 Task: Forward email as attachment with the signature Erica Taylor with the subject Request for project resources from softage.1@softage.net to softage.4@softage.net with the message Please let me know if you require any assistance with the upcoming presentation.
Action: Mouse moved to (1186, 100)
Screenshot: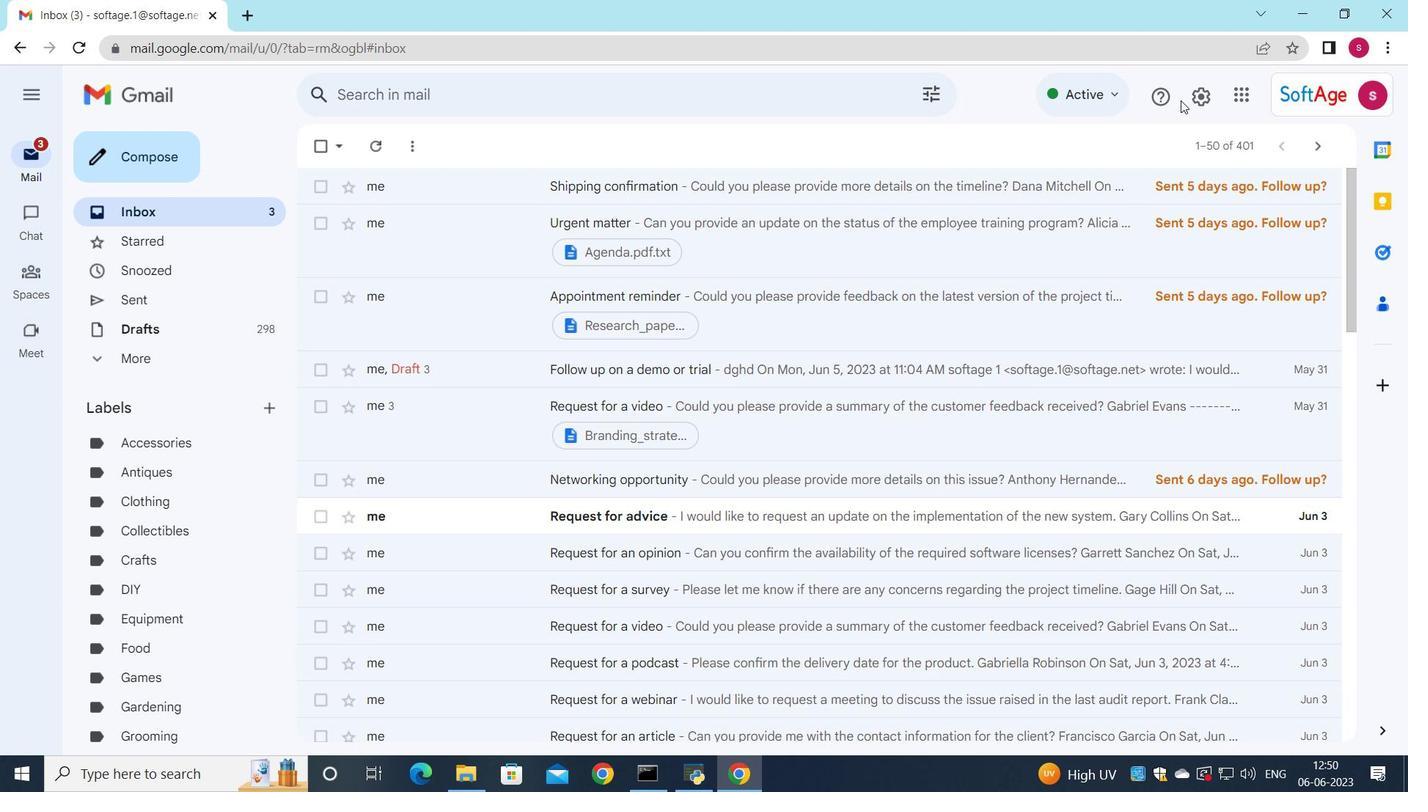 
Action: Mouse pressed left at (1186, 100)
Screenshot: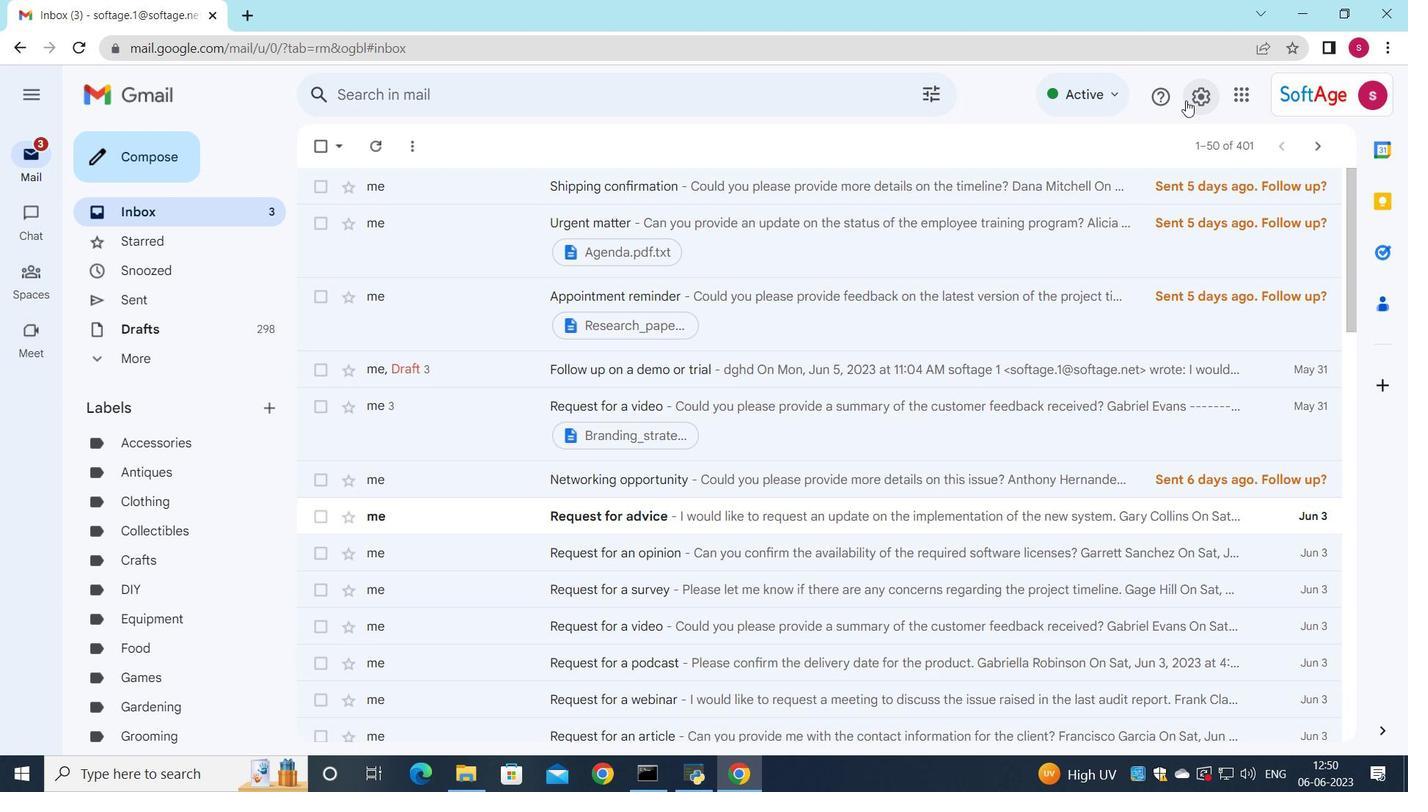 
Action: Mouse moved to (1188, 177)
Screenshot: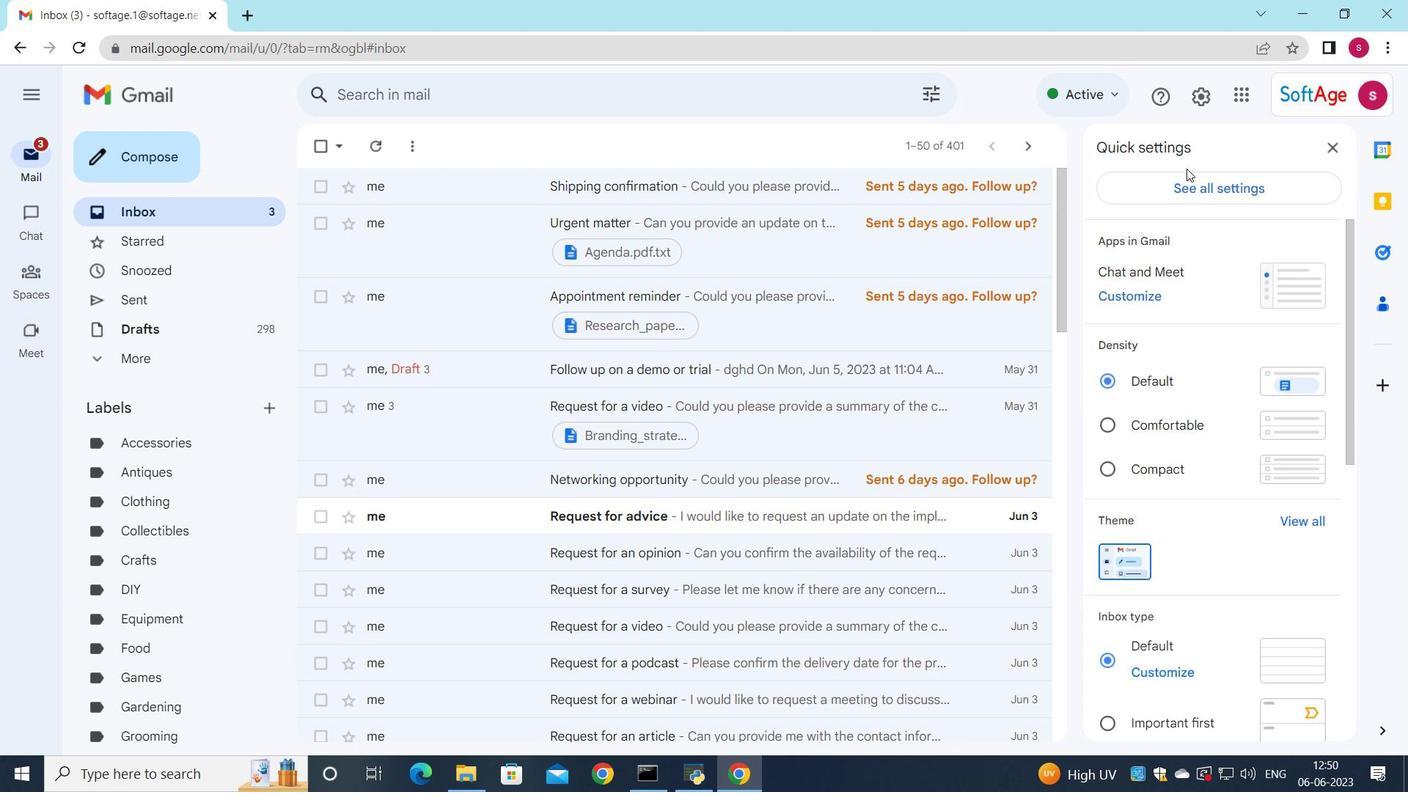 
Action: Mouse pressed left at (1188, 177)
Screenshot: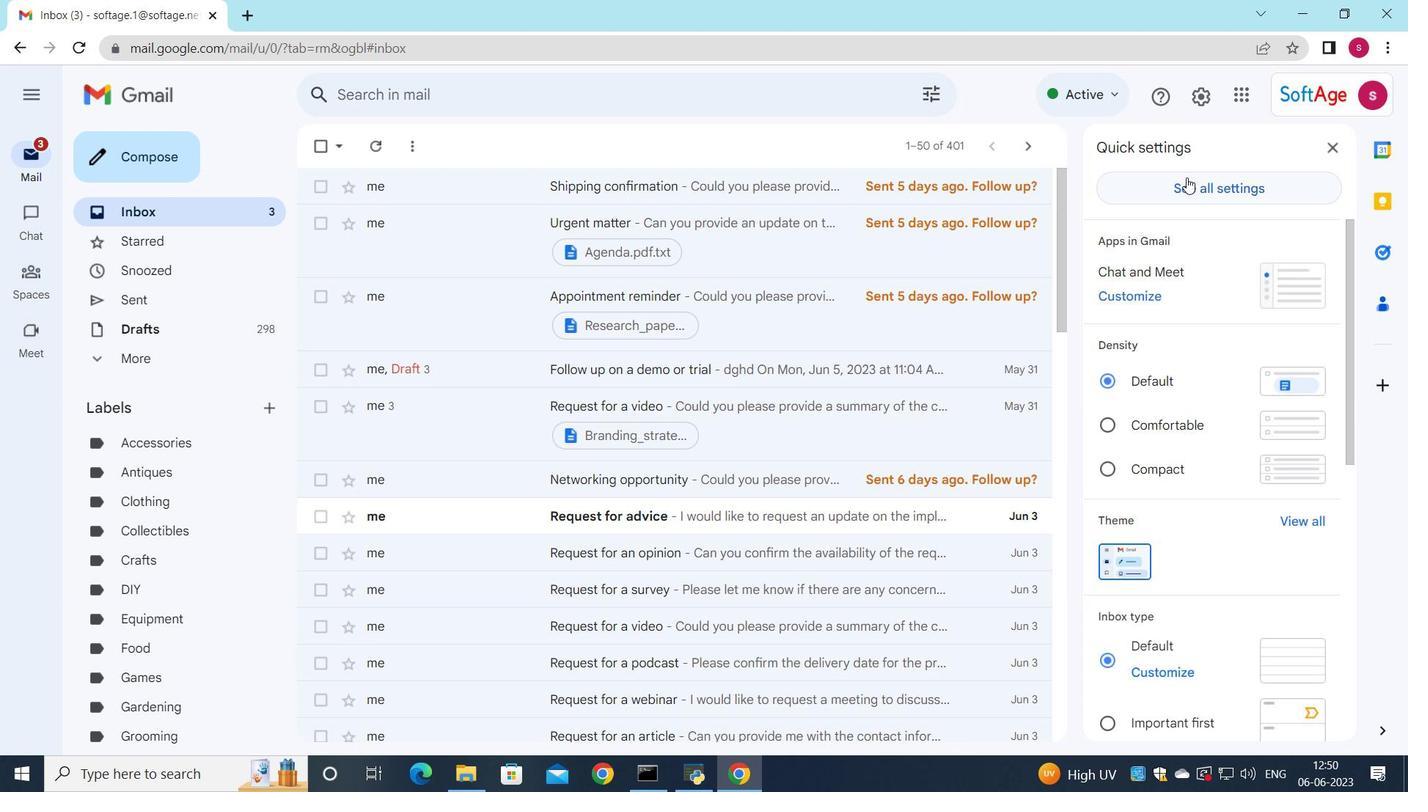 
Action: Mouse moved to (780, 395)
Screenshot: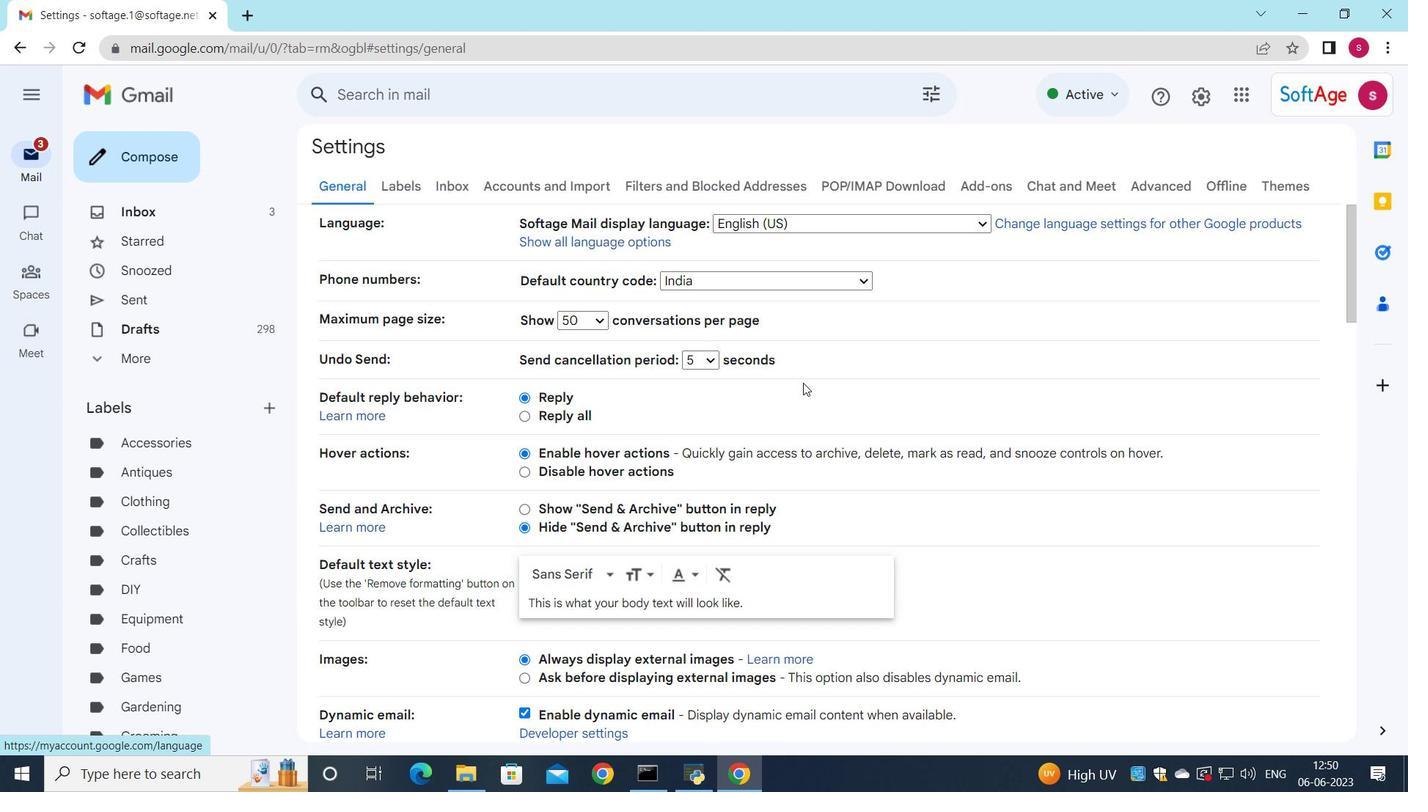 
Action: Mouse scrolled (780, 394) with delta (0, 0)
Screenshot: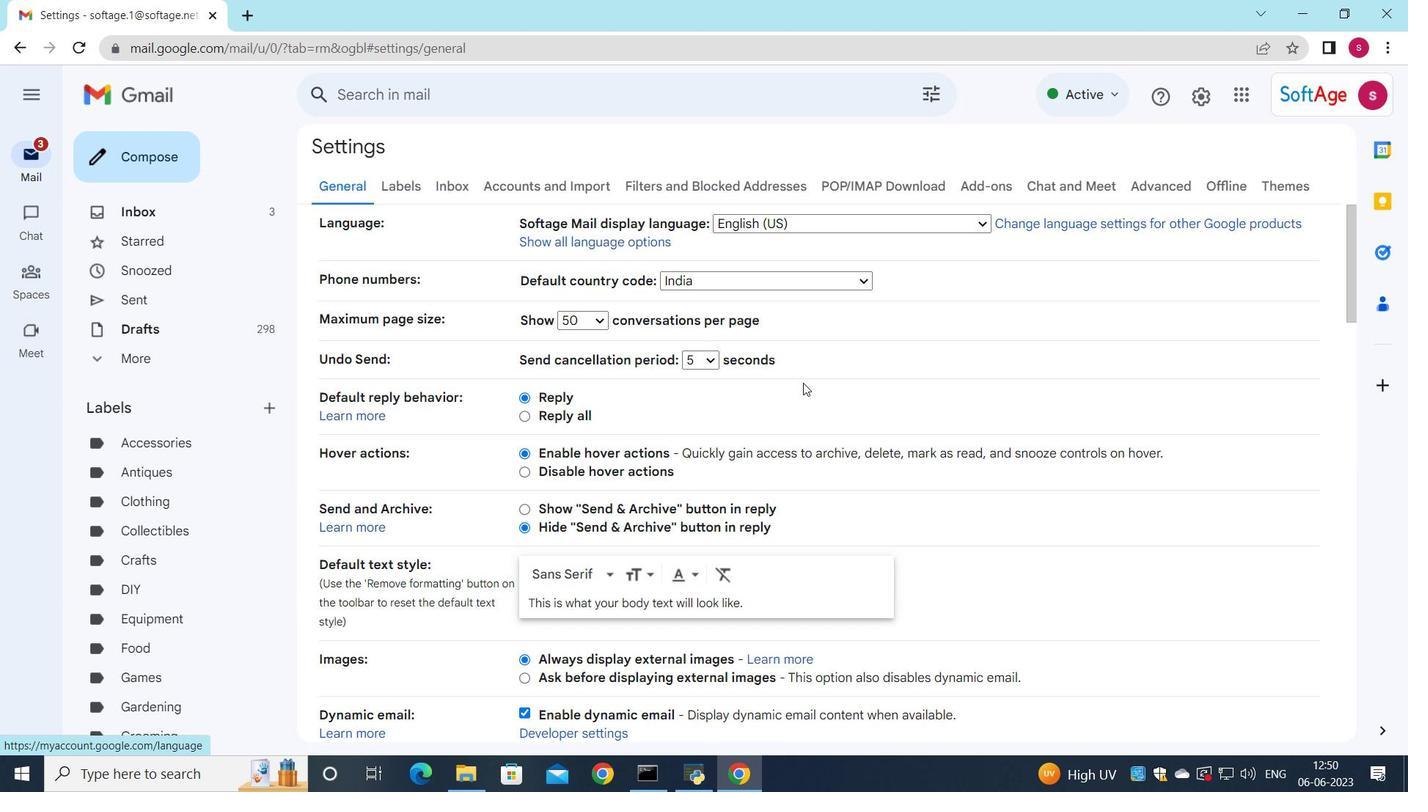 
Action: Mouse scrolled (780, 394) with delta (0, 0)
Screenshot: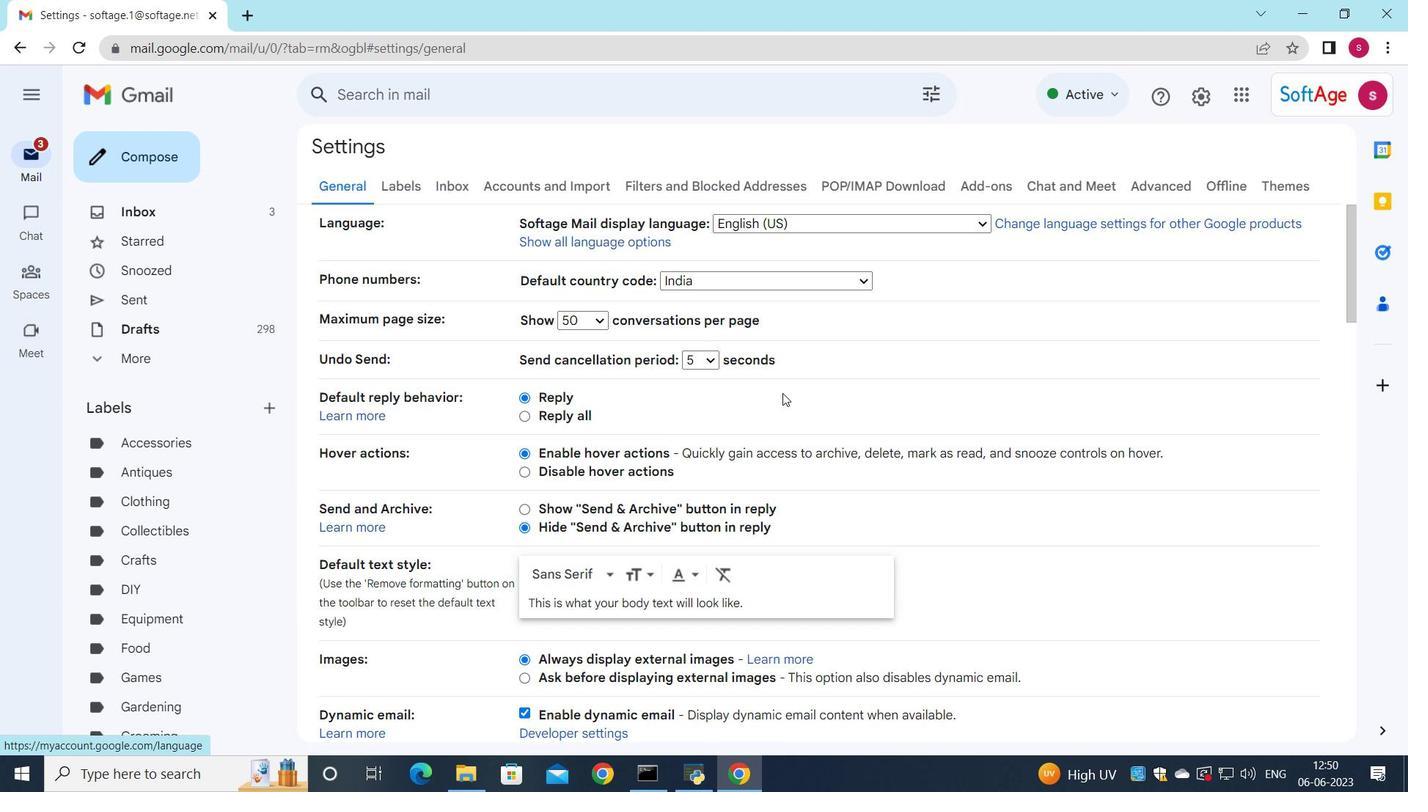 
Action: Mouse moved to (780, 396)
Screenshot: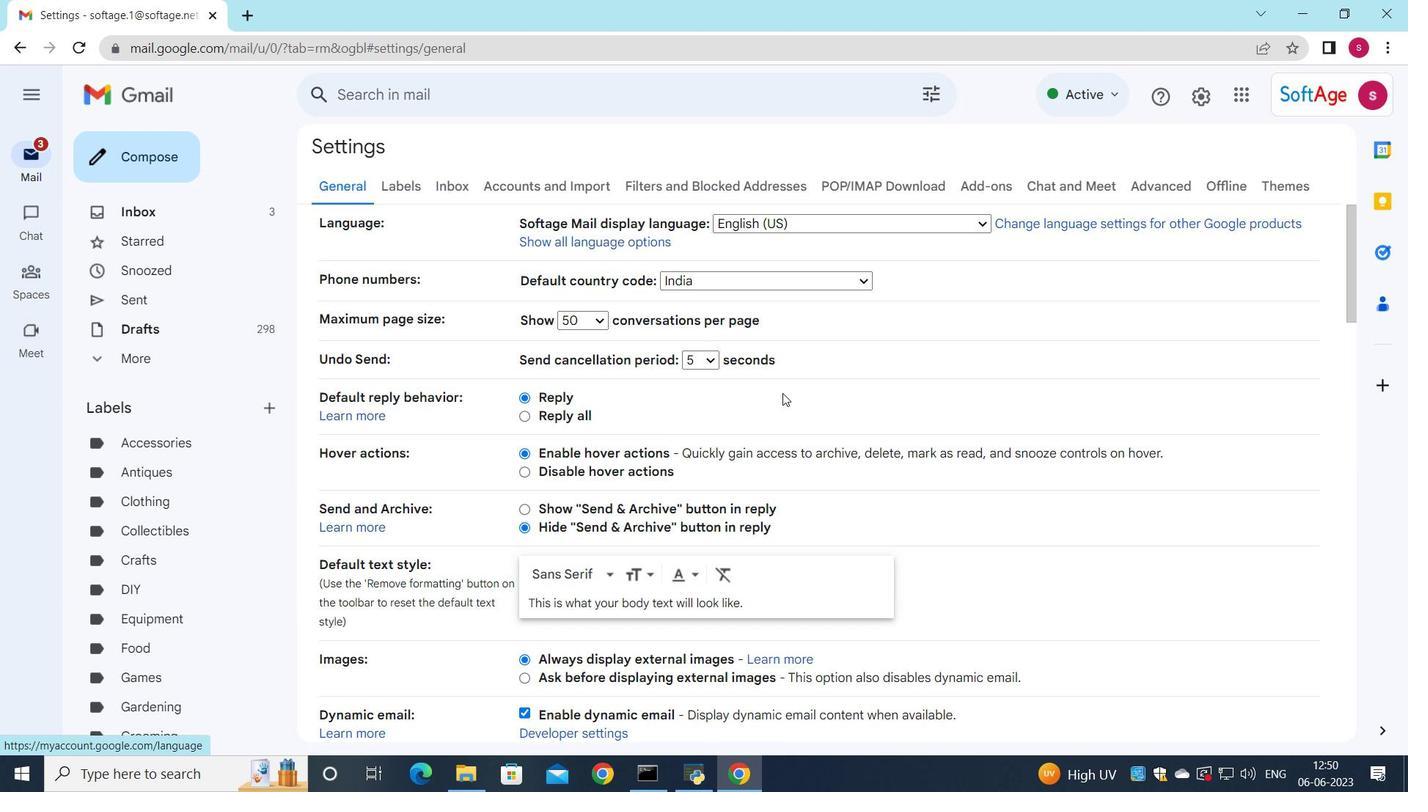 
Action: Mouse scrolled (780, 395) with delta (0, 0)
Screenshot: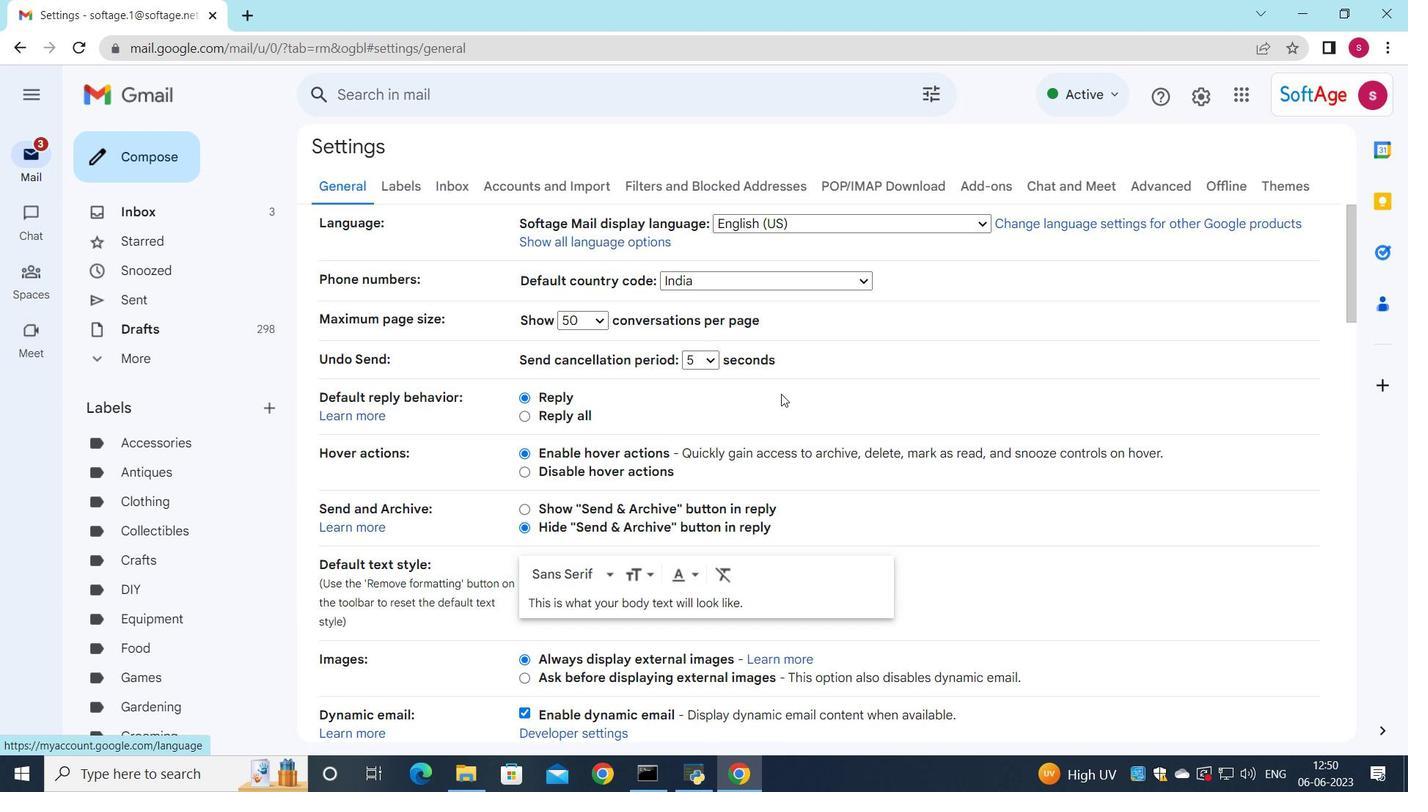 
Action: Mouse scrolled (780, 395) with delta (0, 0)
Screenshot: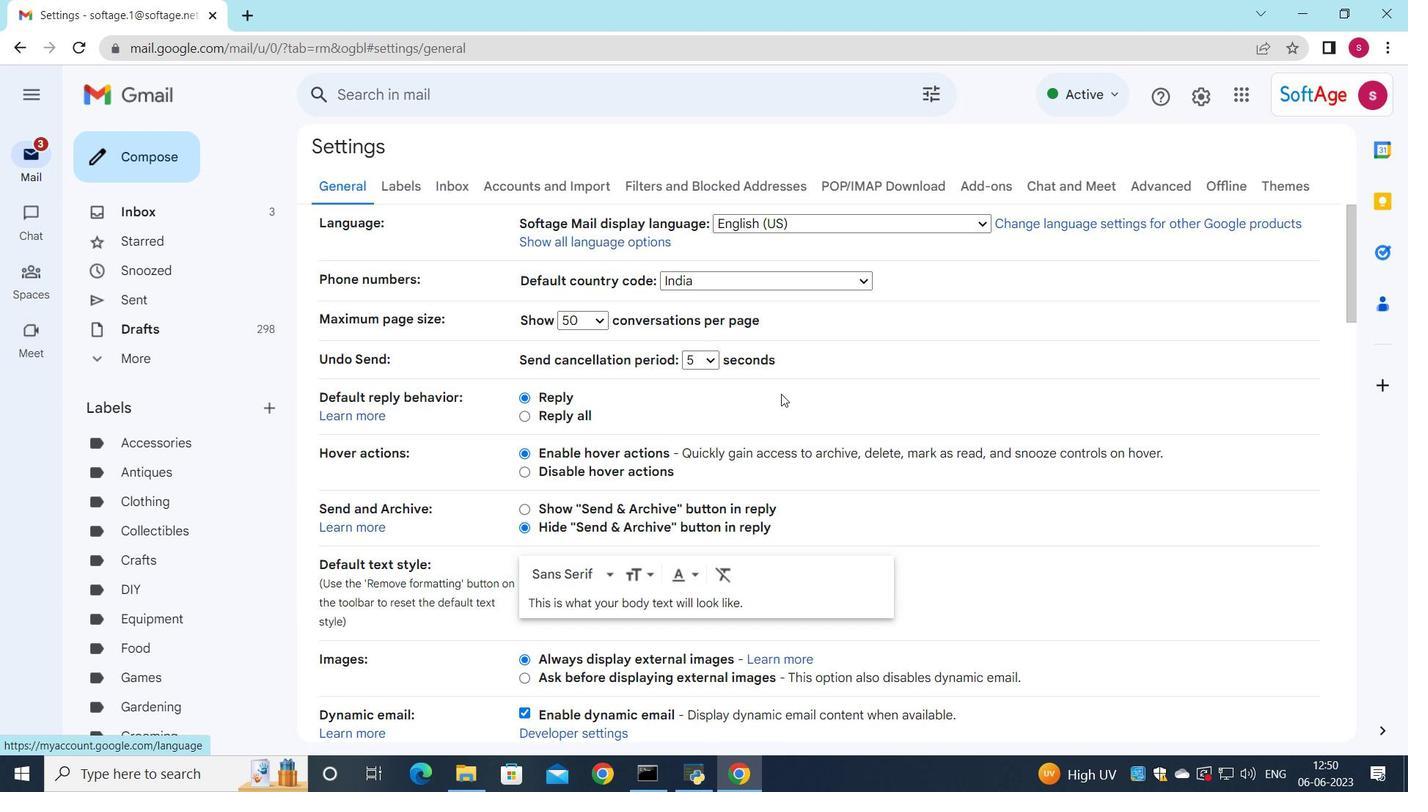 
Action: Mouse moved to (780, 394)
Screenshot: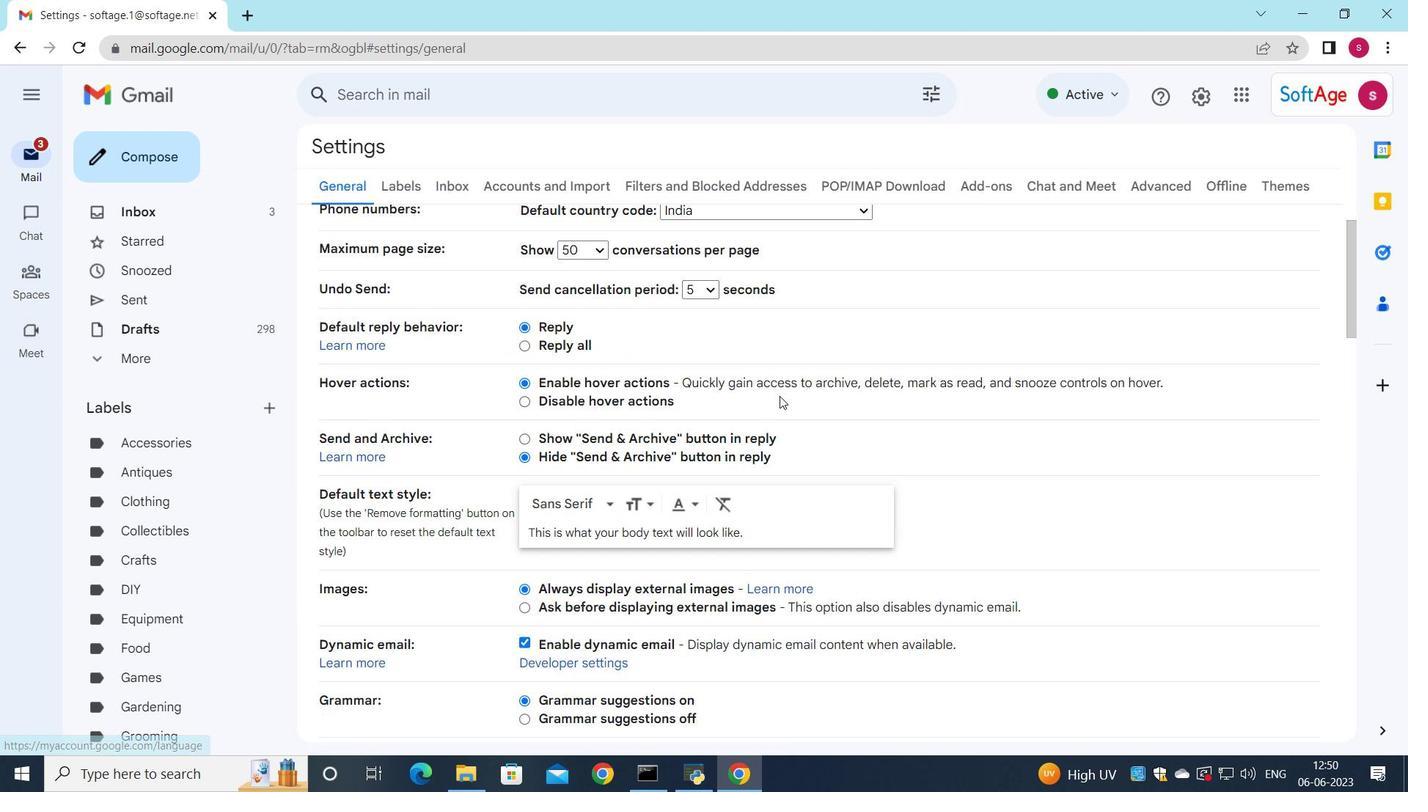 
Action: Mouse scrolled (780, 394) with delta (0, 0)
Screenshot: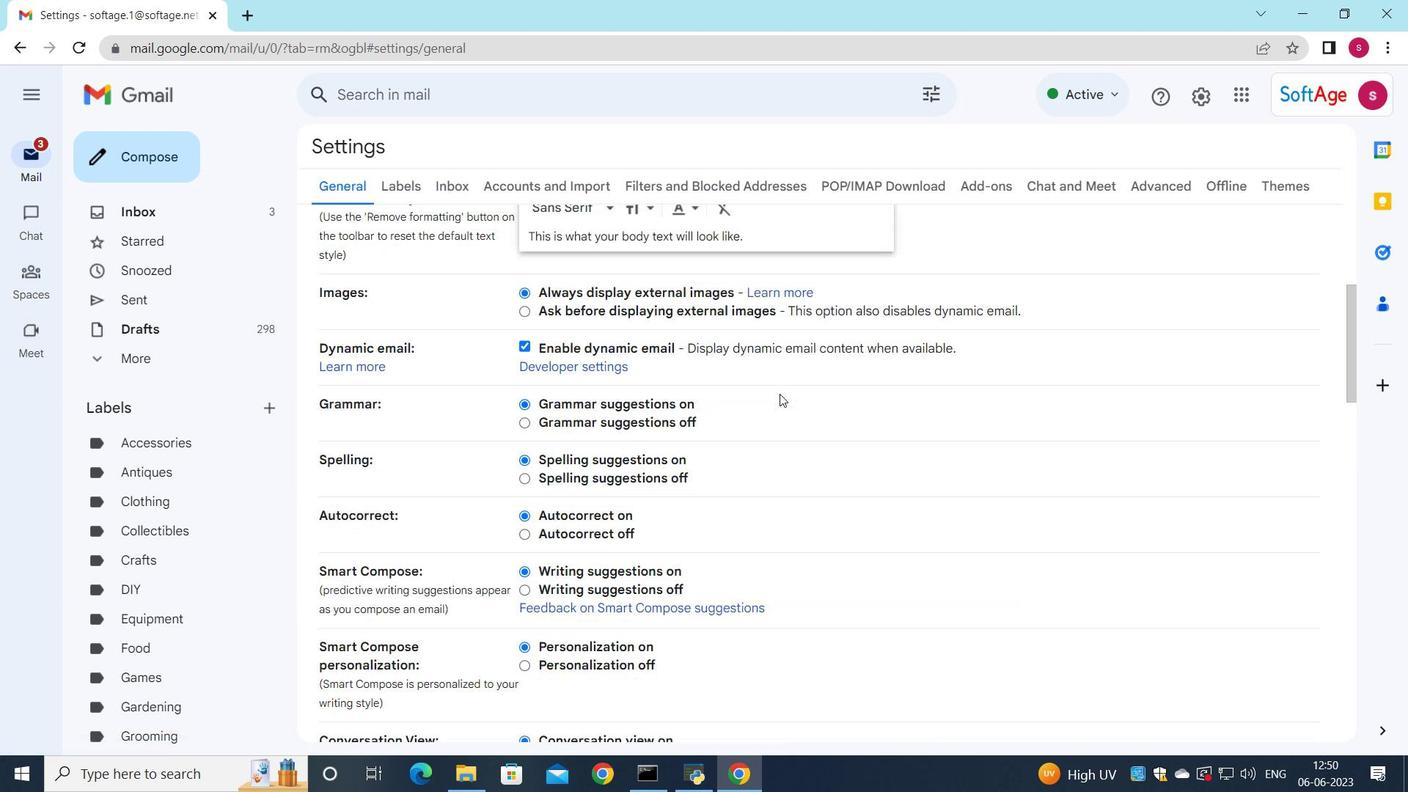 
Action: Mouse scrolled (780, 394) with delta (0, 0)
Screenshot: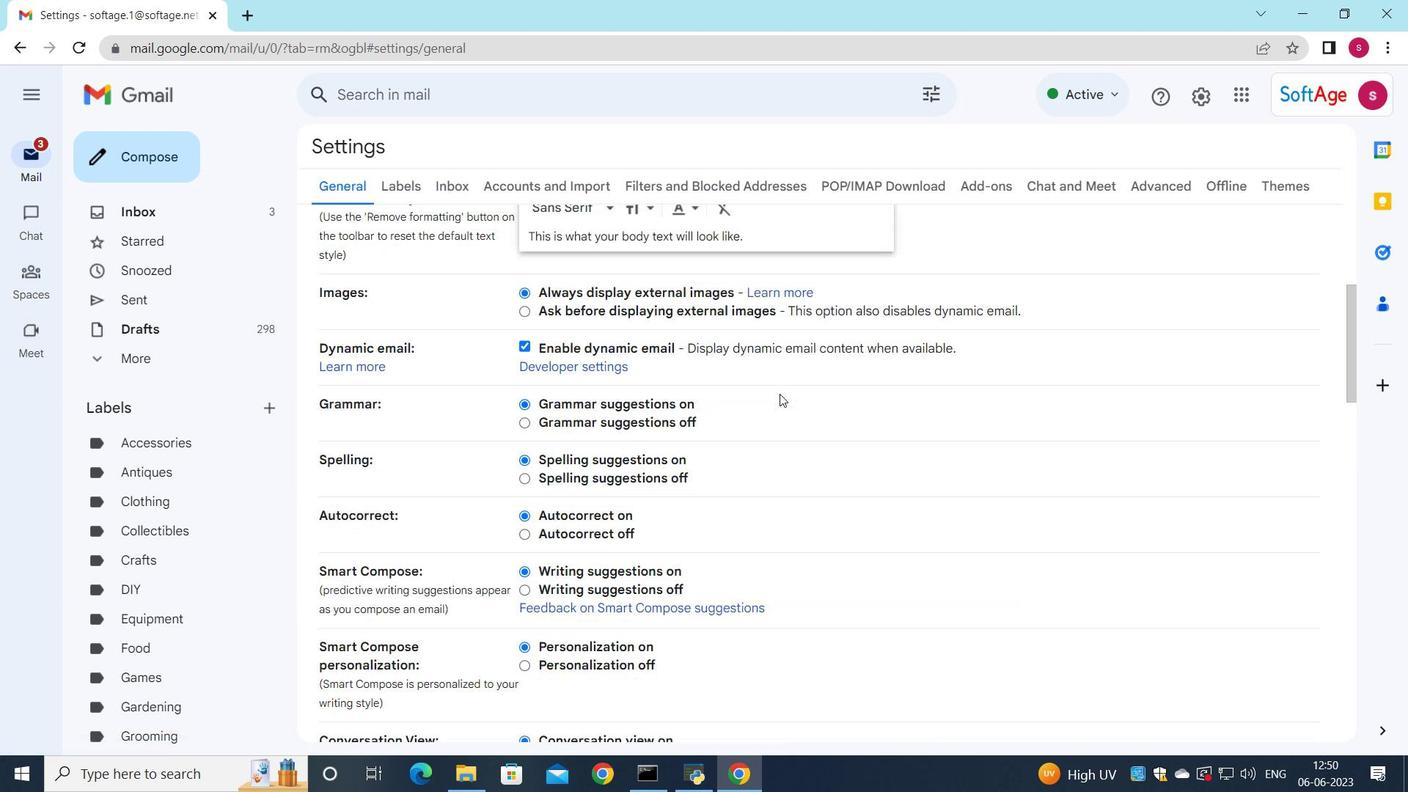 
Action: Mouse scrolled (780, 394) with delta (0, 0)
Screenshot: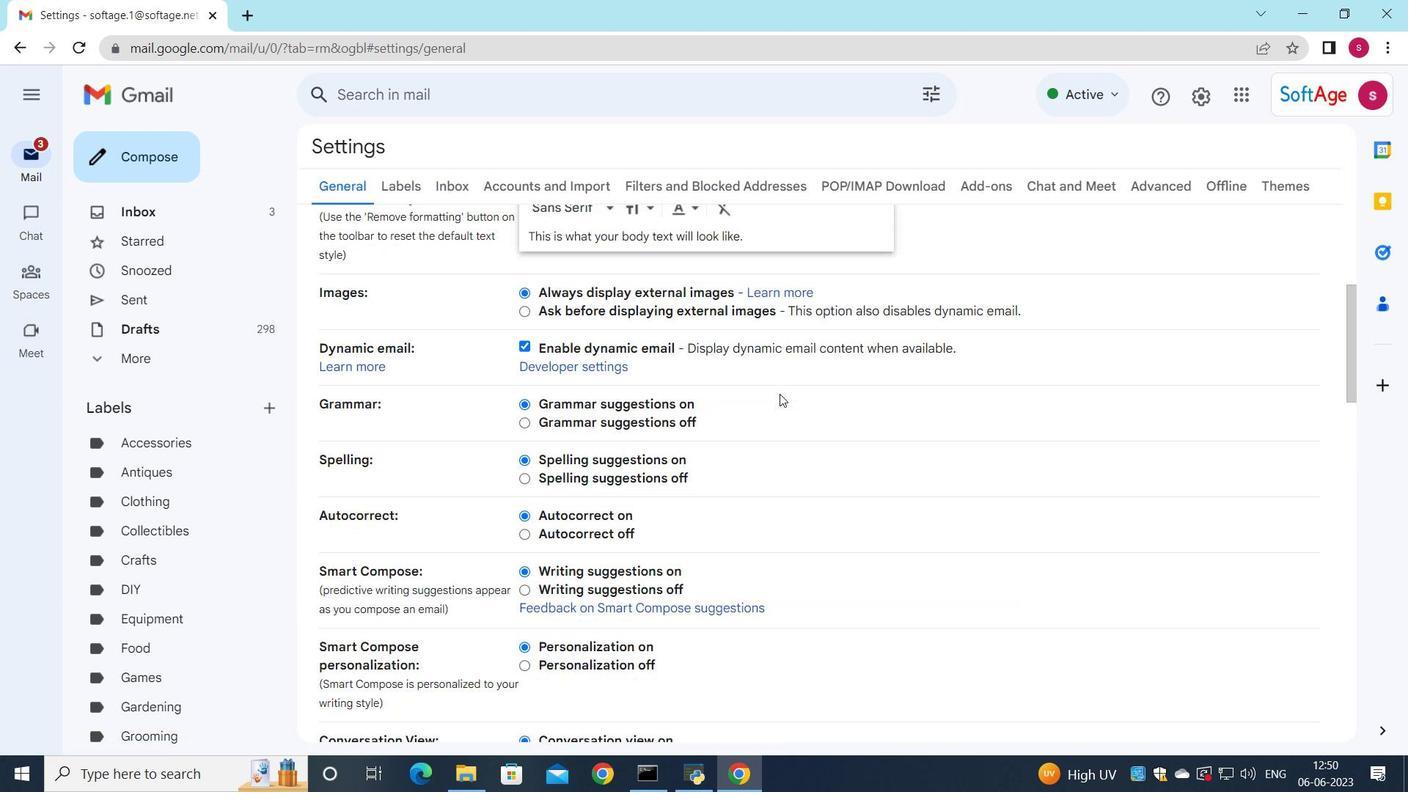 
Action: Mouse scrolled (780, 394) with delta (0, 0)
Screenshot: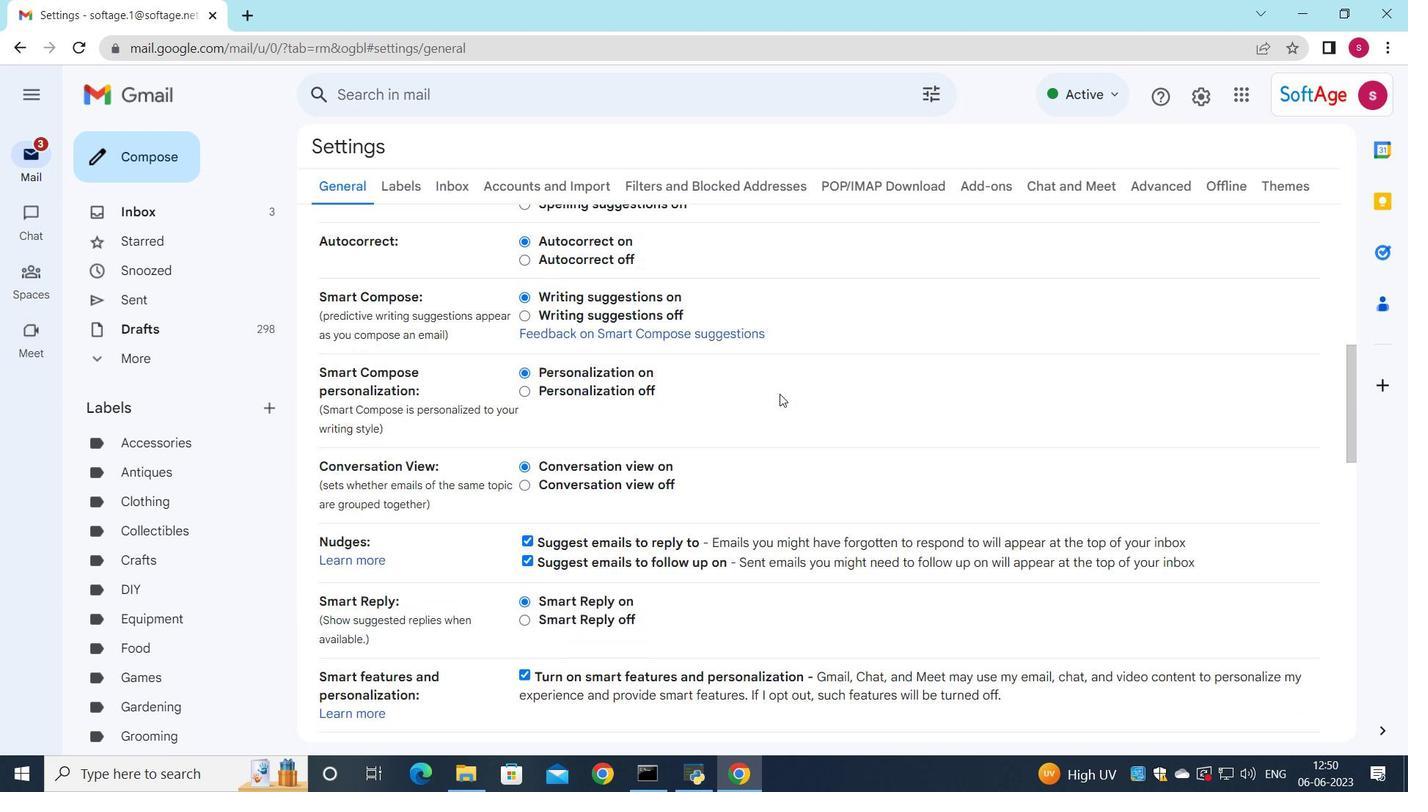 
Action: Mouse scrolled (780, 394) with delta (0, 0)
Screenshot: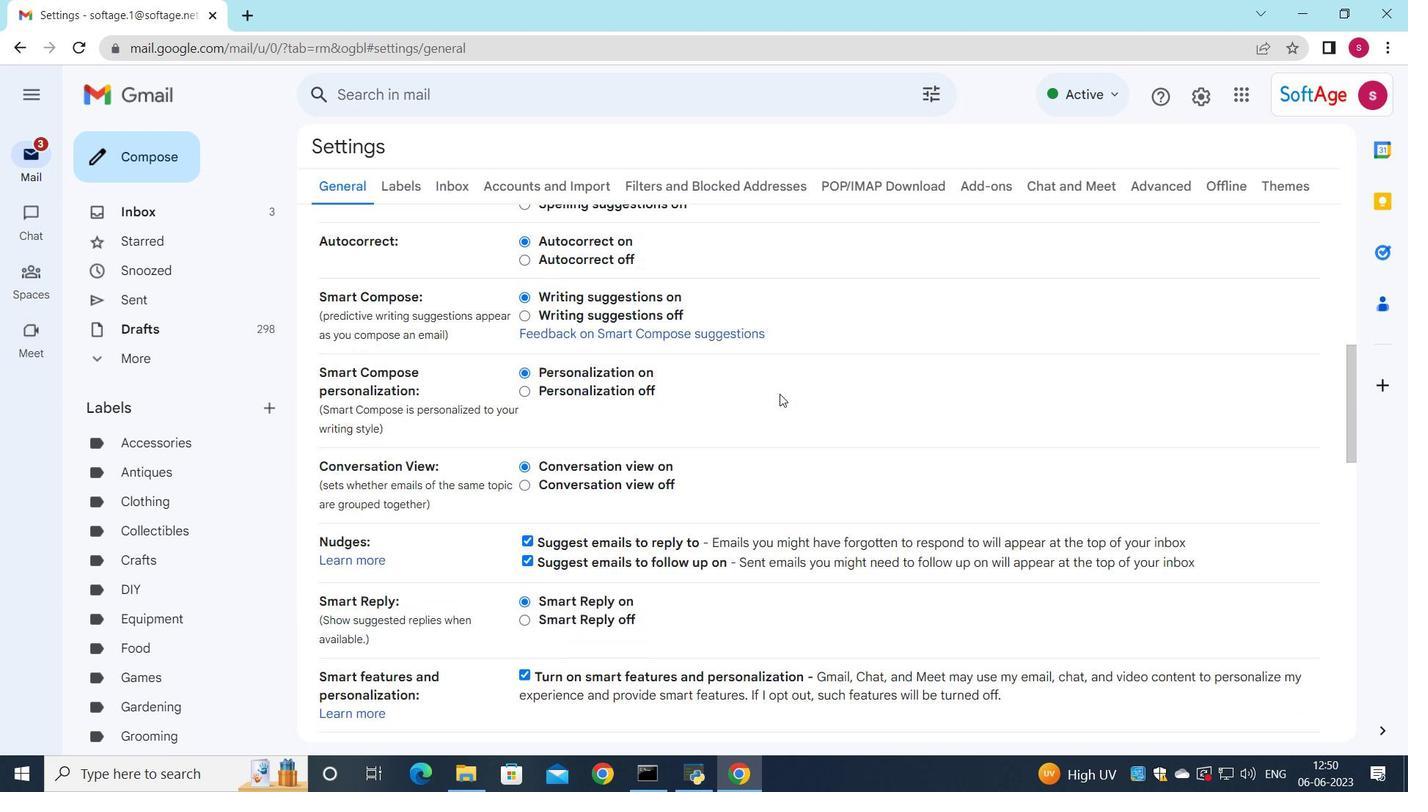 
Action: Mouse moved to (780, 394)
Screenshot: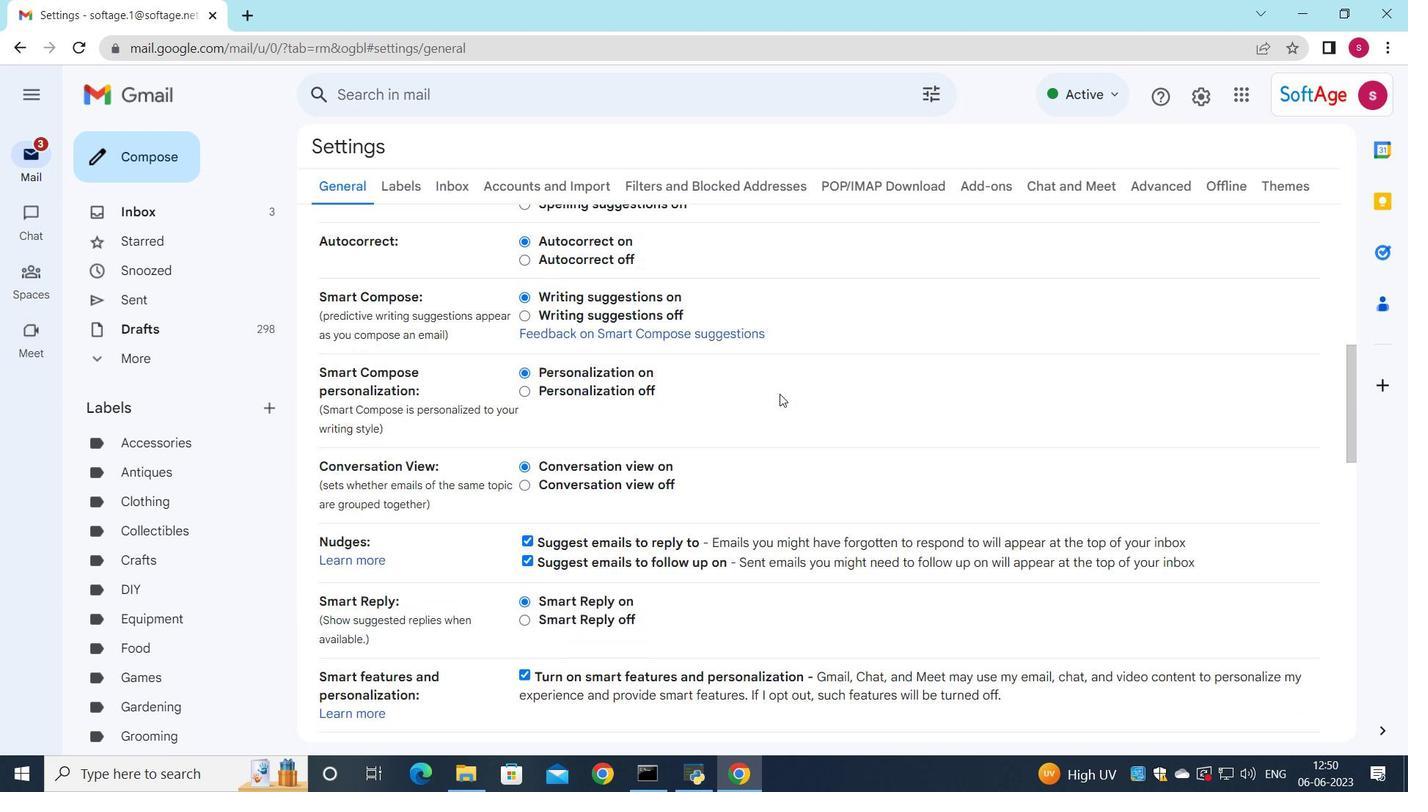 
Action: Mouse scrolled (780, 394) with delta (0, 0)
Screenshot: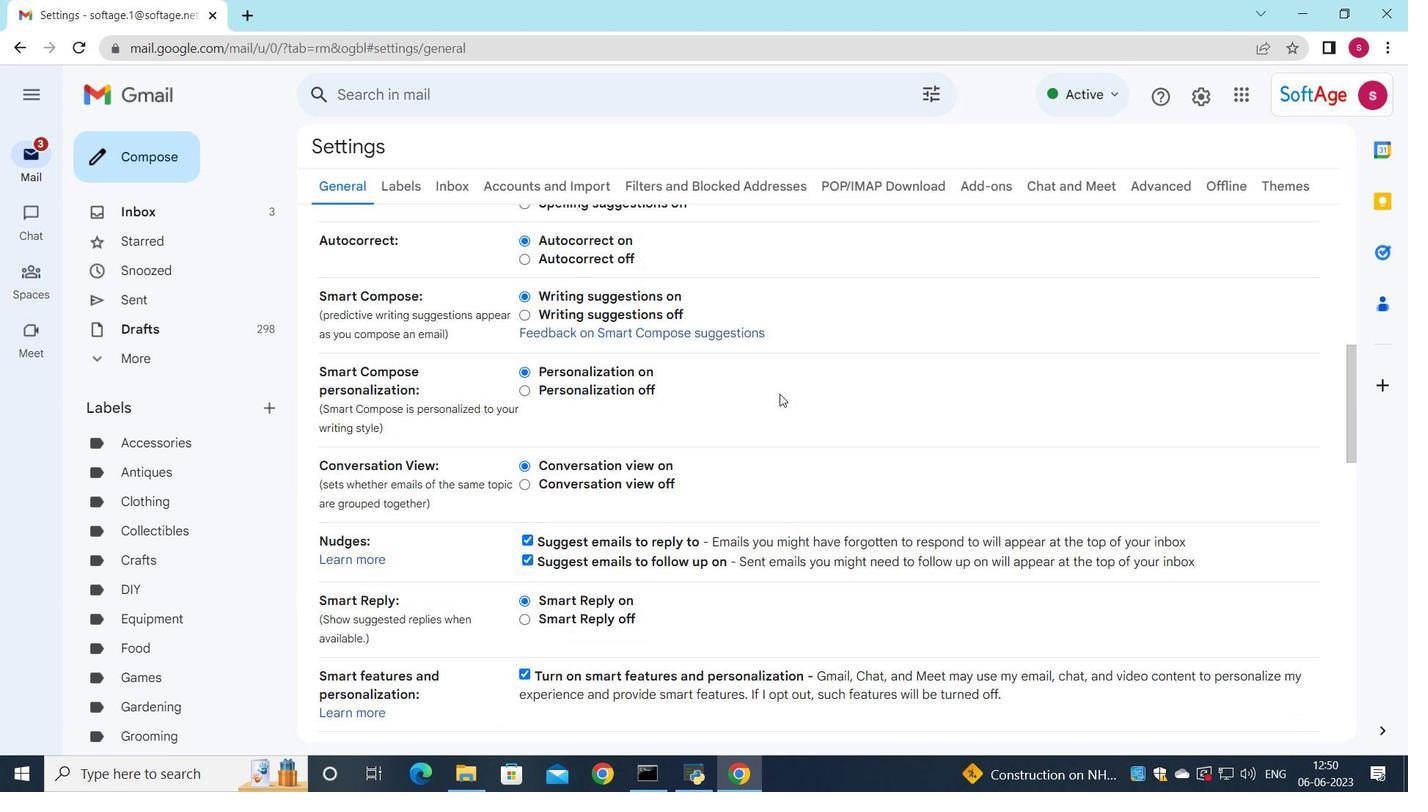 
Action: Mouse moved to (782, 397)
Screenshot: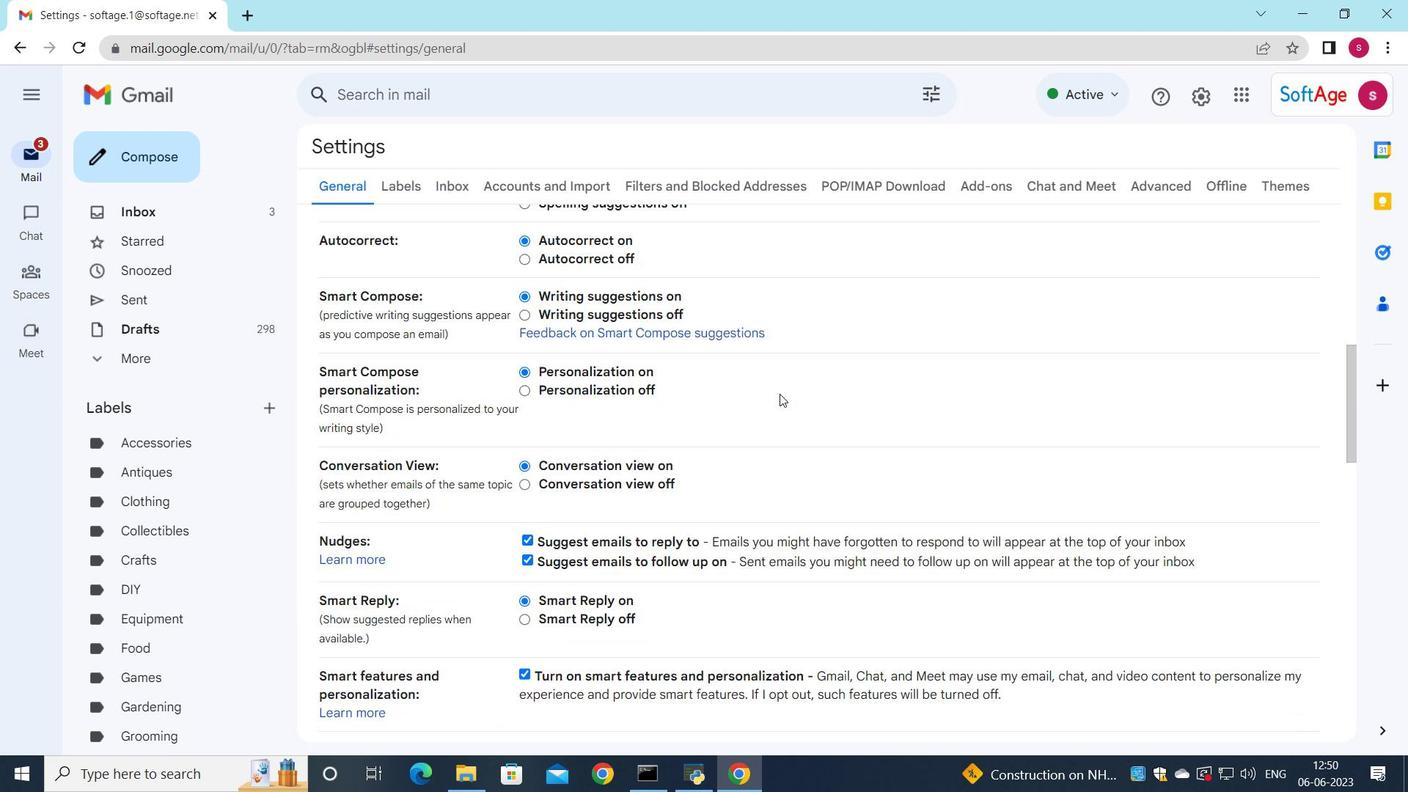 
Action: Mouse scrolled (782, 396) with delta (0, 0)
Screenshot: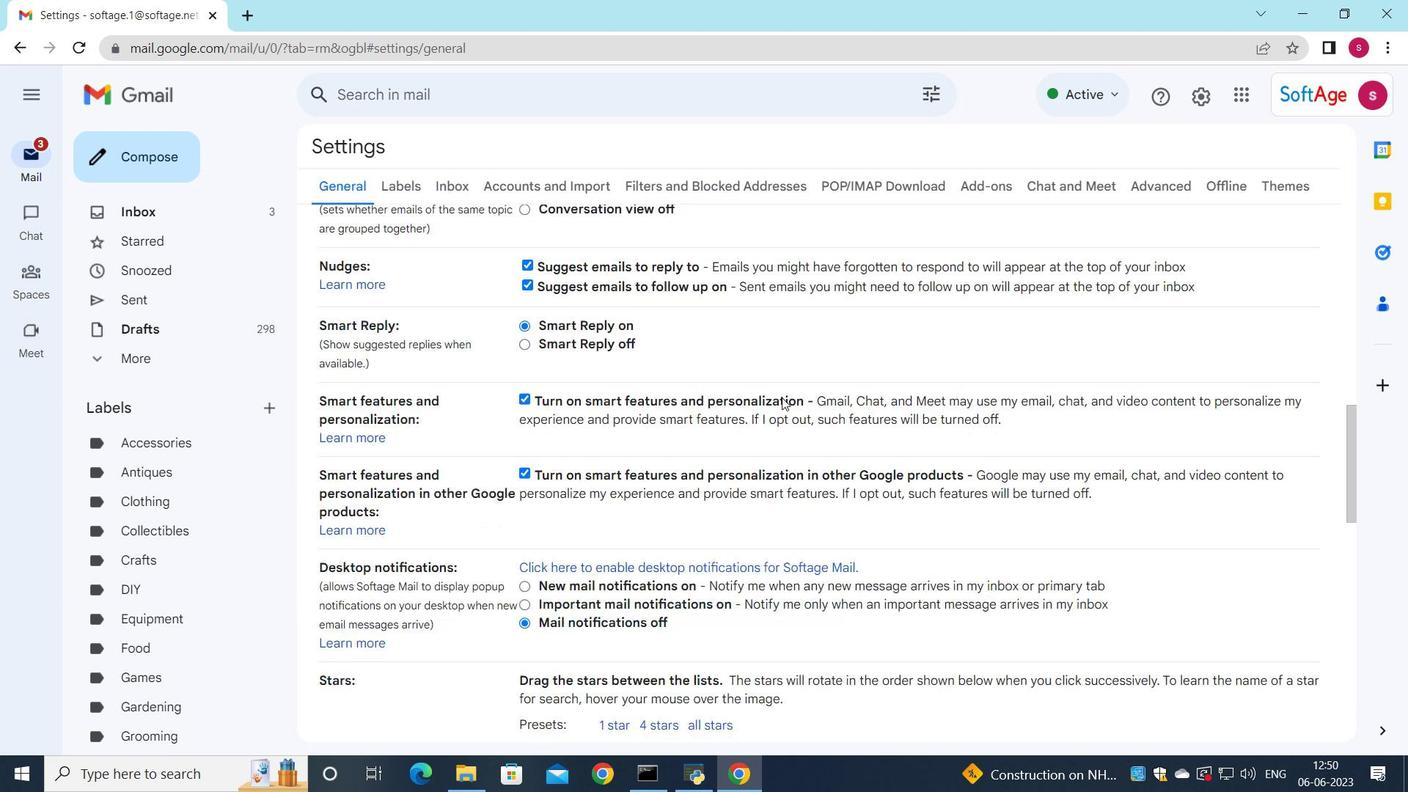 
Action: Mouse scrolled (782, 396) with delta (0, 0)
Screenshot: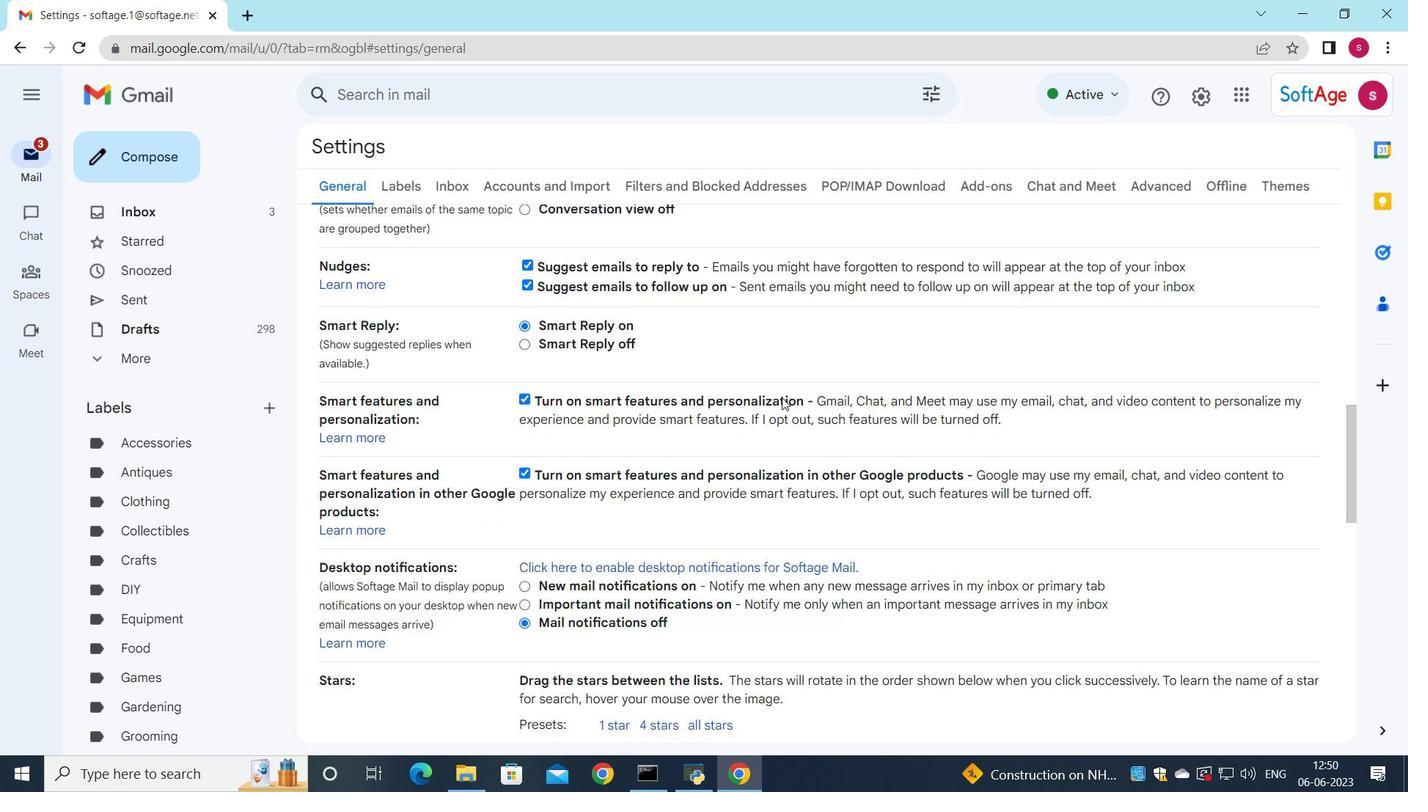 
Action: Mouse scrolled (782, 396) with delta (0, 0)
Screenshot: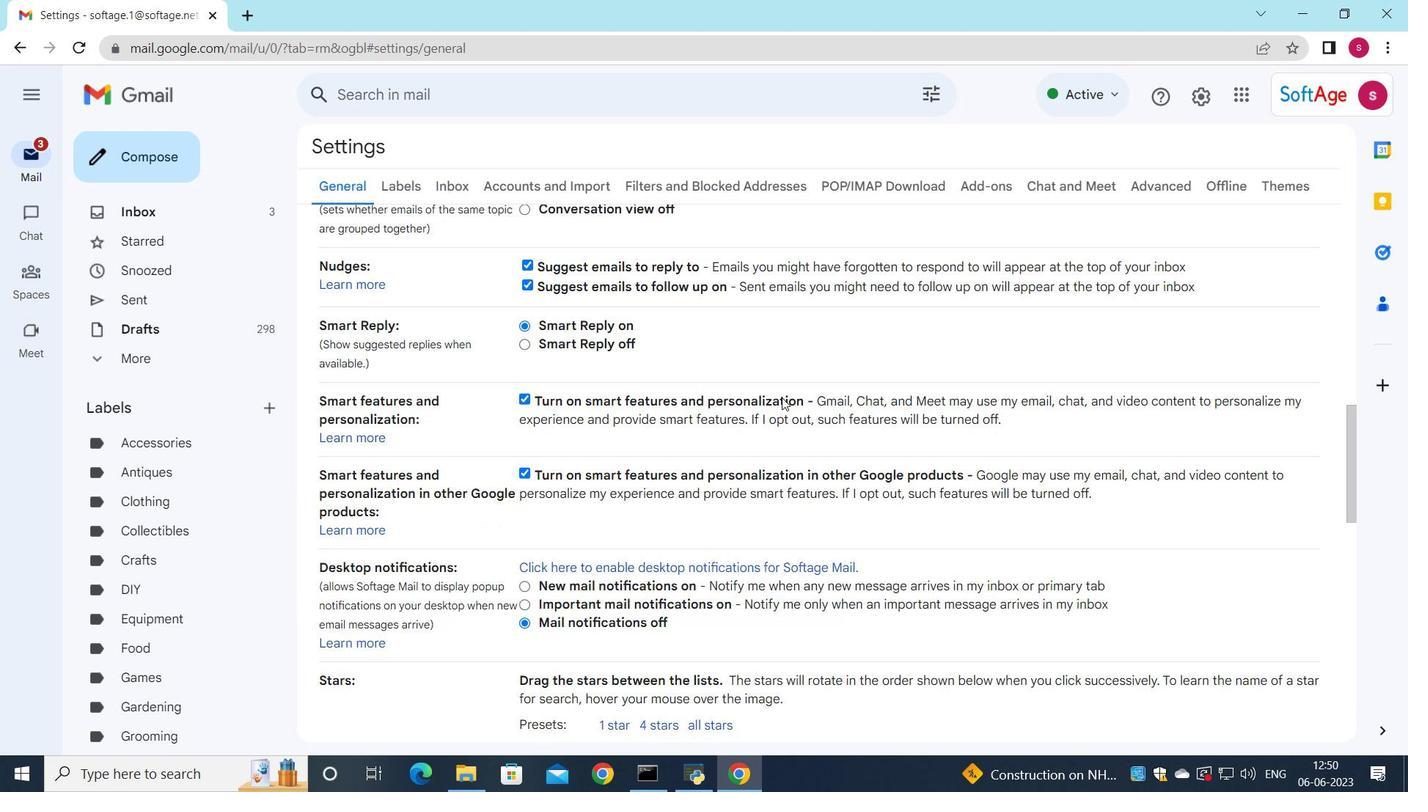 
Action: Mouse scrolled (782, 396) with delta (0, 0)
Screenshot: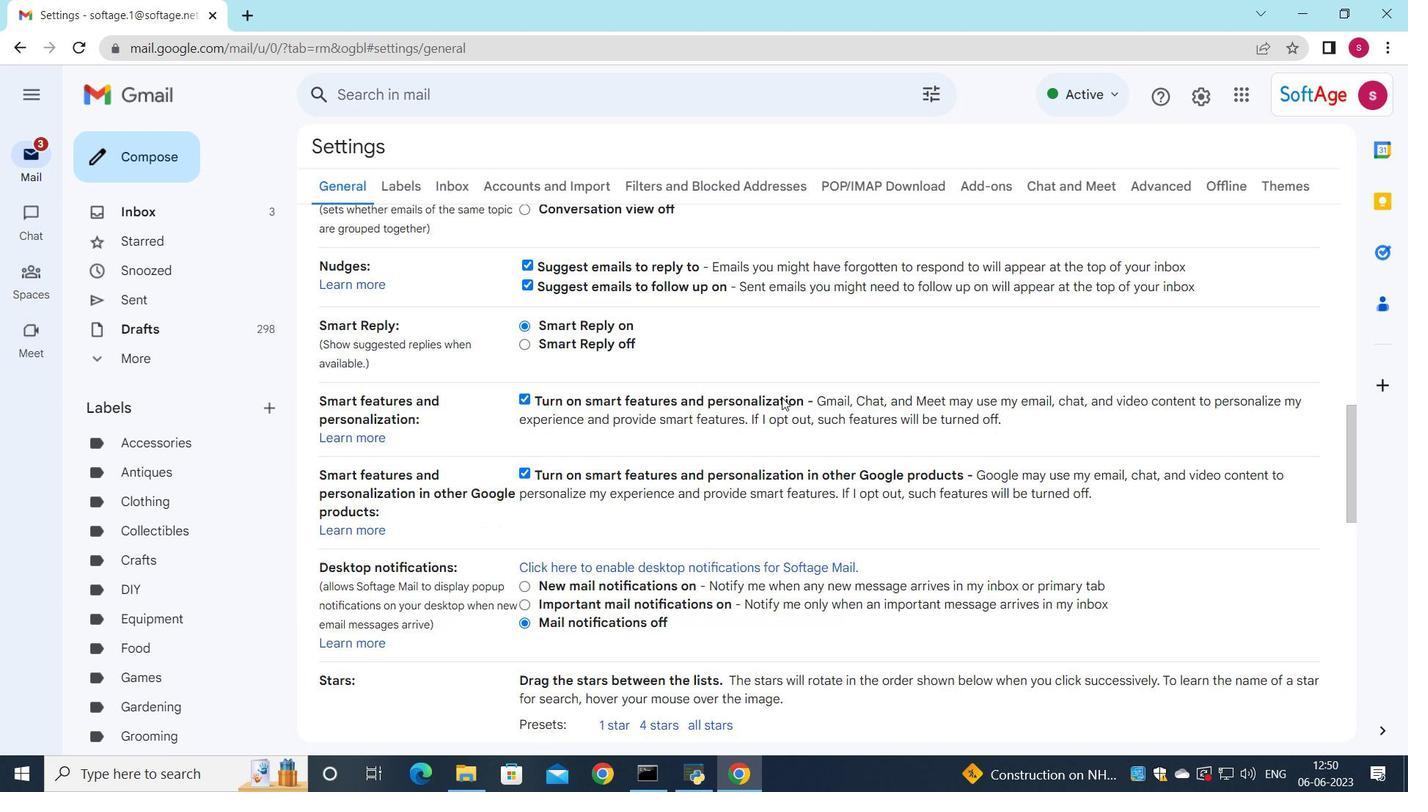 
Action: Mouse moved to (783, 396)
Screenshot: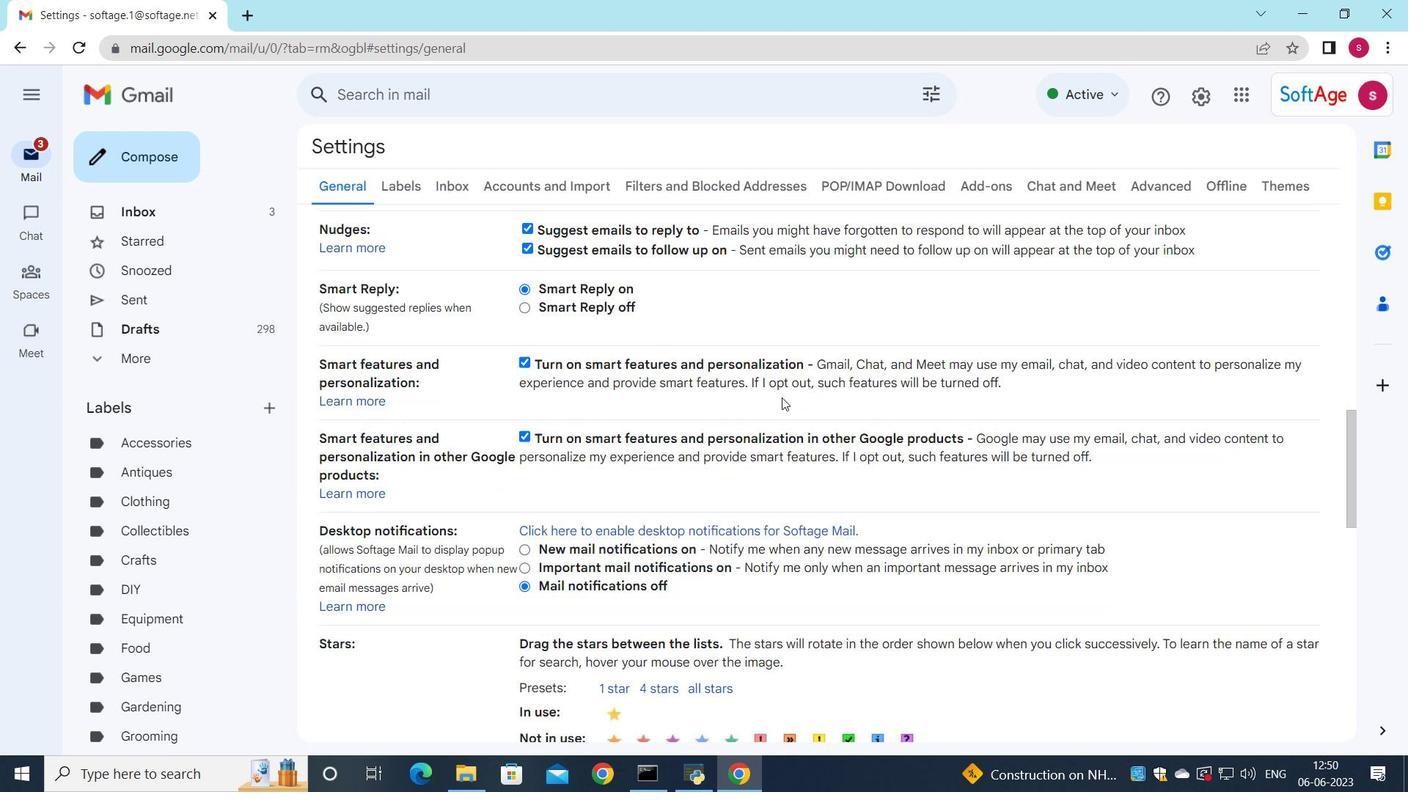 
Action: Mouse scrolled (783, 396) with delta (0, 0)
Screenshot: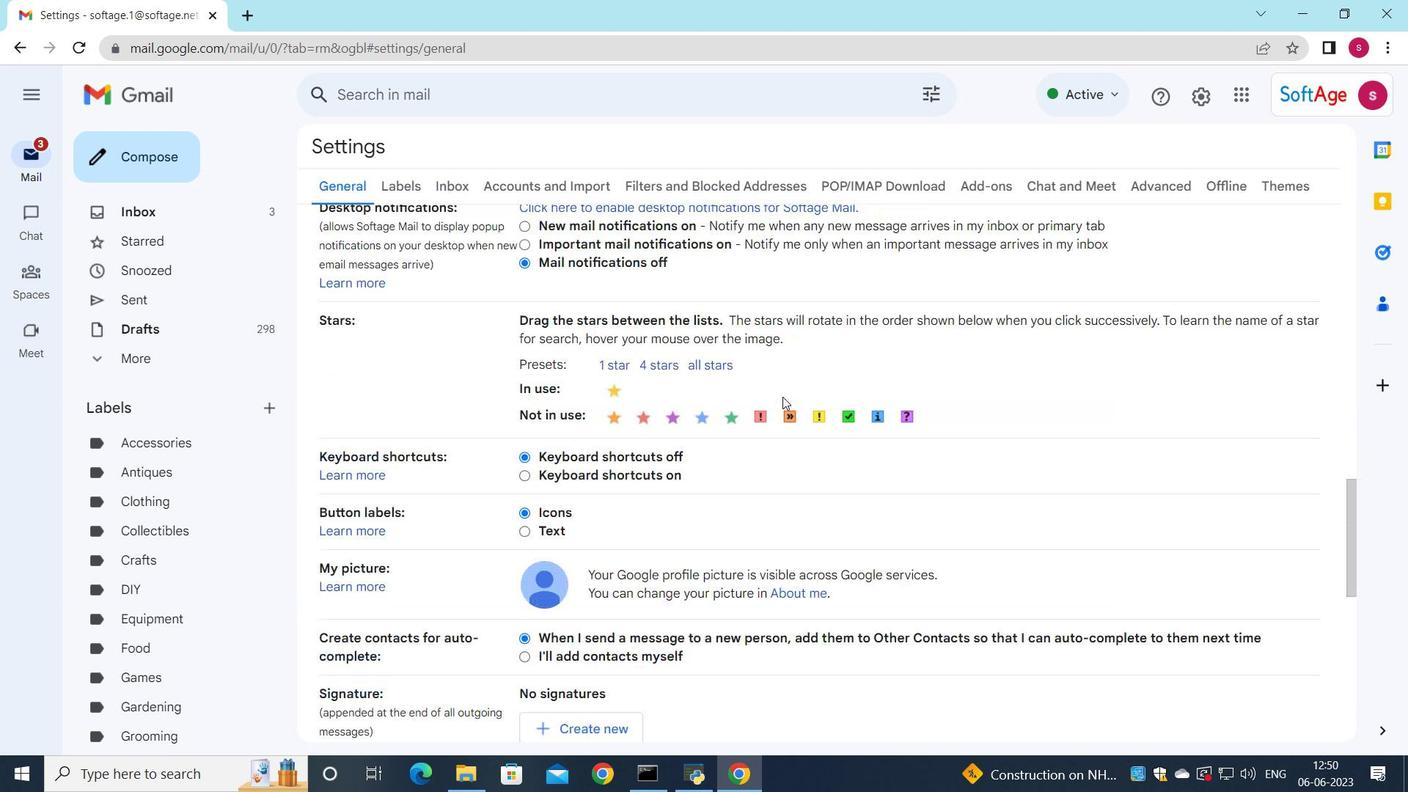 
Action: Mouse scrolled (783, 396) with delta (0, 0)
Screenshot: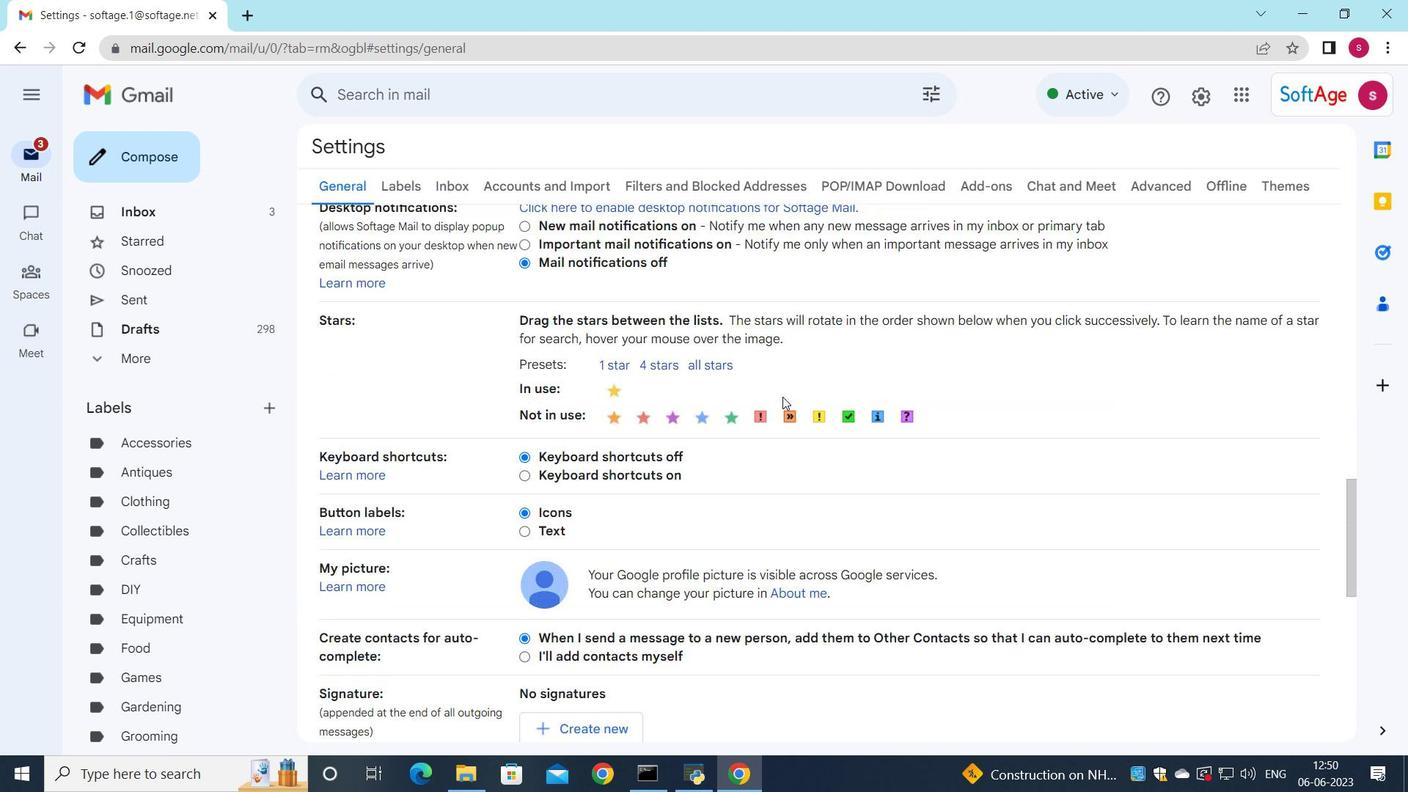 
Action: Mouse scrolled (783, 396) with delta (0, 0)
Screenshot: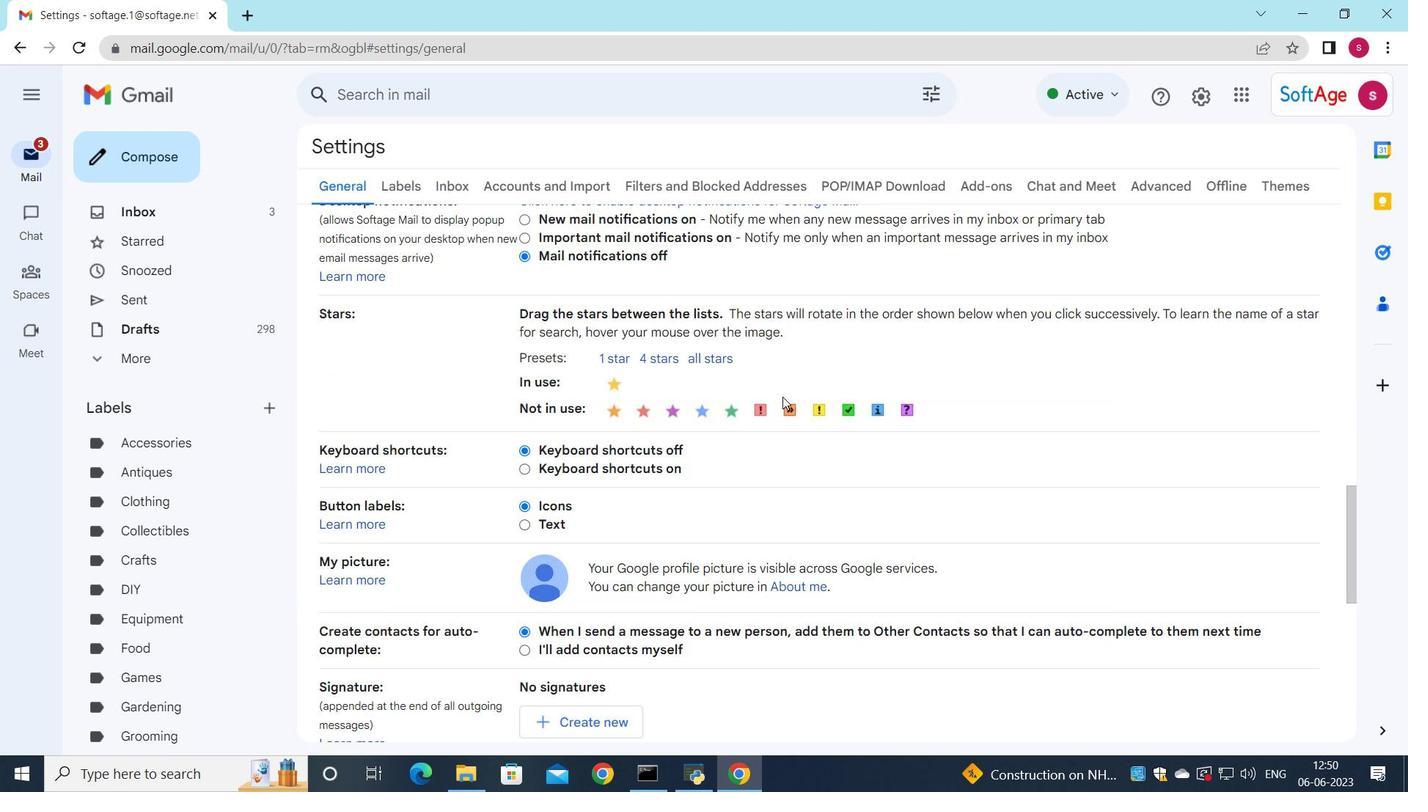 
Action: Mouse moved to (554, 440)
Screenshot: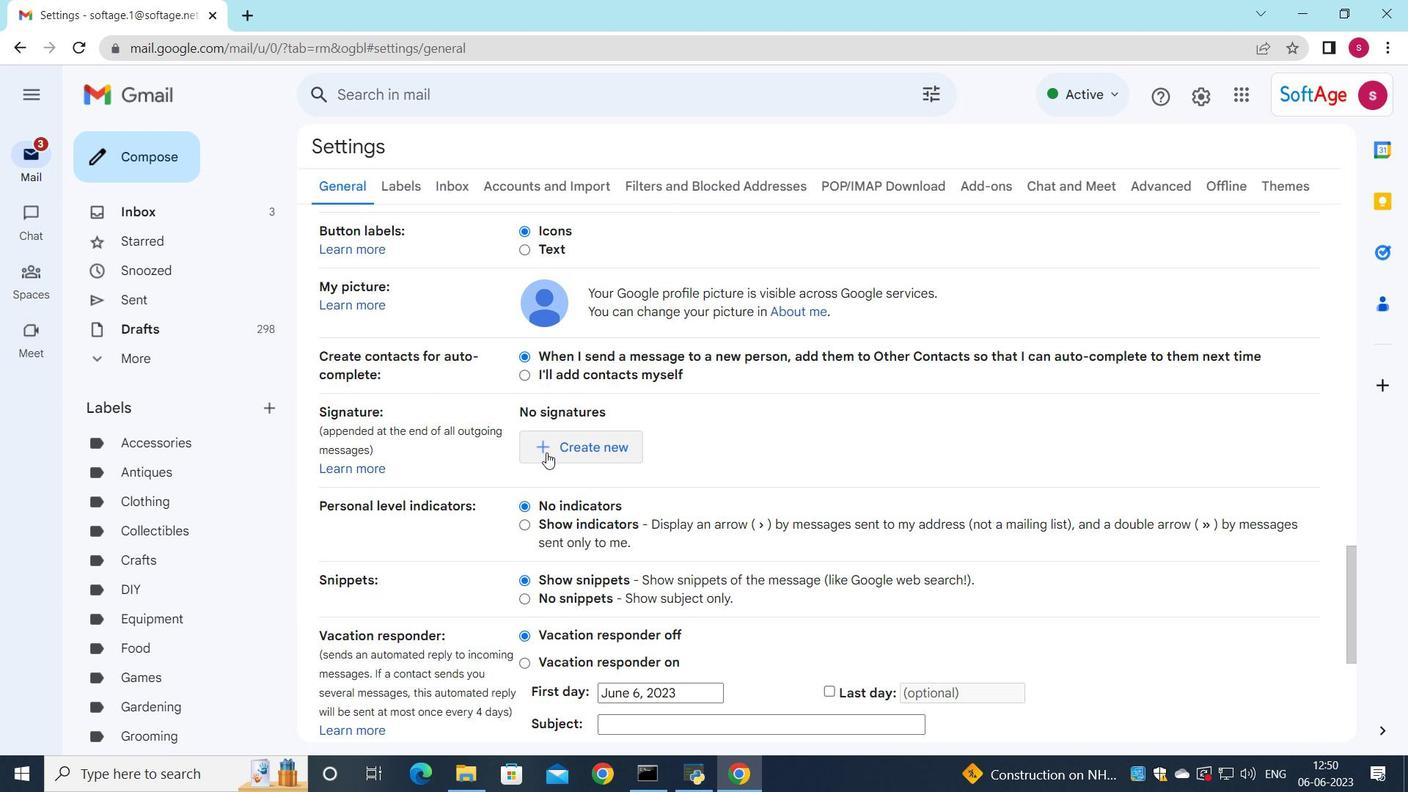 
Action: Mouse pressed left at (554, 440)
Screenshot: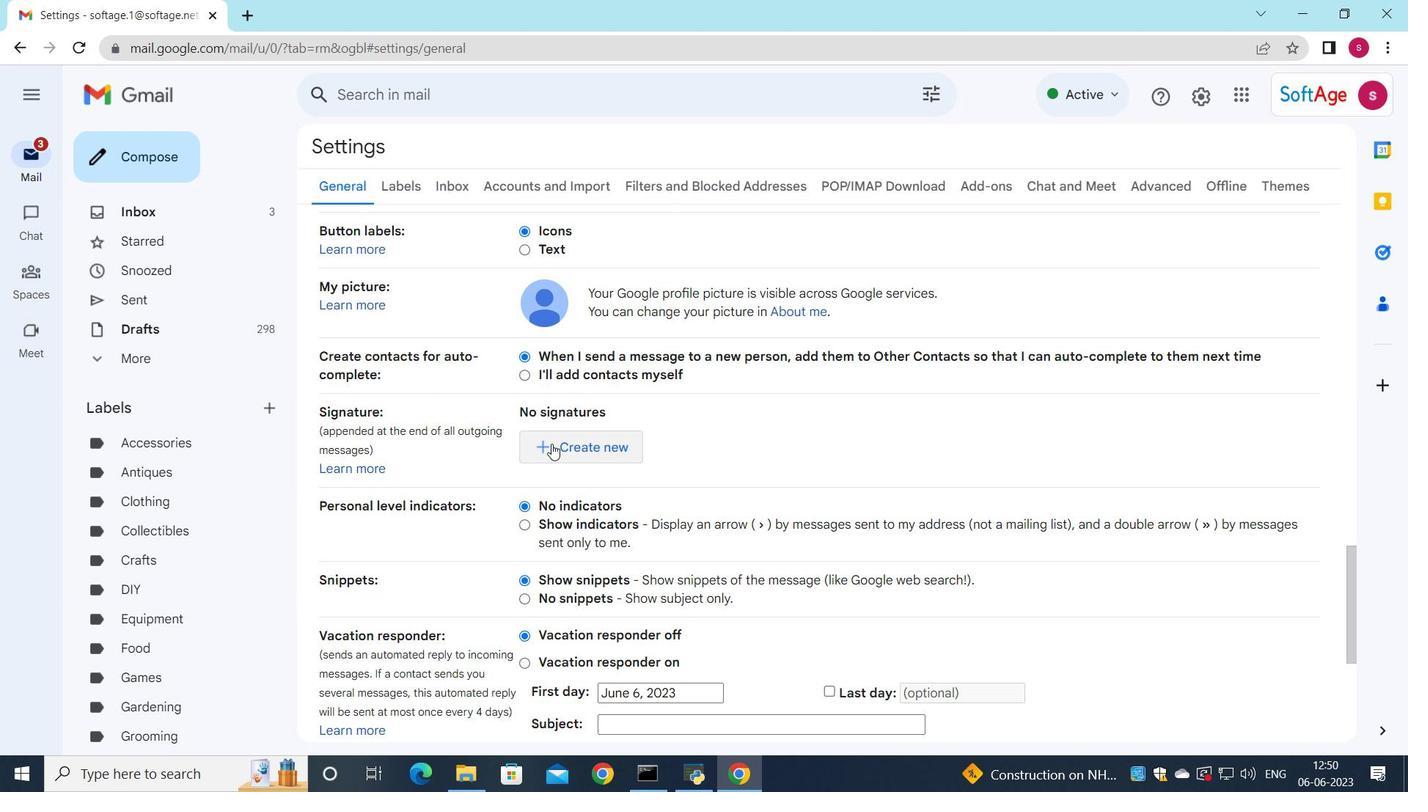 
Action: Mouse moved to (645, 403)
Screenshot: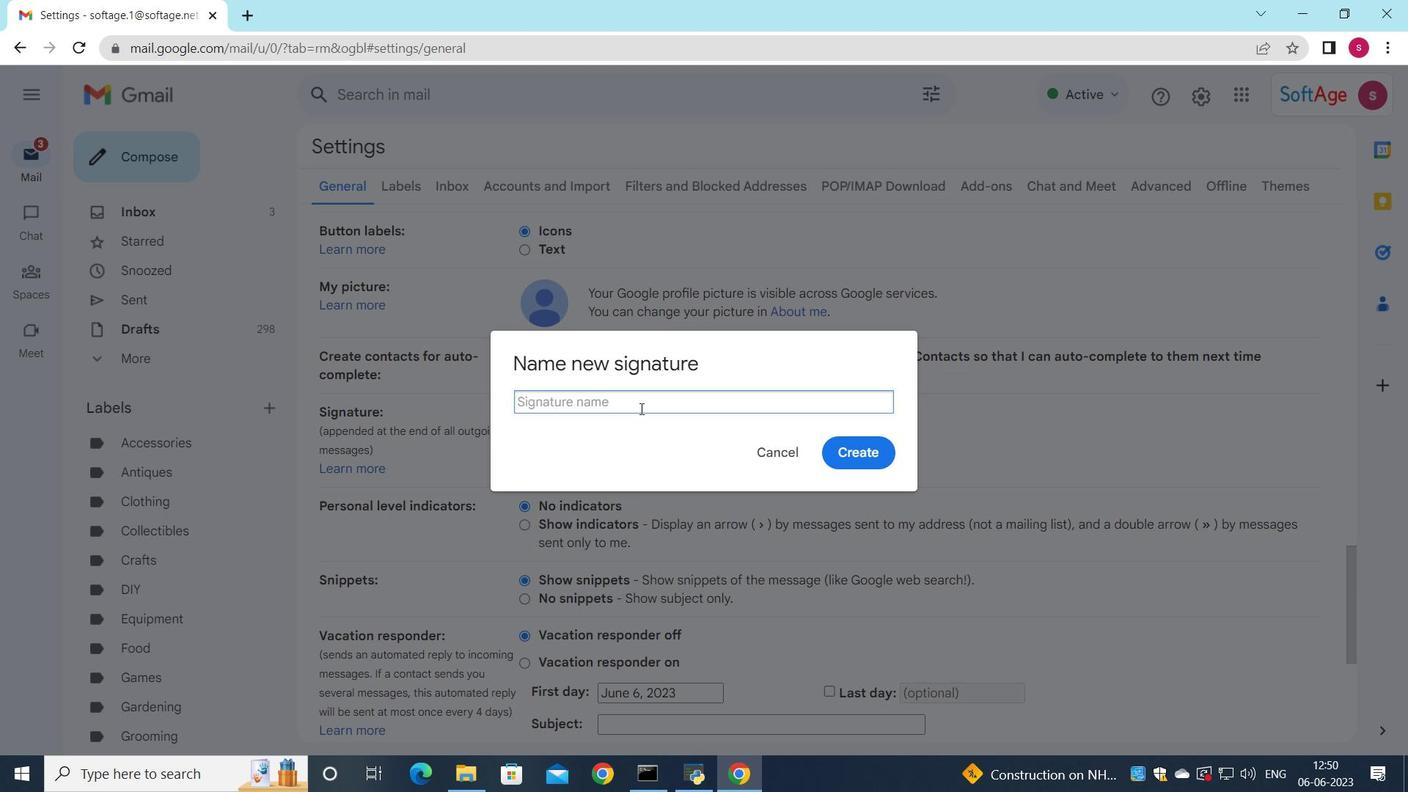 
Action: Key pressed <Key.shift><Key.shift><Key.shift><Key.shift><Key.shift><Key.shift><Key.shift>Erica<Key.space><Key.shift><Key.shift><Key.shift><Key.shift><Key.shift><Key.shift><Key.shift><Key.shift><Key.shift><Key.shift>Taylor
Screenshot: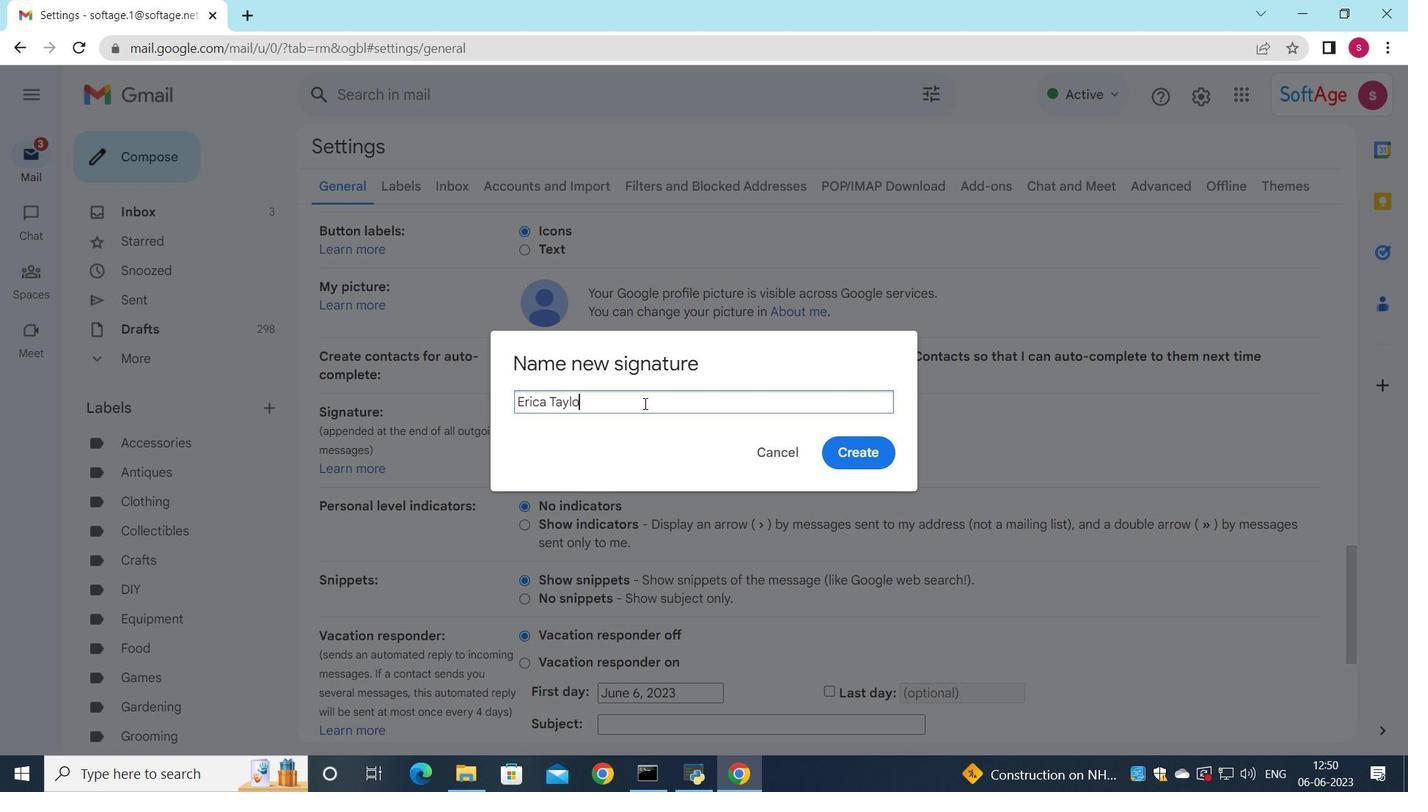 
Action: Mouse moved to (845, 446)
Screenshot: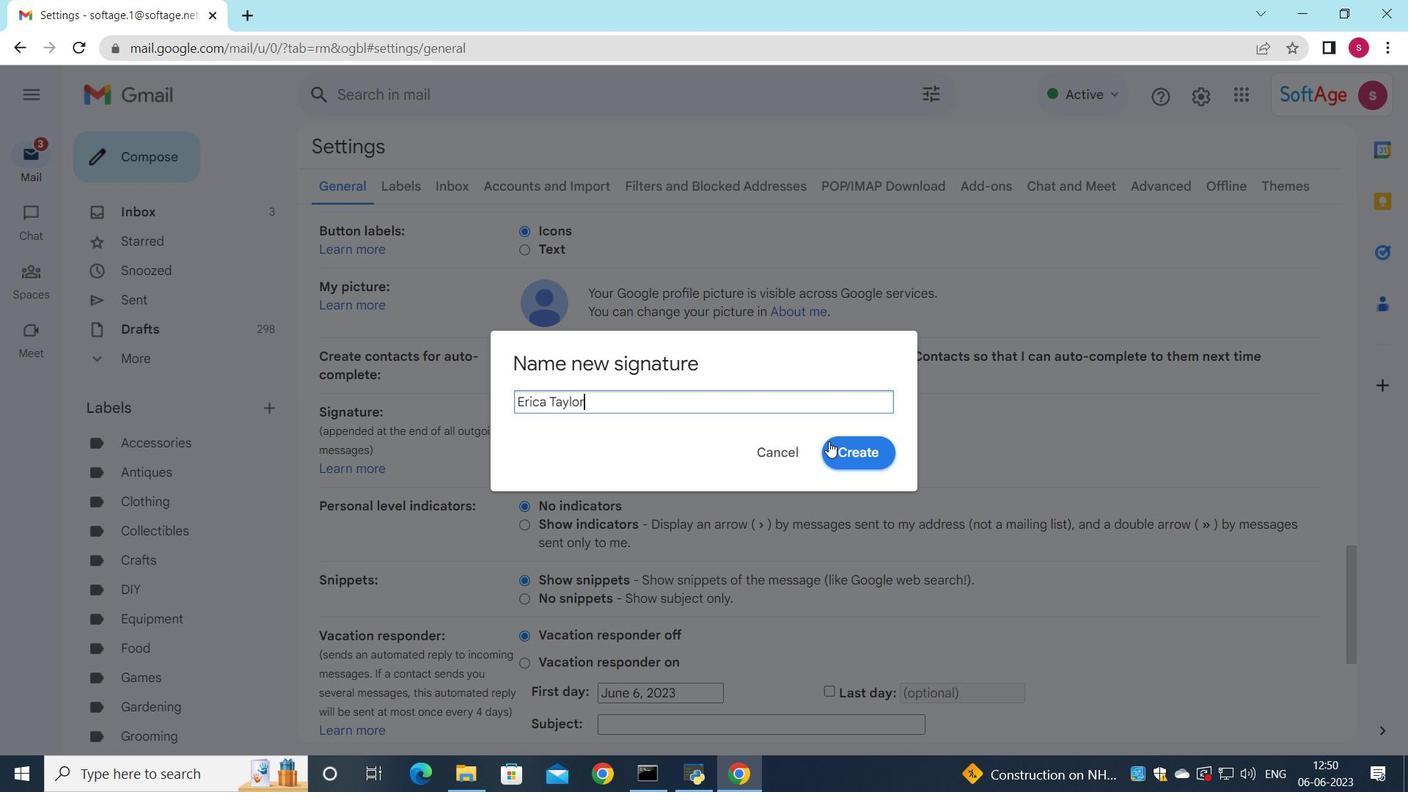 
Action: Mouse pressed left at (845, 446)
Screenshot: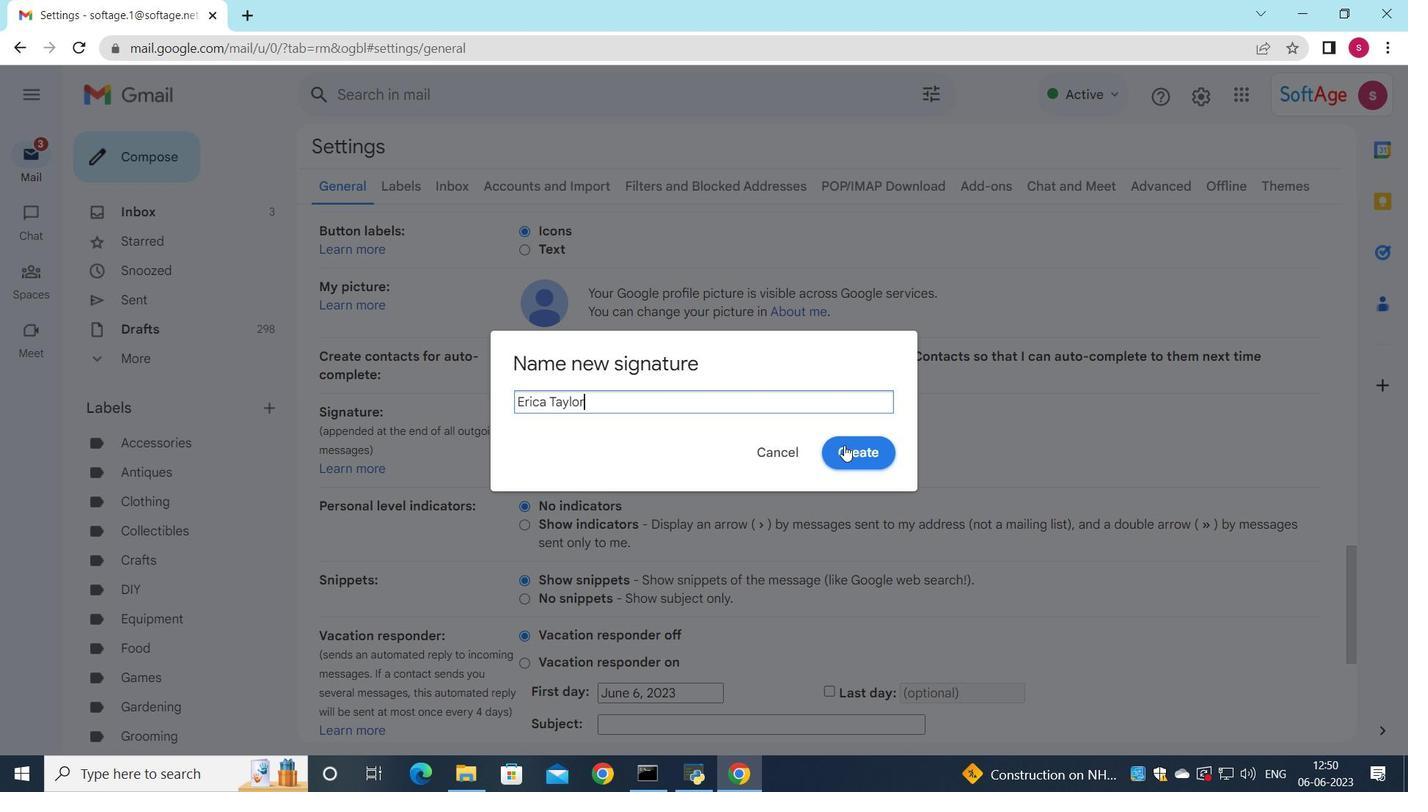 
Action: Mouse moved to (832, 457)
Screenshot: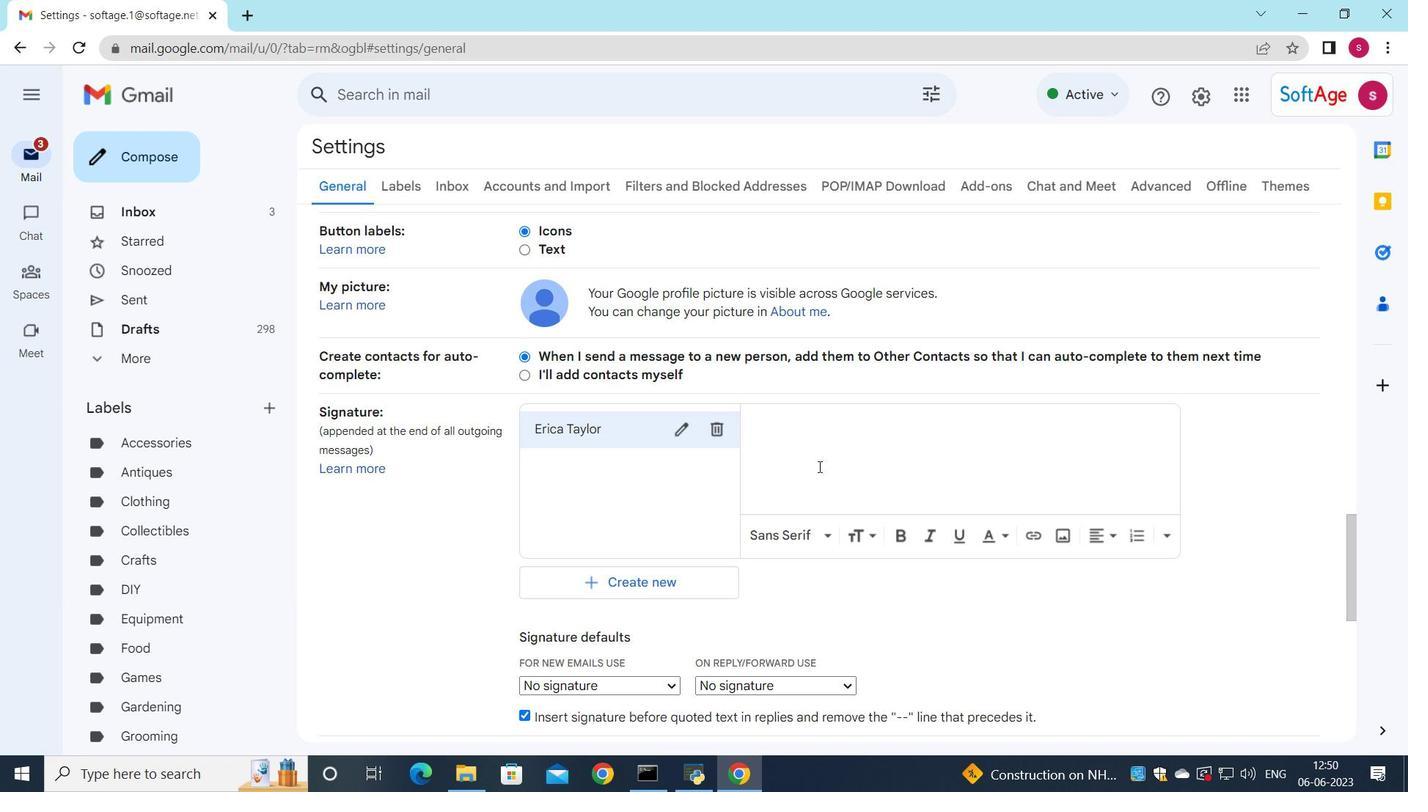 
Action: Mouse pressed left at (832, 457)
Screenshot: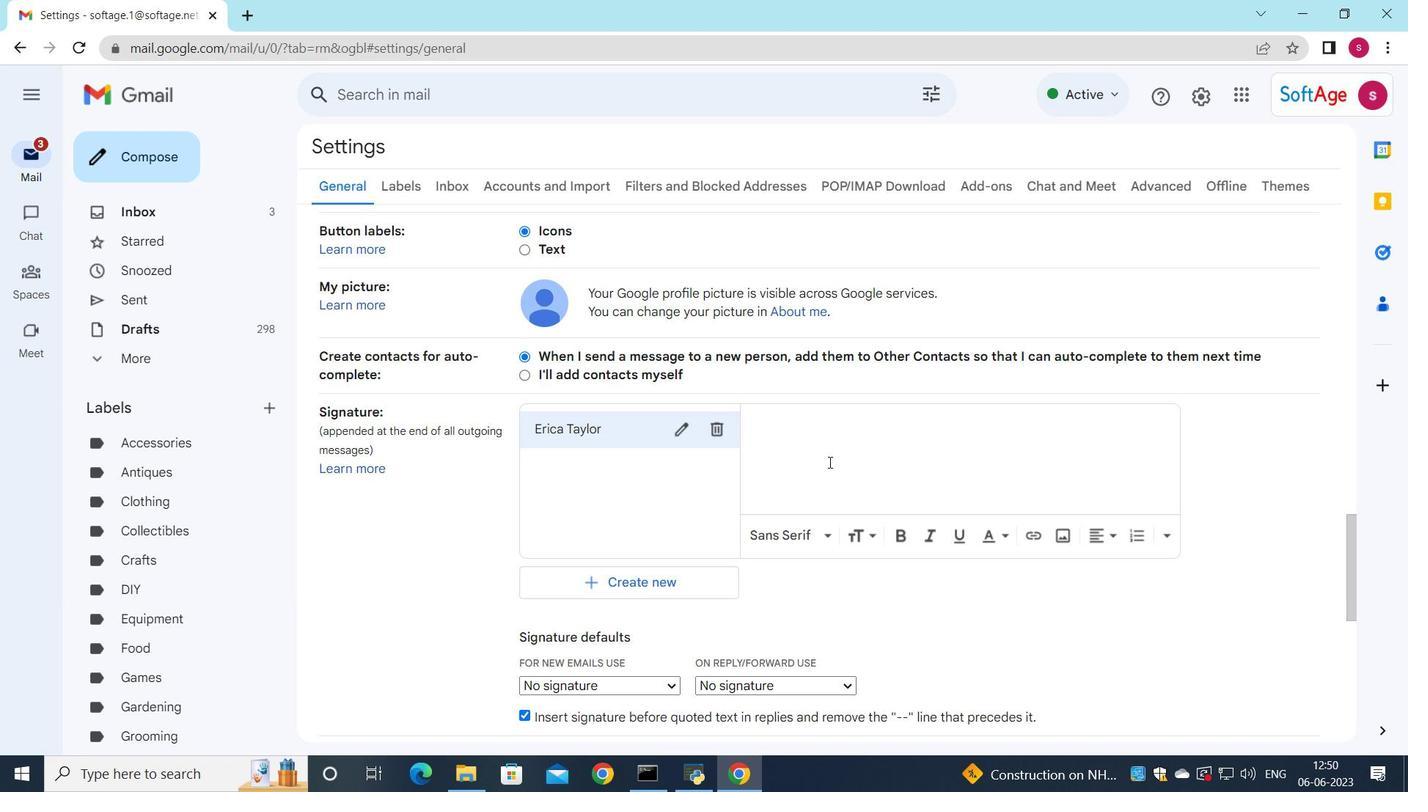 
Action: Key pressed <Key.shift>Erica<Key.space><Key.shift><Key.shift><Key.shift><Key.shift><Key.shift><Key.shift><Key.shift><Key.shift>Taylor
Screenshot: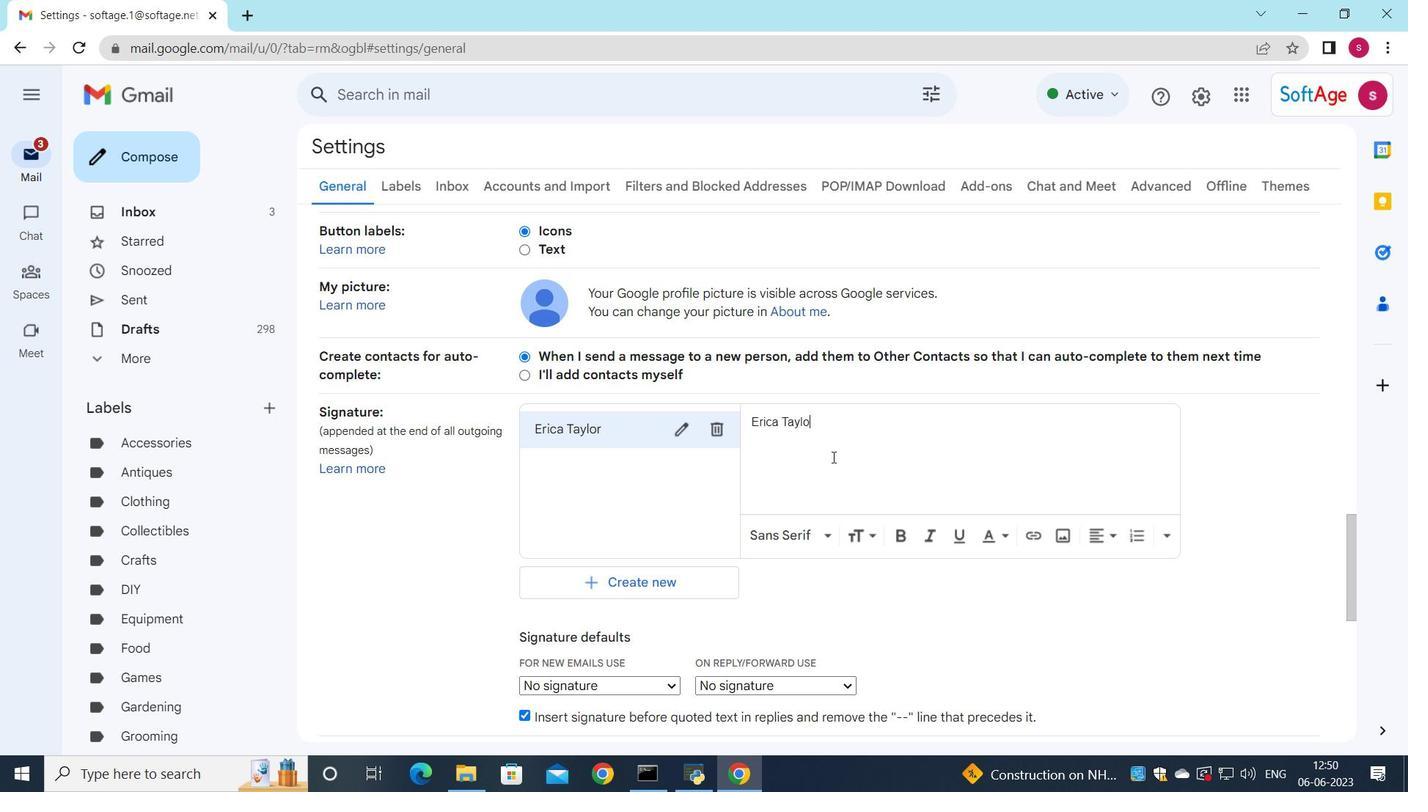 
Action: Mouse scrolled (832, 457) with delta (0, 0)
Screenshot: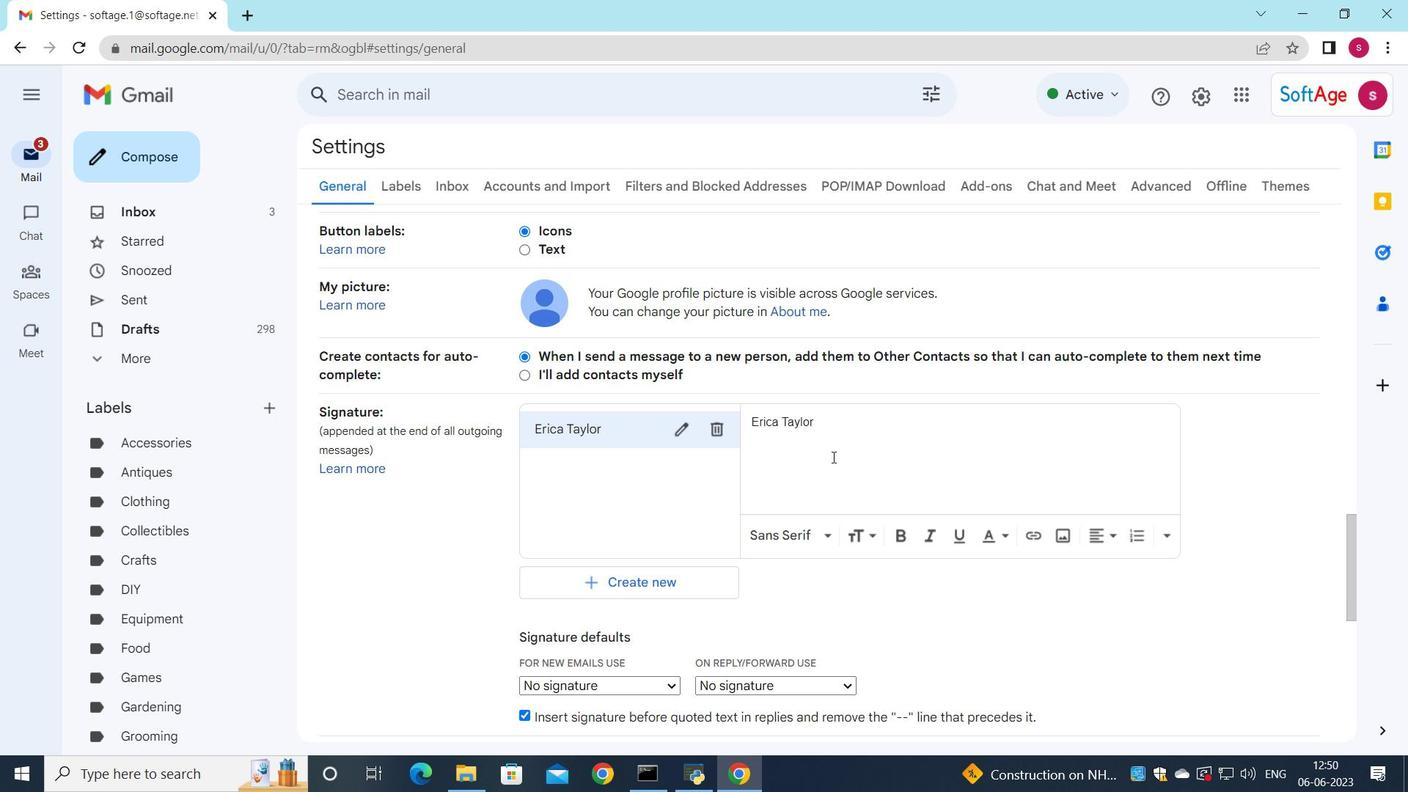 
Action: Mouse scrolled (832, 457) with delta (0, 0)
Screenshot: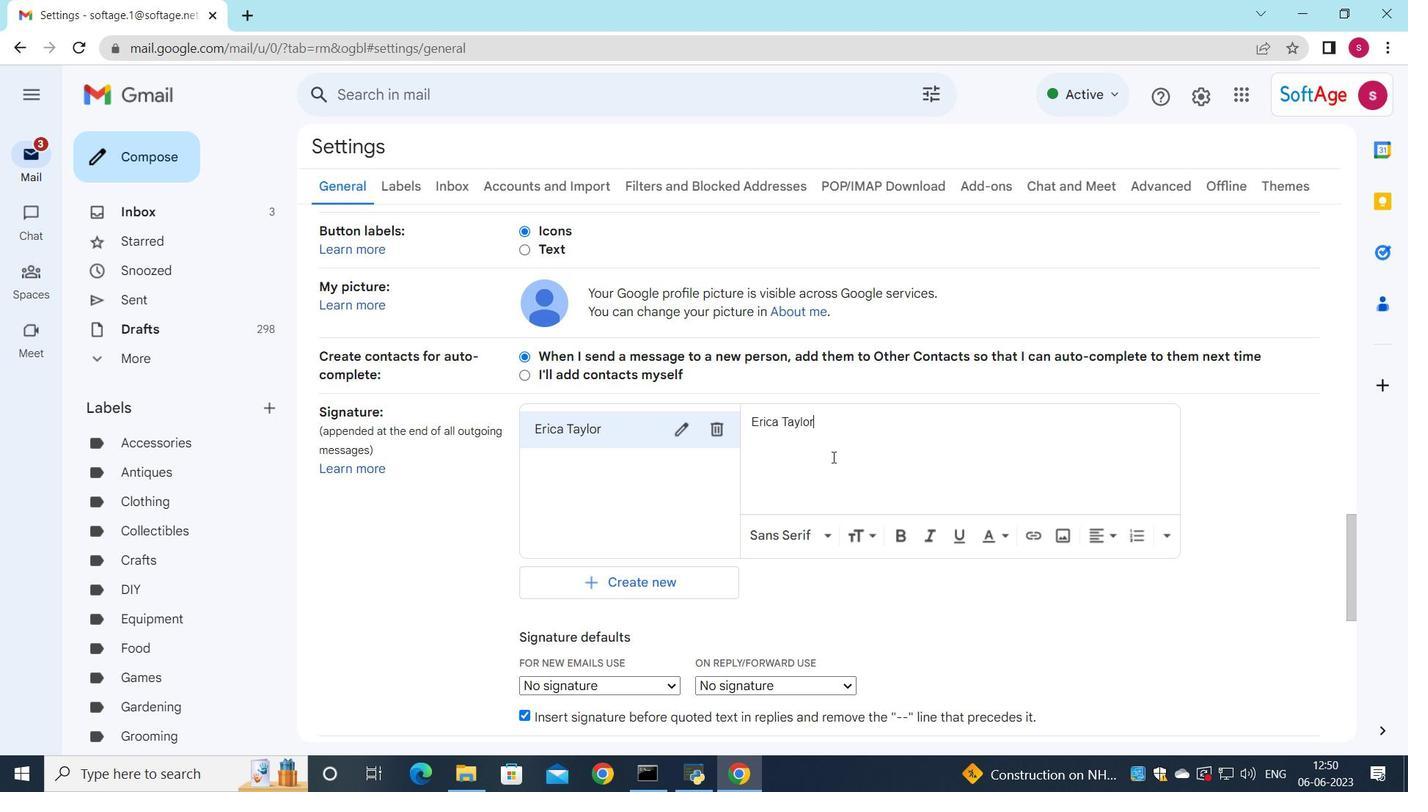 
Action: Mouse moved to (669, 501)
Screenshot: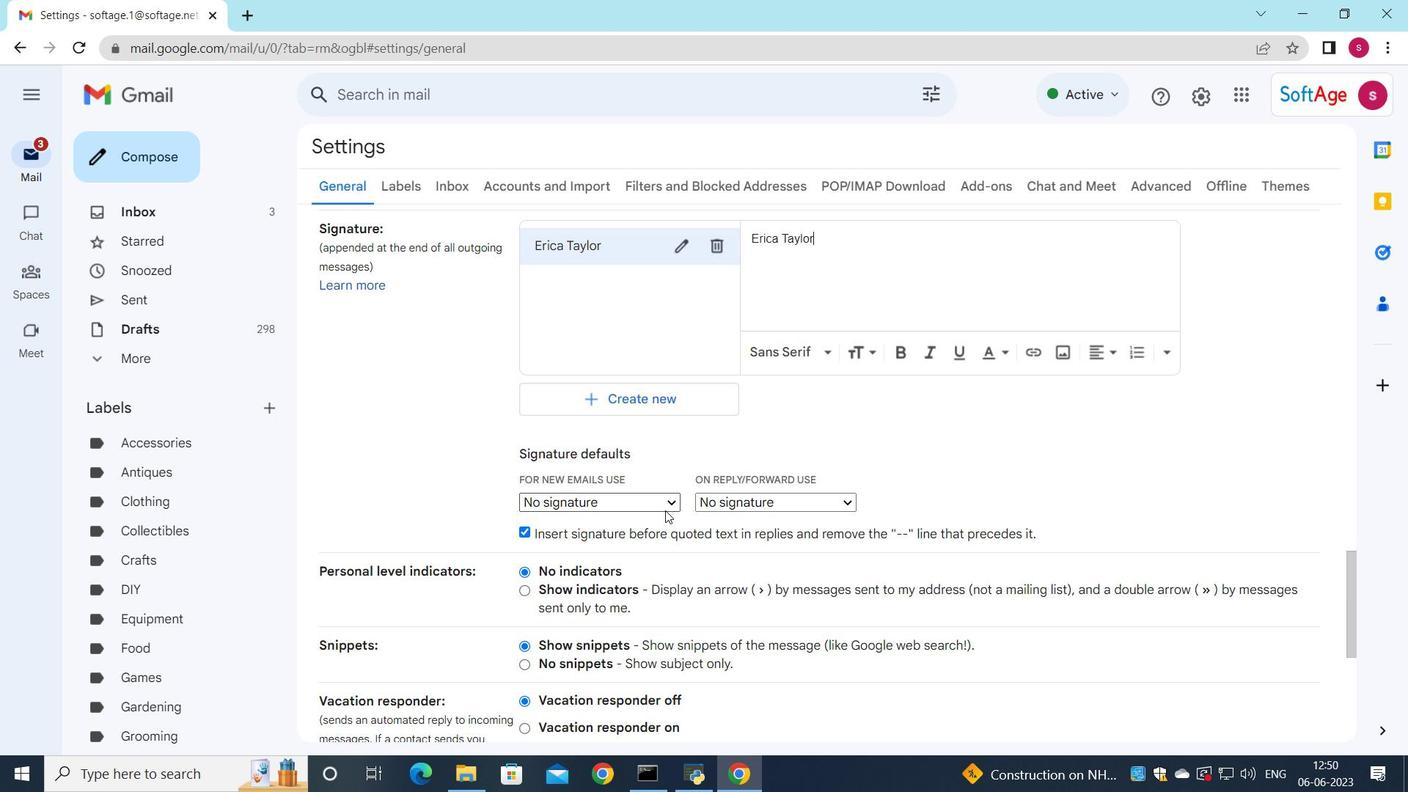 
Action: Mouse pressed left at (669, 501)
Screenshot: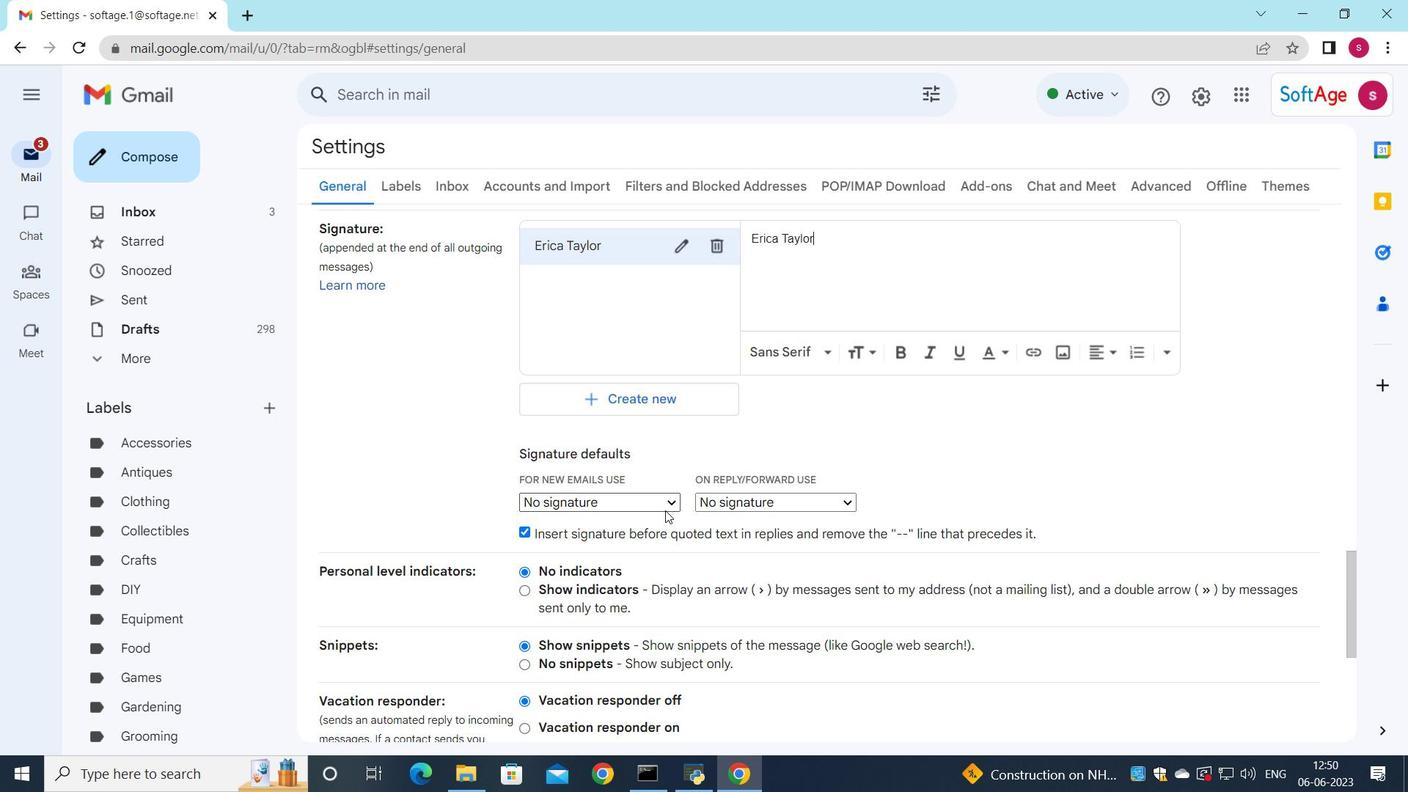 
Action: Mouse moved to (656, 540)
Screenshot: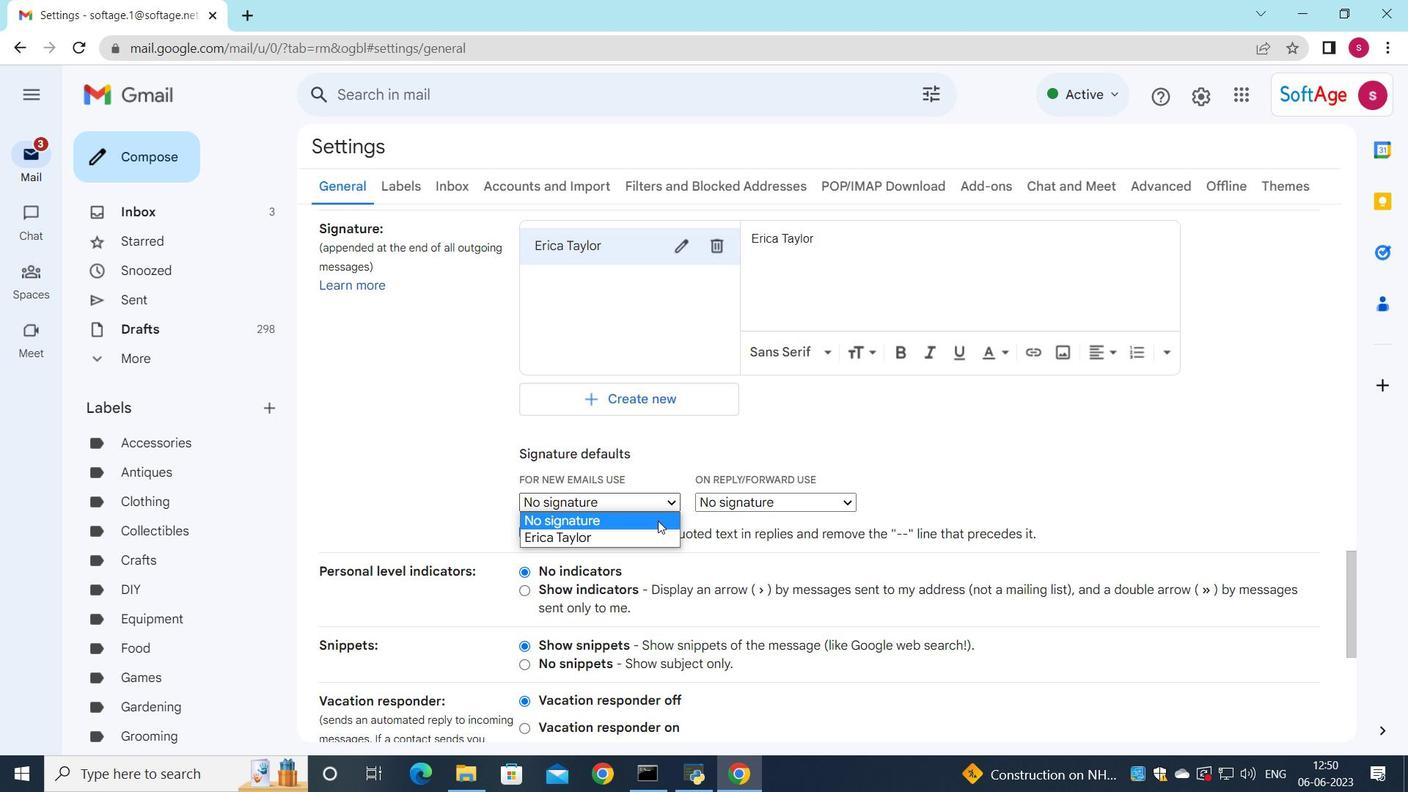 
Action: Mouse pressed left at (656, 540)
Screenshot: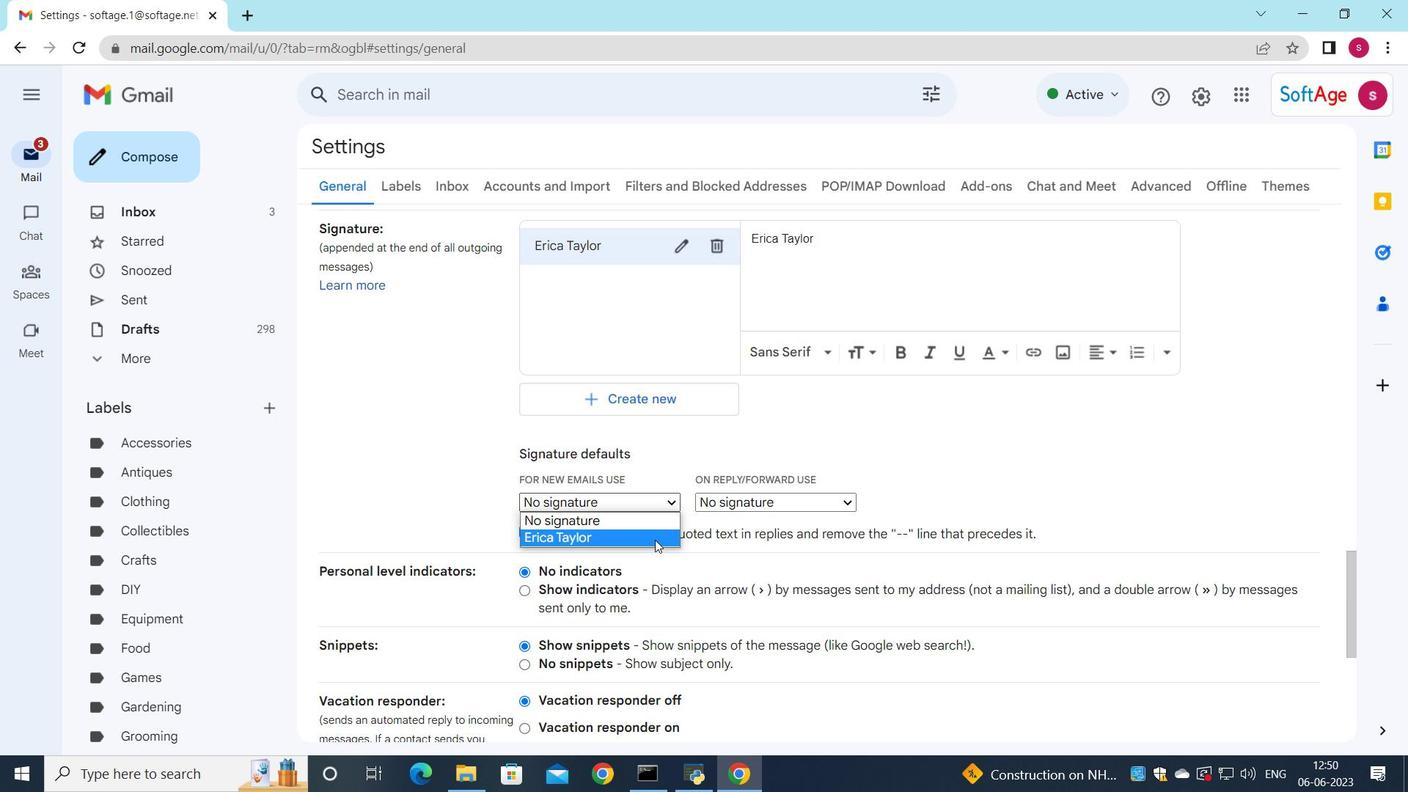 
Action: Mouse moved to (755, 504)
Screenshot: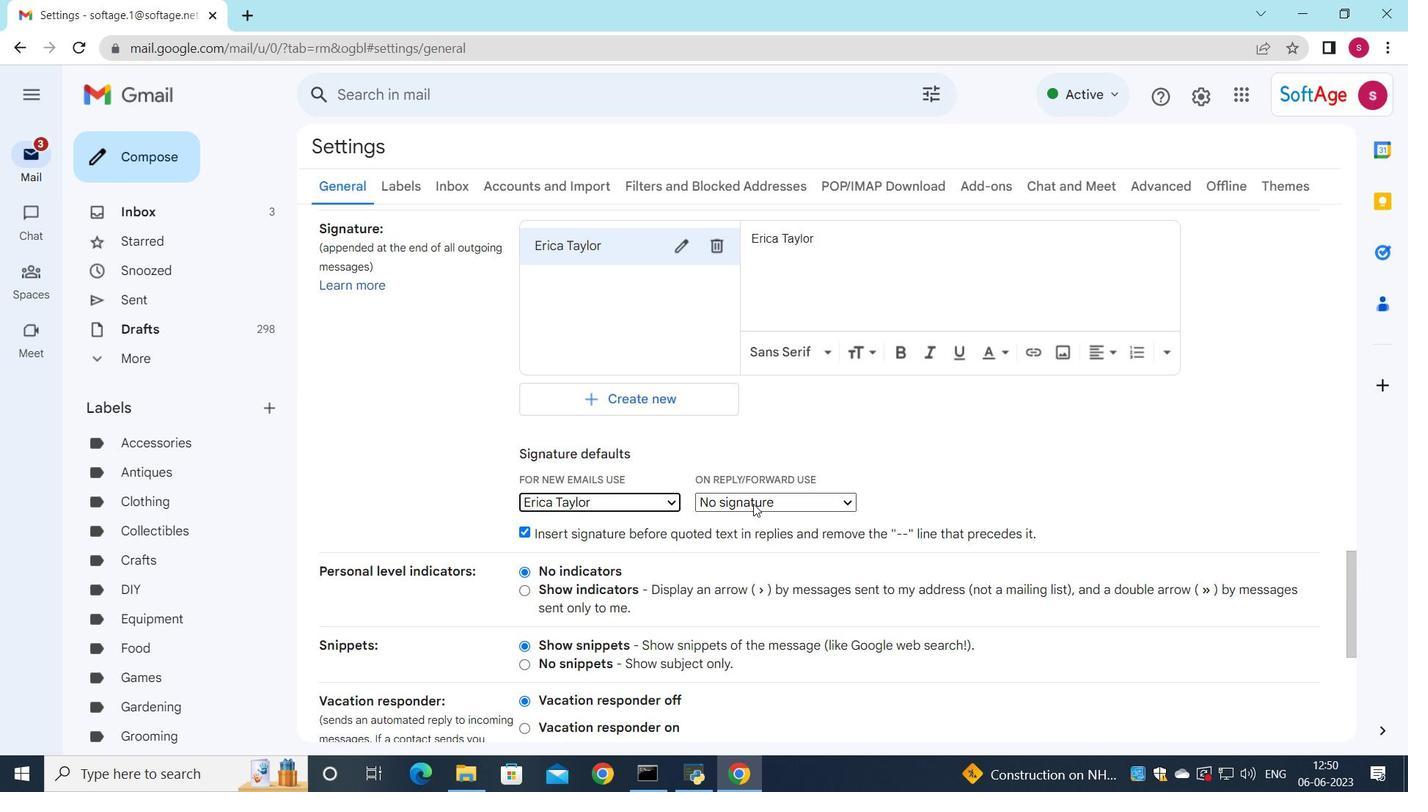 
Action: Mouse pressed left at (755, 504)
Screenshot: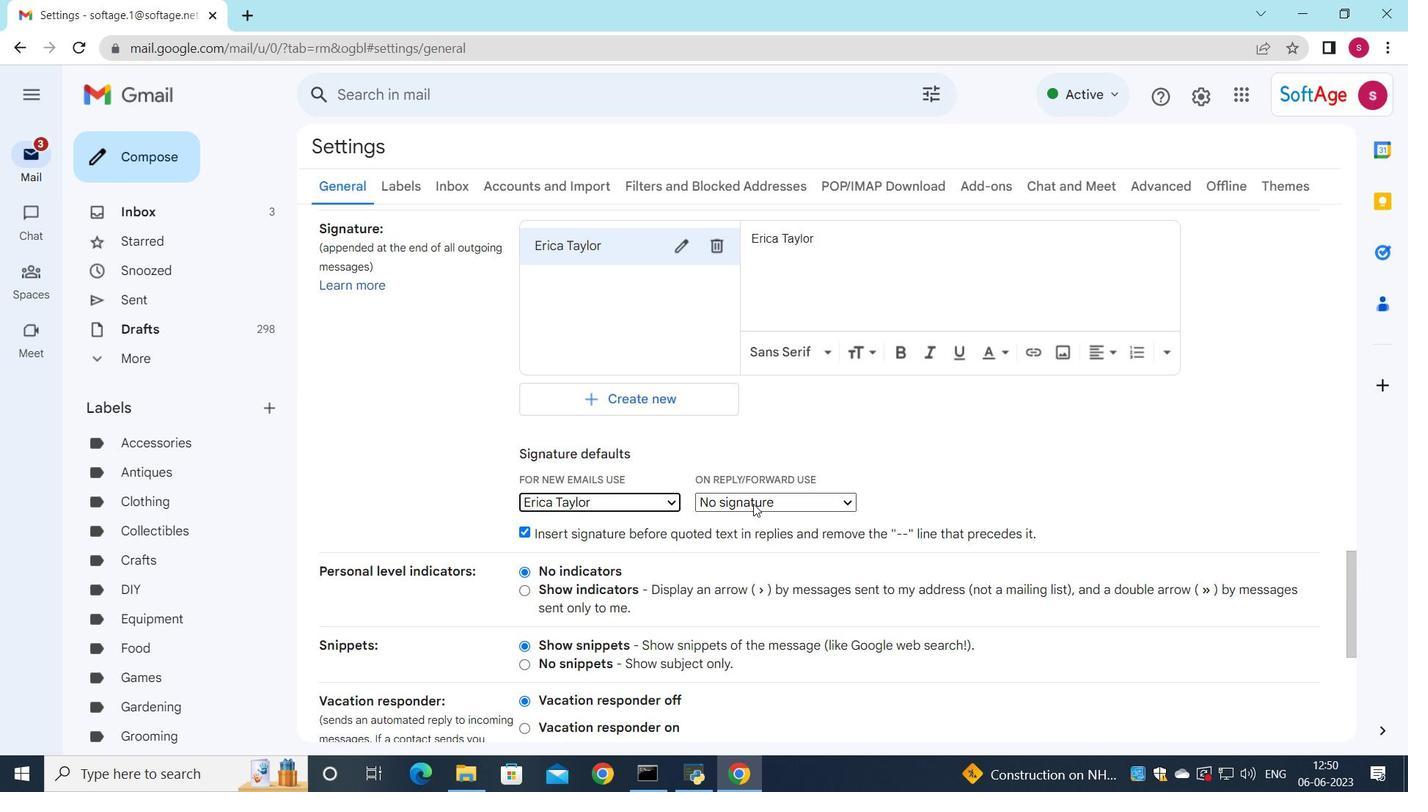 
Action: Mouse moved to (768, 543)
Screenshot: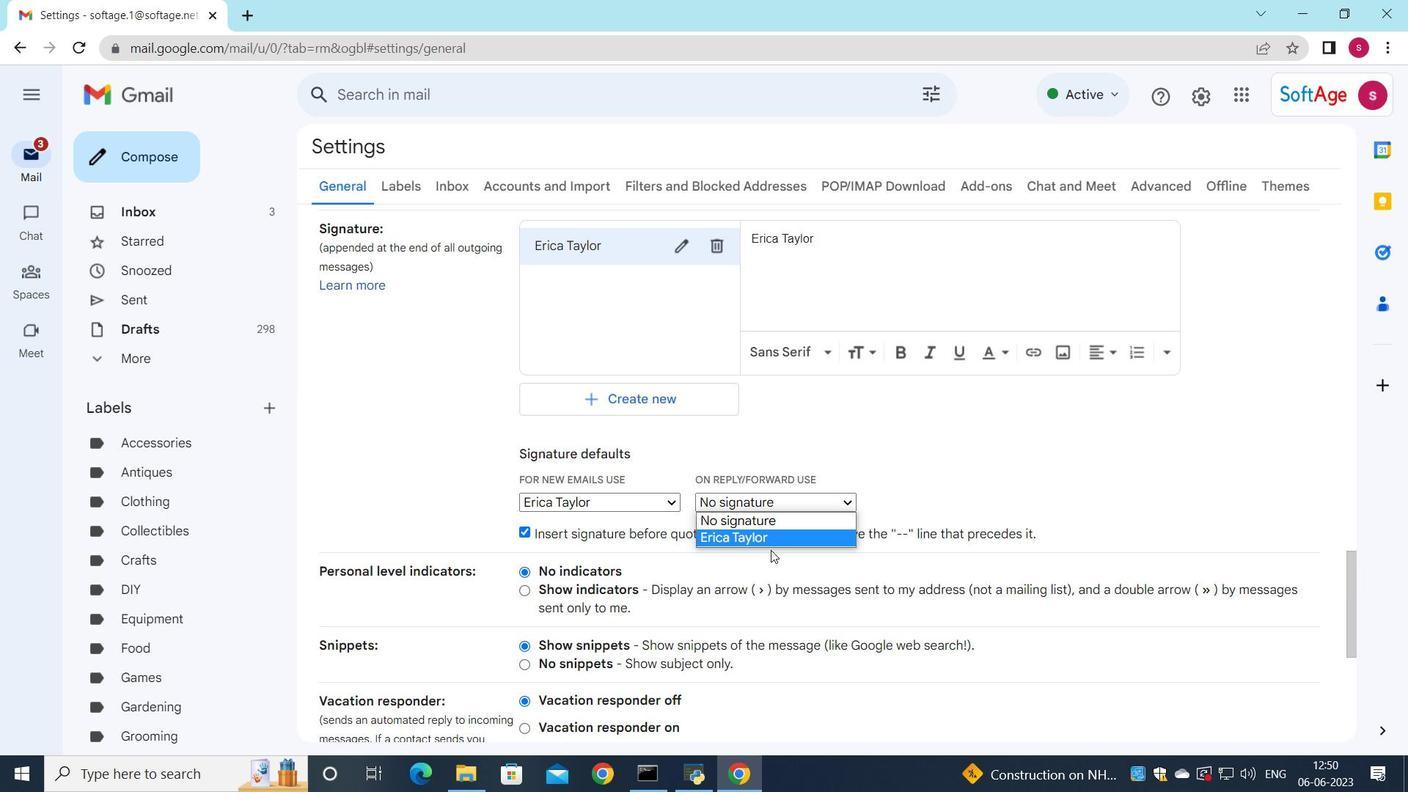 
Action: Mouse pressed left at (768, 543)
Screenshot: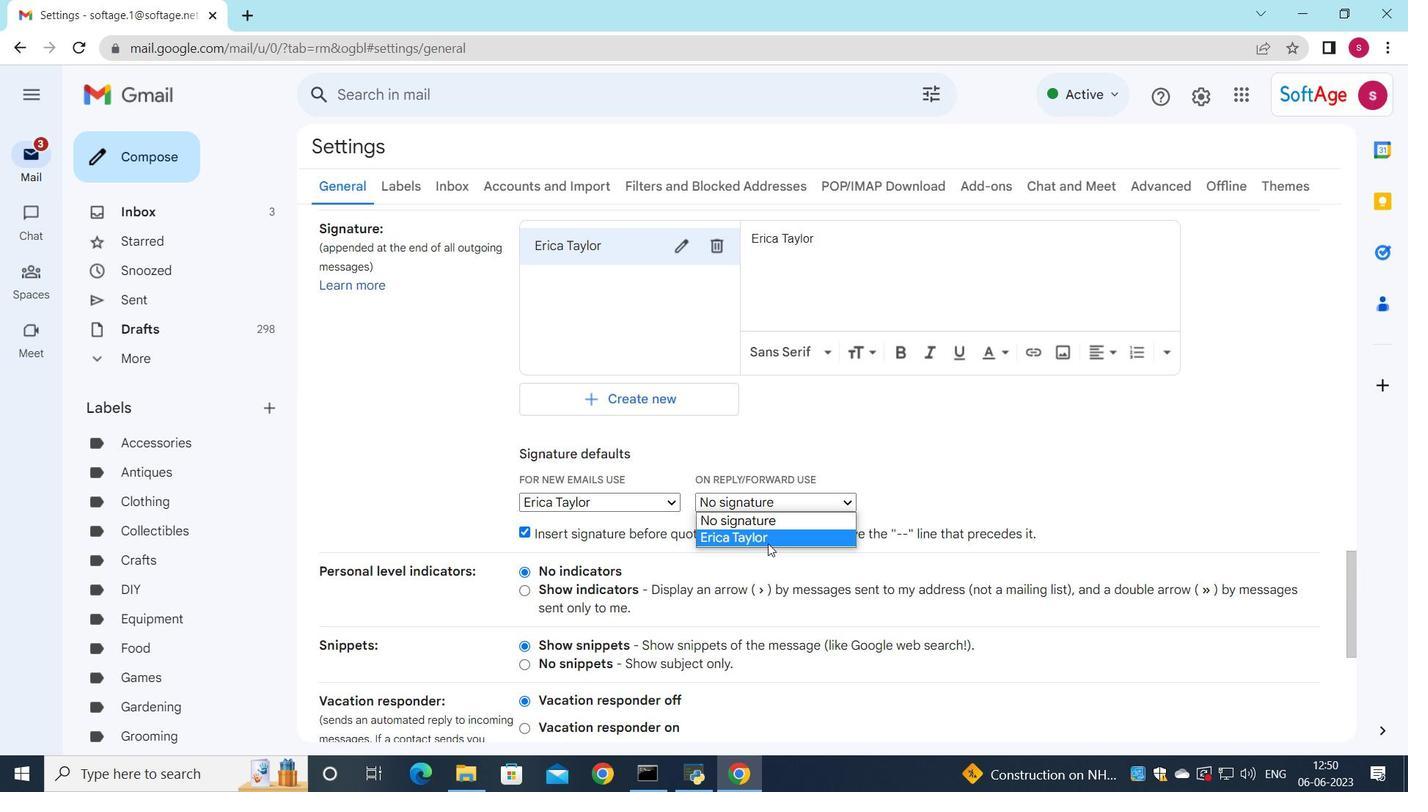 
Action: Mouse moved to (769, 526)
Screenshot: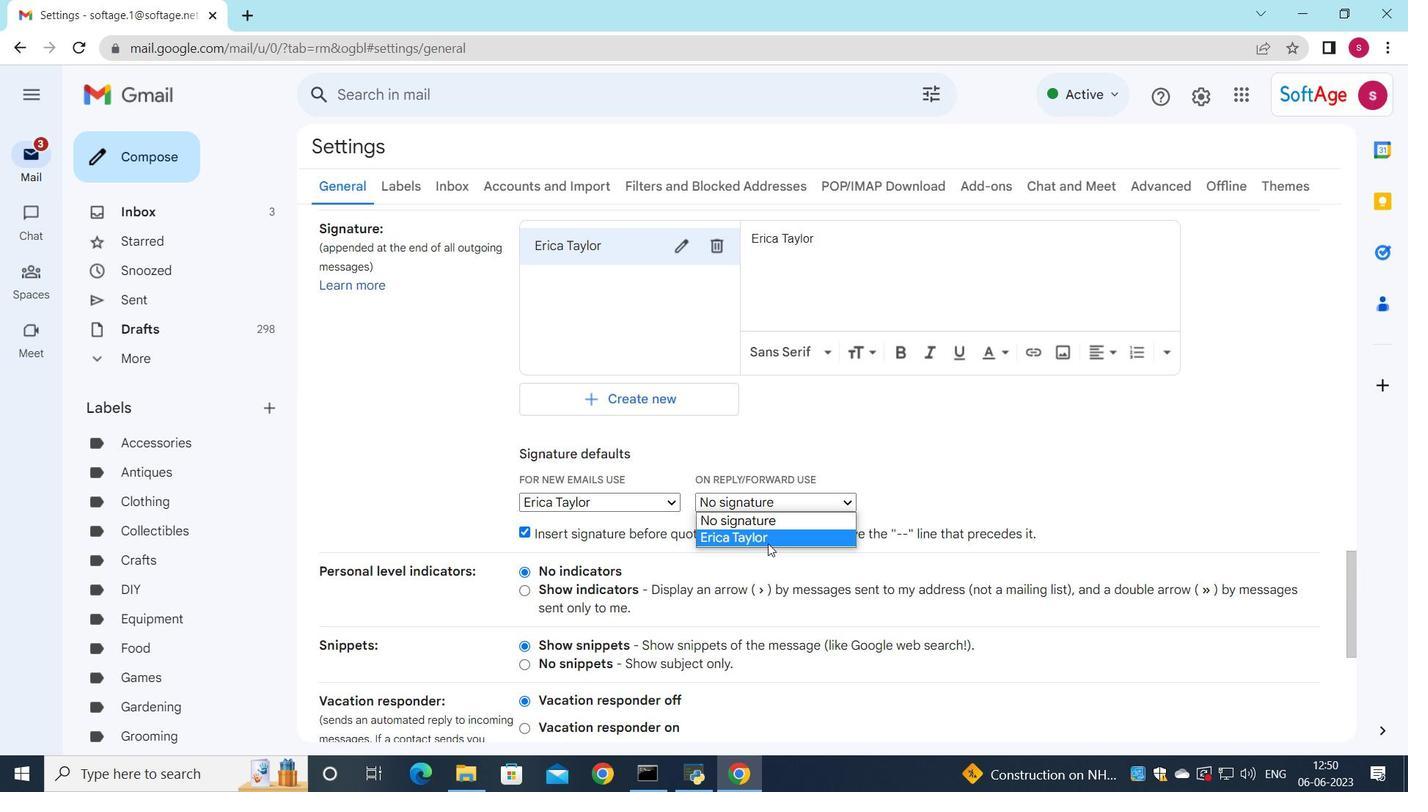 
Action: Mouse scrolled (769, 525) with delta (0, 0)
Screenshot: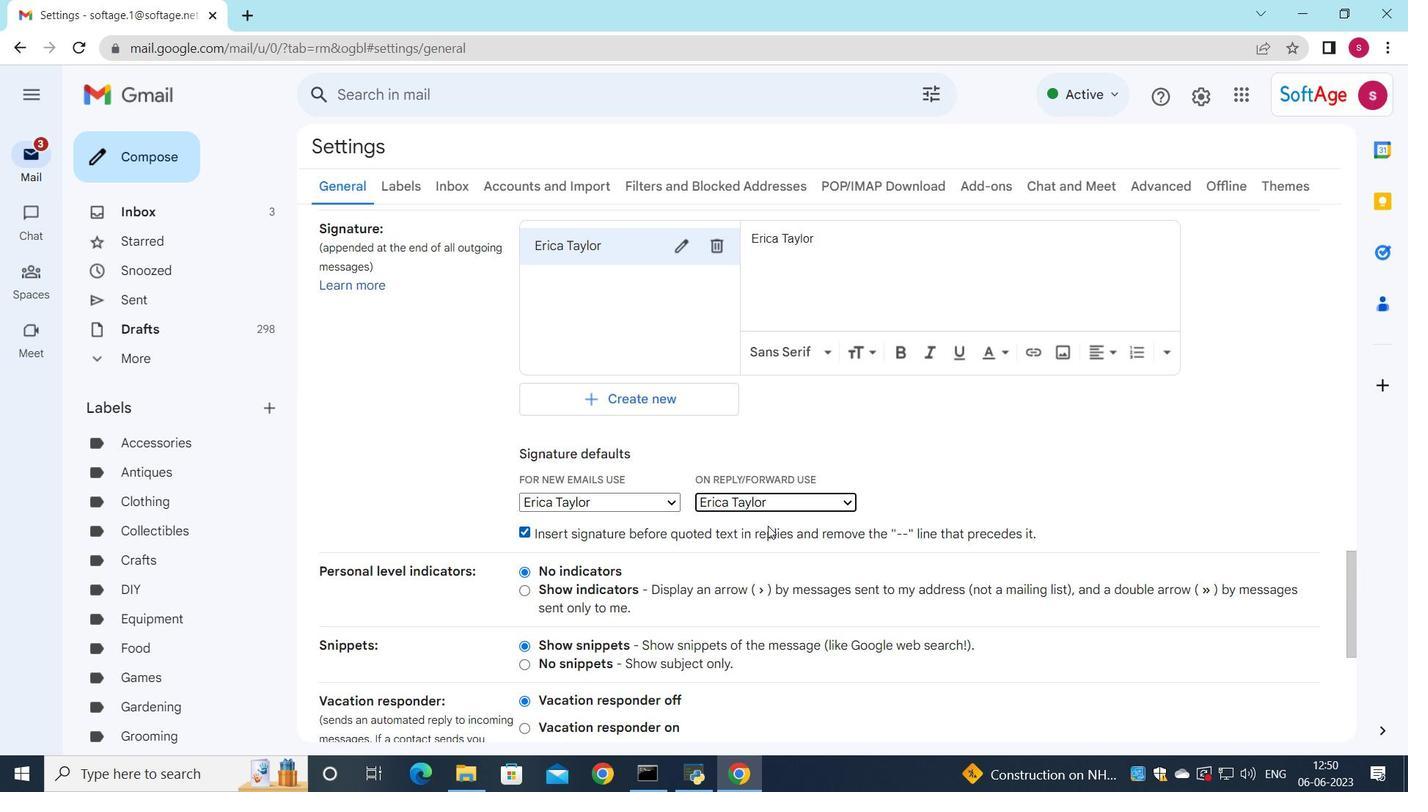 
Action: Mouse scrolled (769, 525) with delta (0, 0)
Screenshot: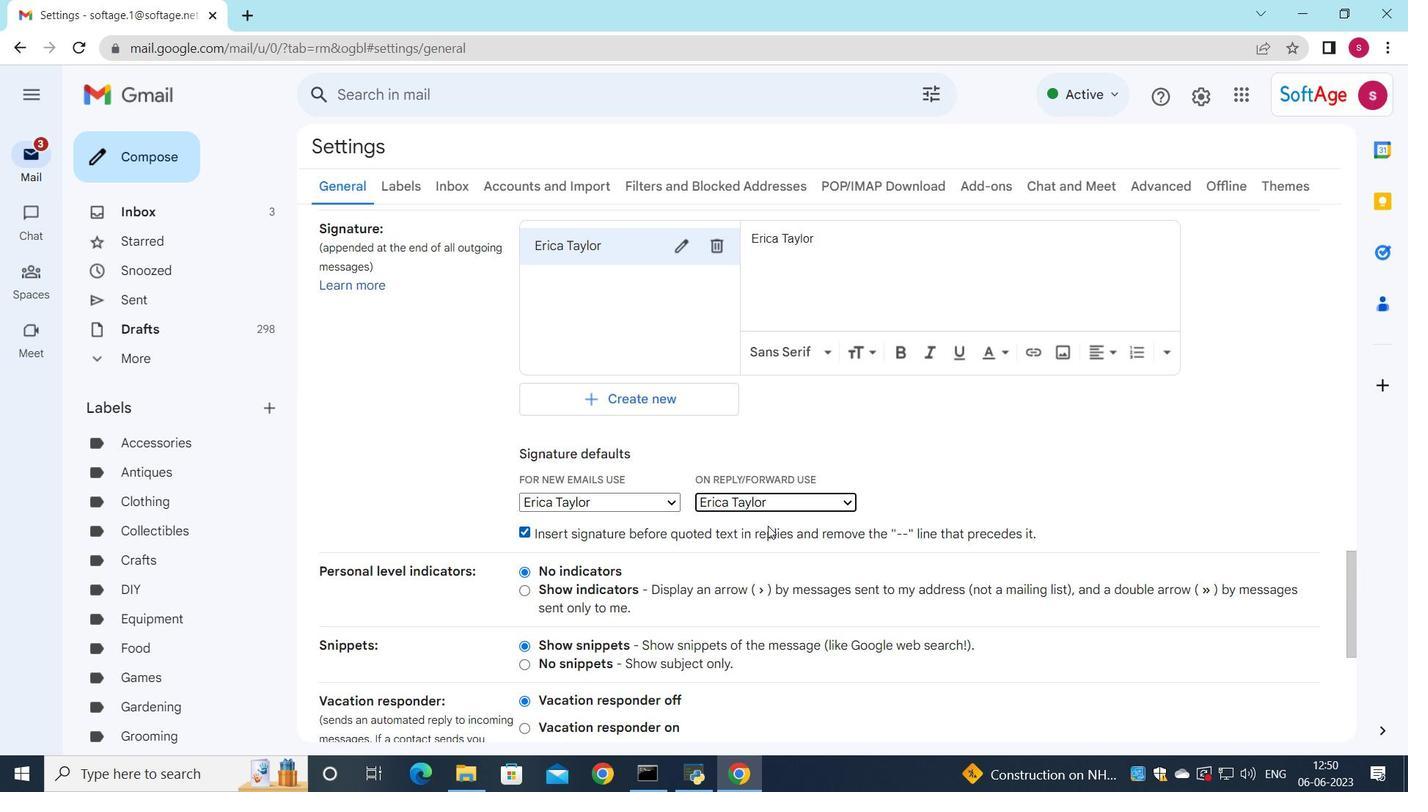 
Action: Mouse scrolled (769, 525) with delta (0, 0)
Screenshot: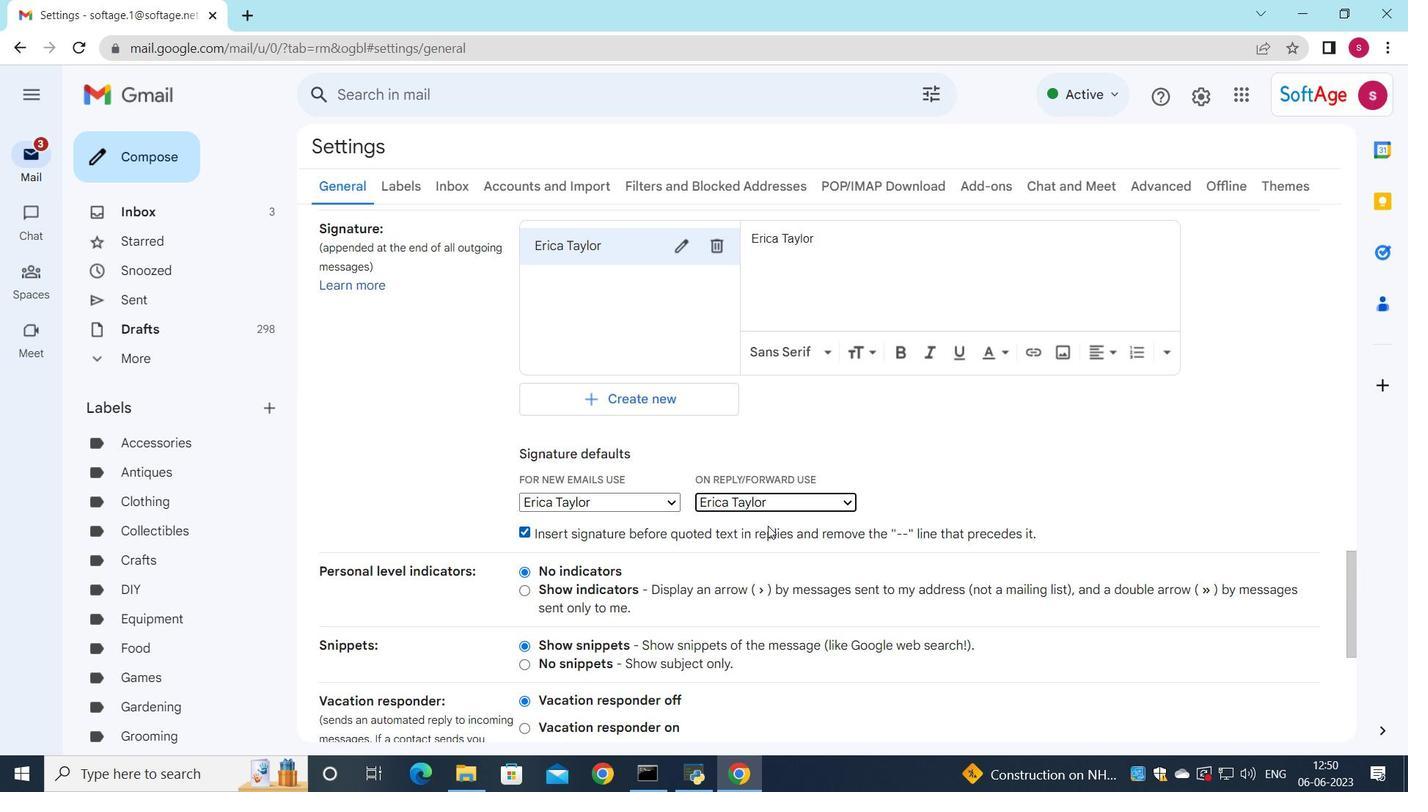 
Action: Mouse scrolled (769, 525) with delta (0, 0)
Screenshot: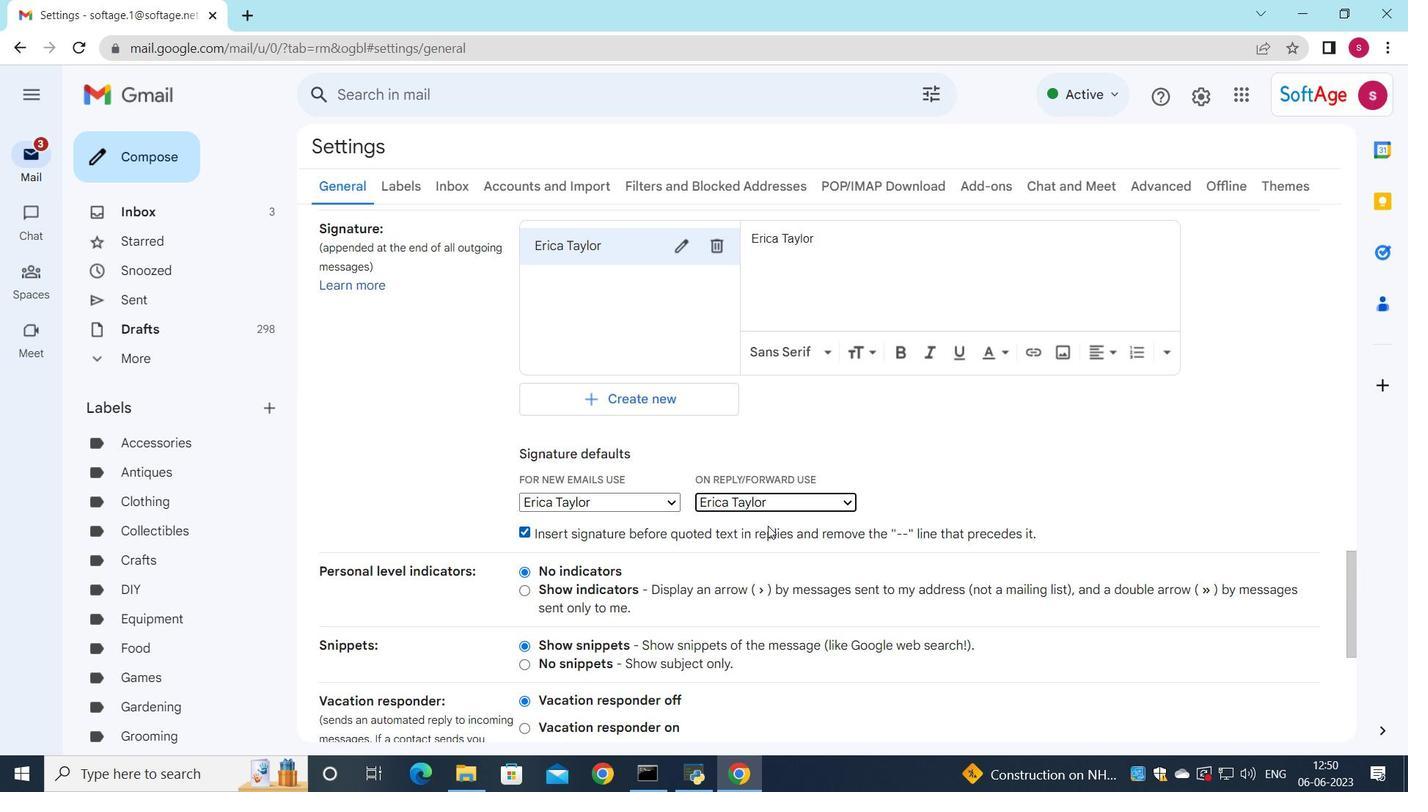 
Action: Mouse moved to (775, 506)
Screenshot: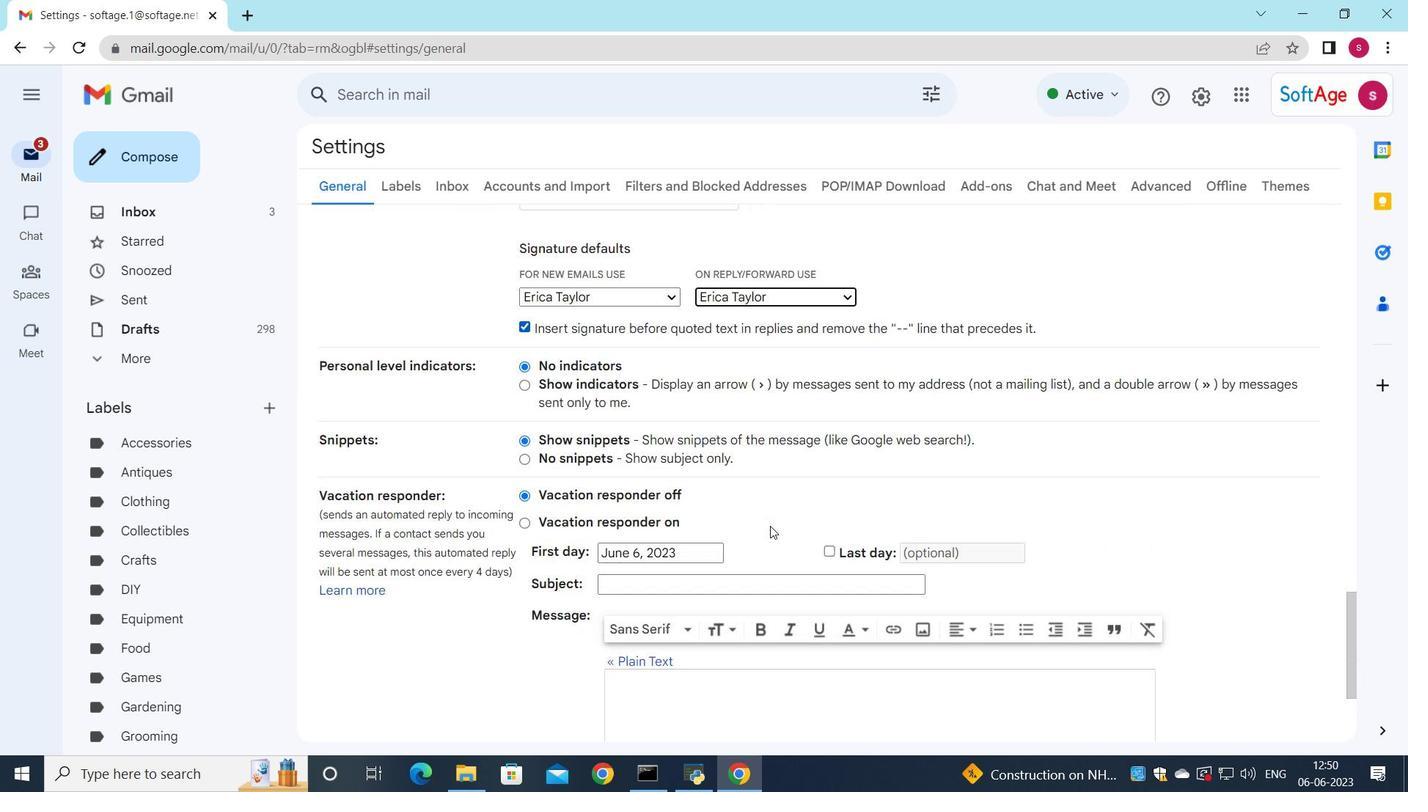 
Action: Mouse scrolled (775, 505) with delta (0, 0)
Screenshot: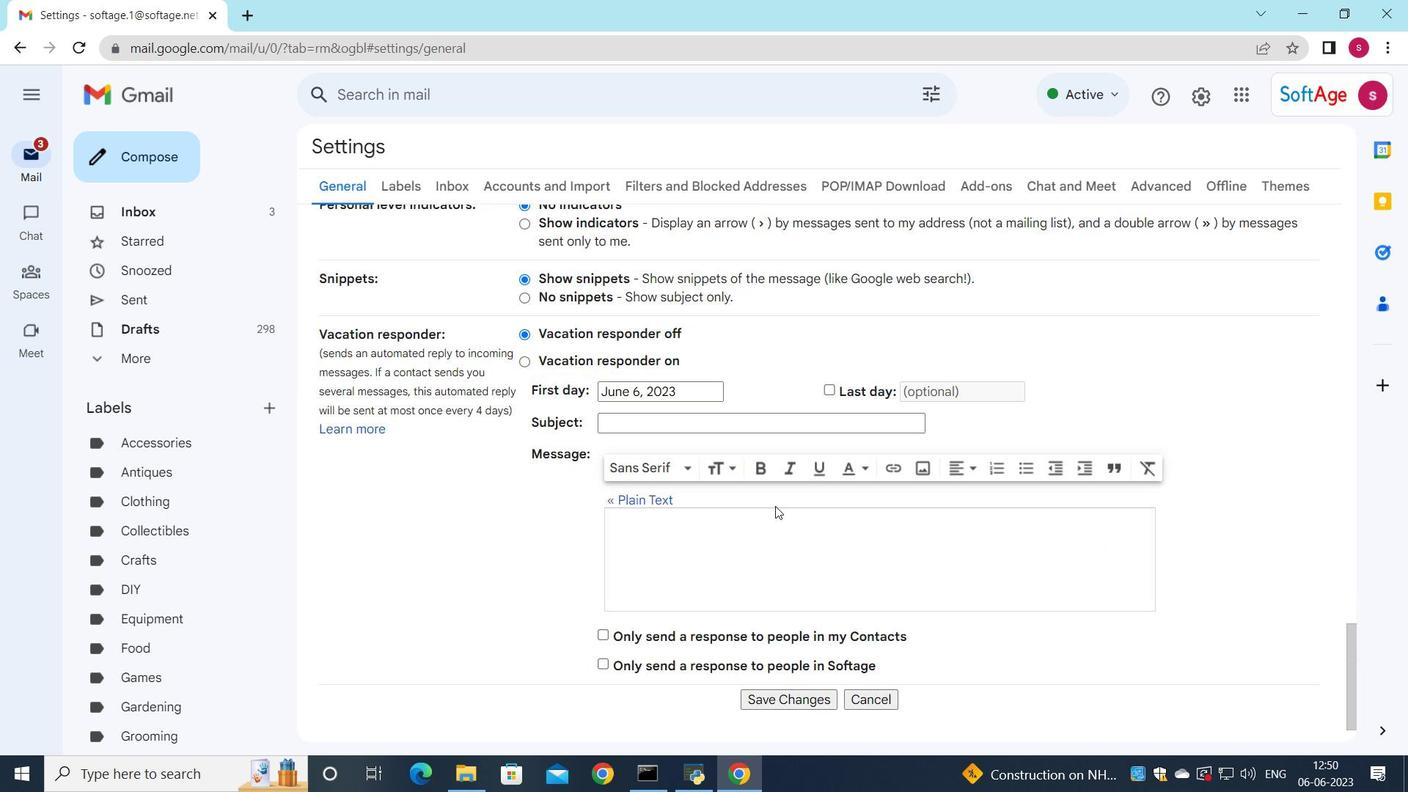 
Action: Mouse scrolled (775, 505) with delta (0, 0)
Screenshot: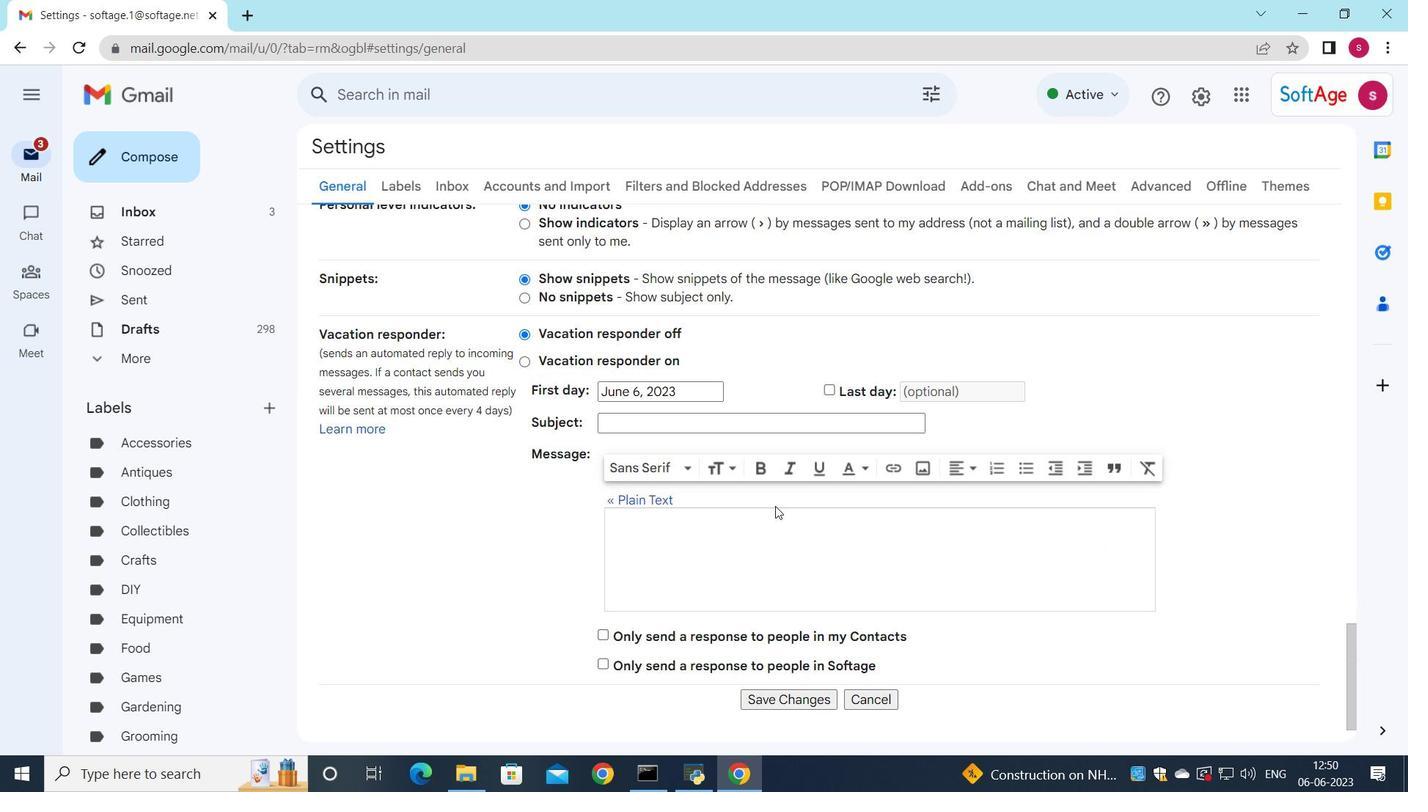 
Action: Mouse scrolled (775, 505) with delta (0, 0)
Screenshot: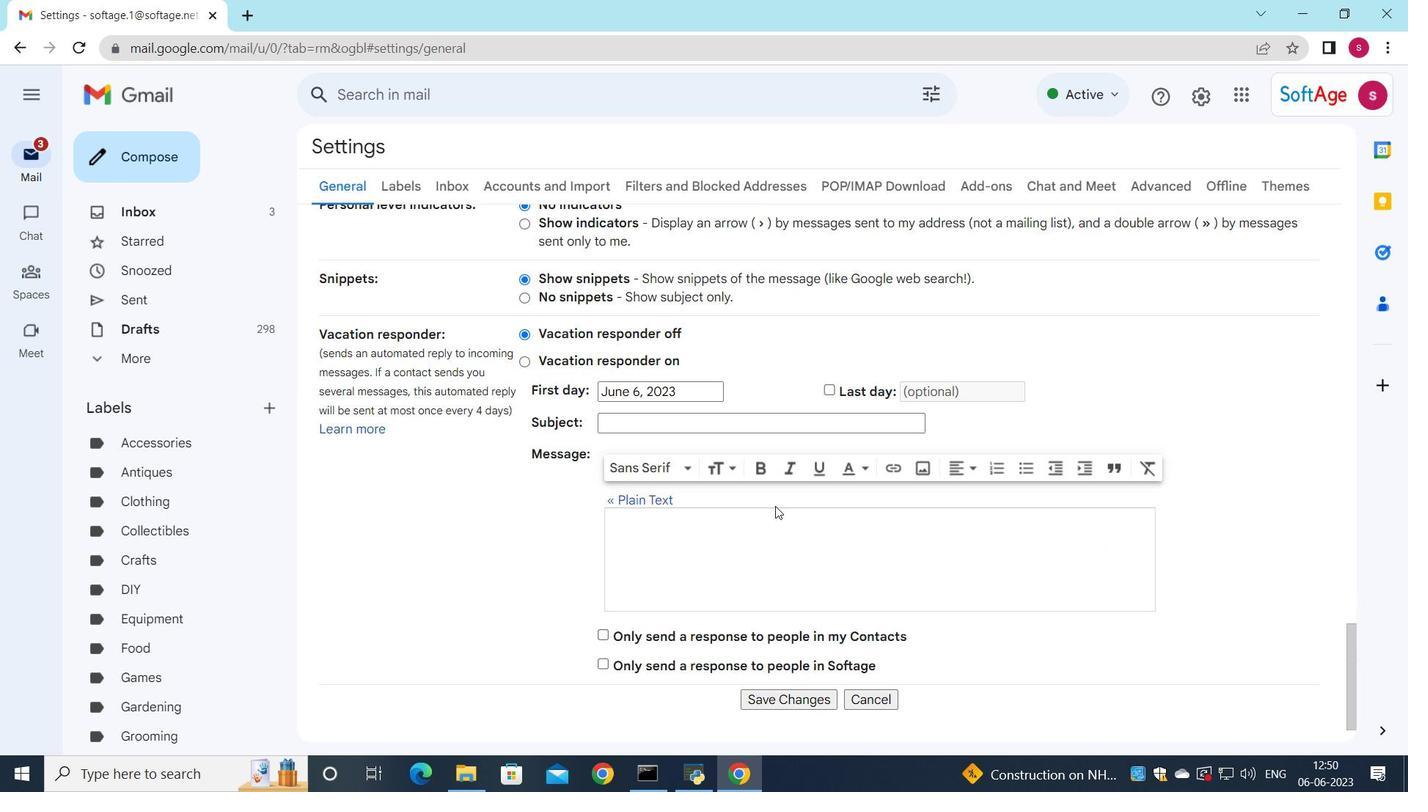 
Action: Mouse scrolled (775, 505) with delta (0, 0)
Screenshot: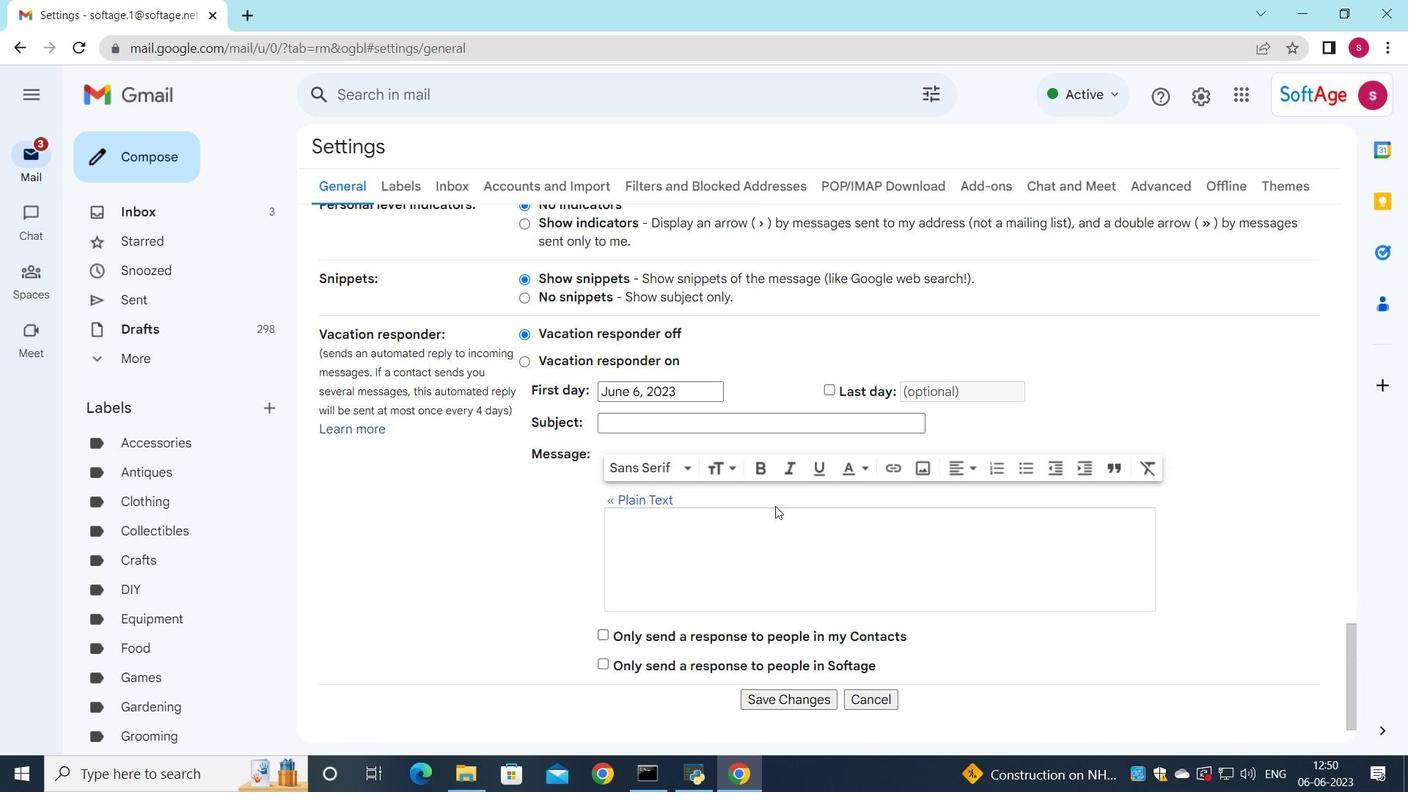 
Action: Mouse moved to (800, 634)
Screenshot: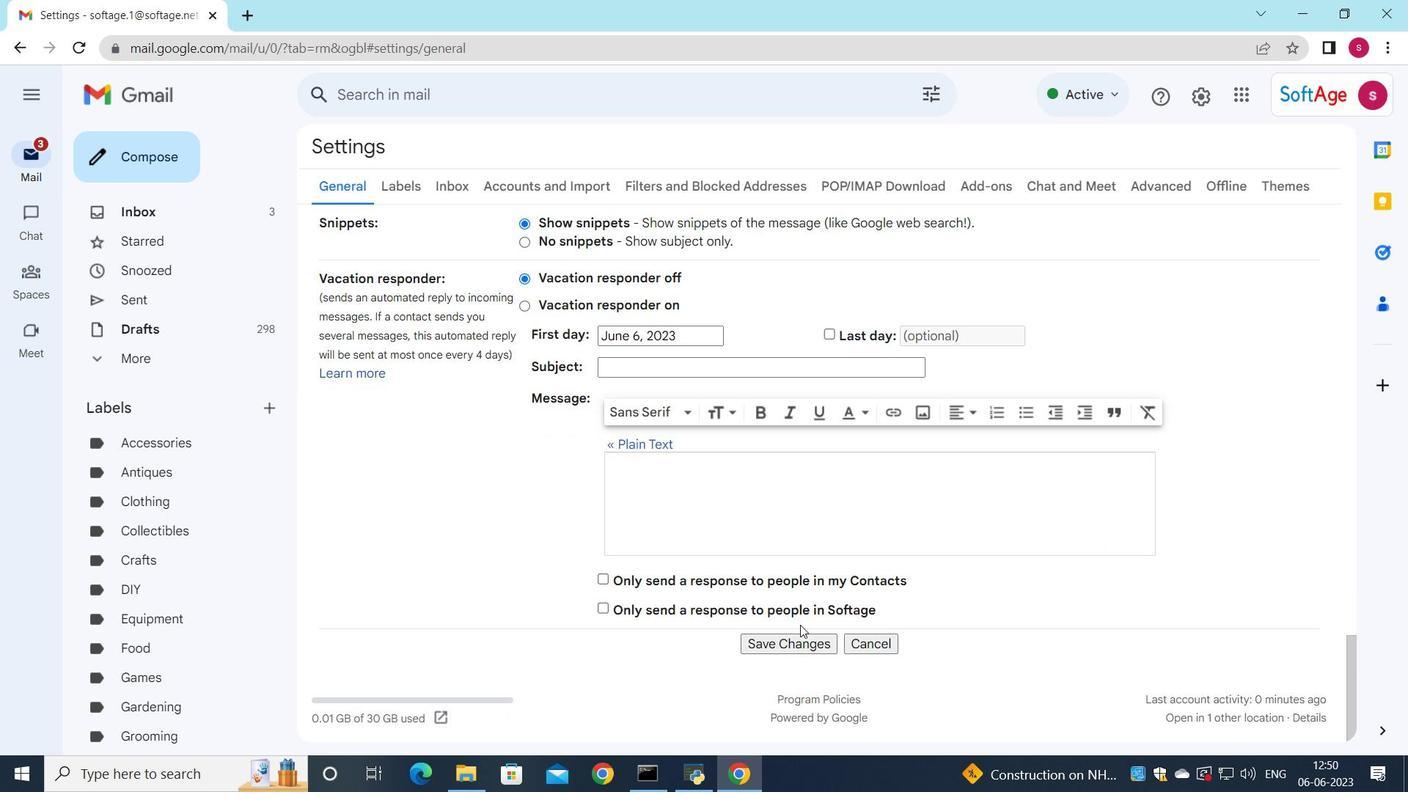 
Action: Mouse pressed left at (800, 634)
Screenshot: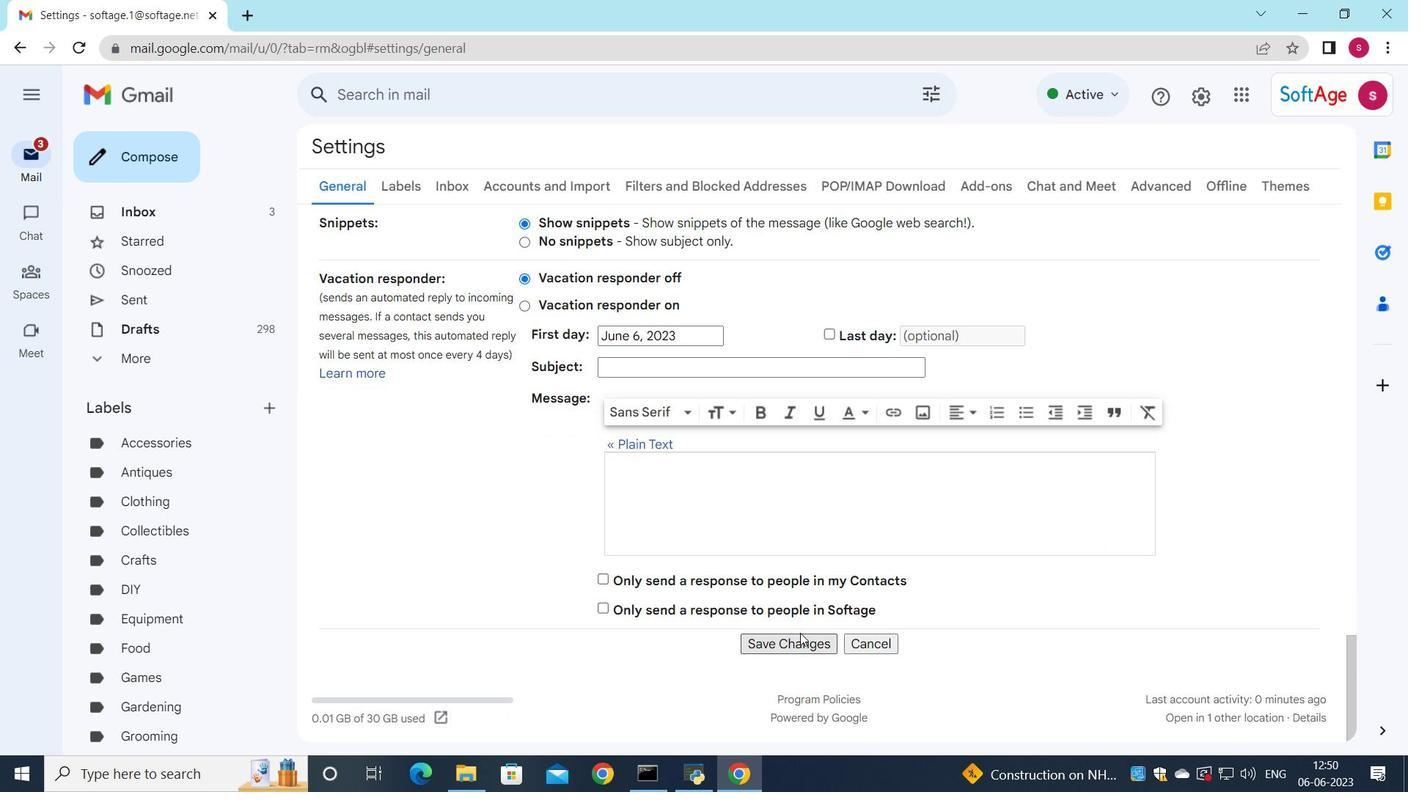 
Action: Mouse moved to (328, 517)
Screenshot: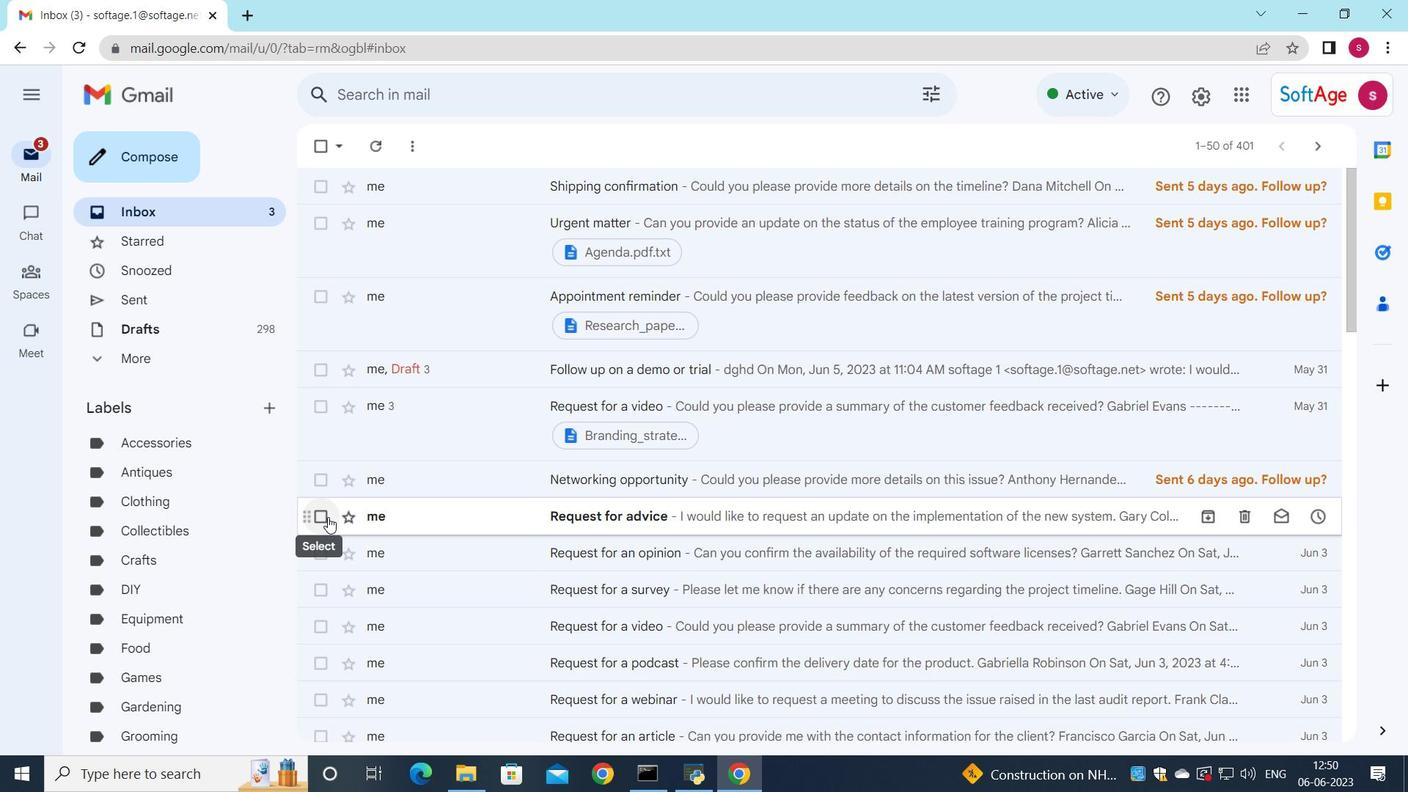 
Action: Mouse pressed left at (328, 517)
Screenshot: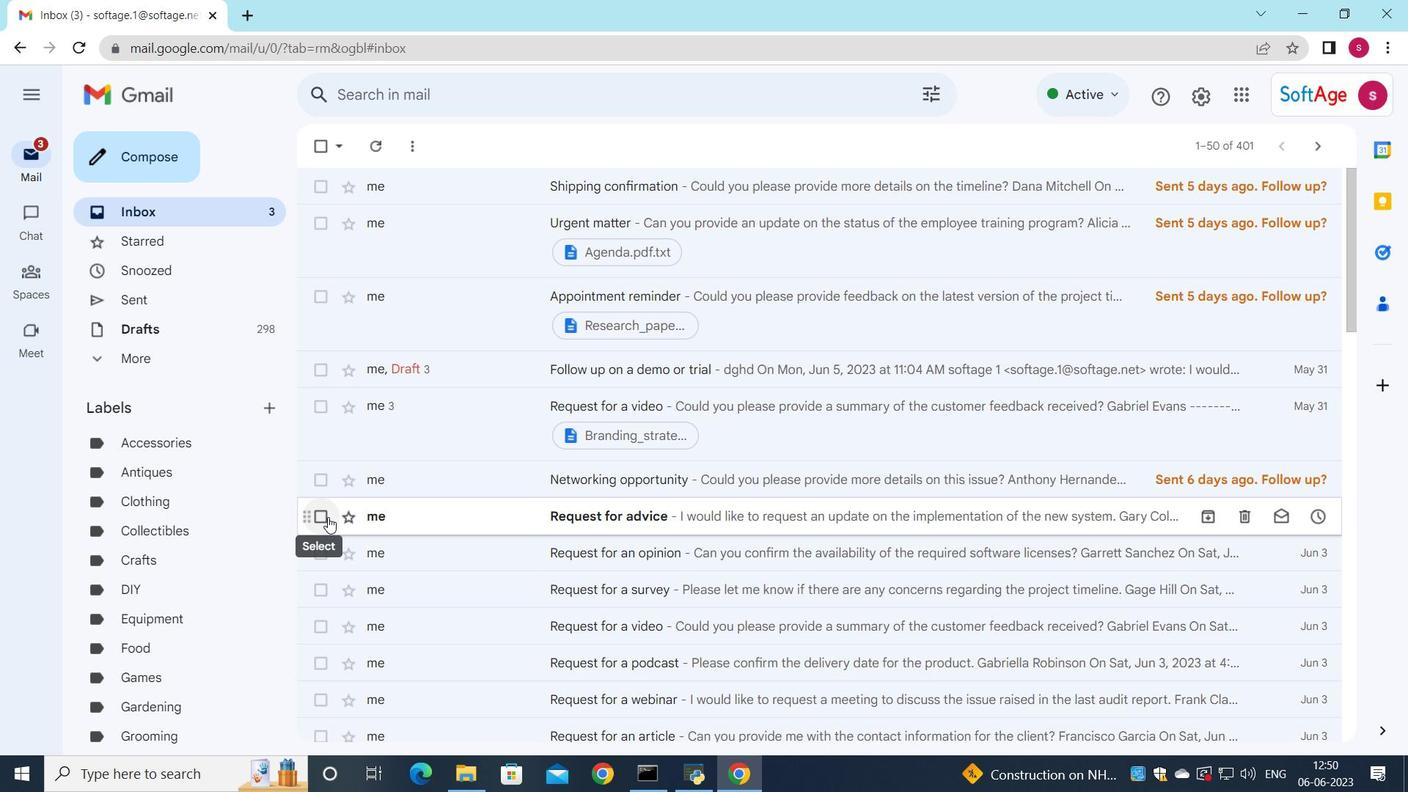 
Action: Mouse moved to (715, 162)
Screenshot: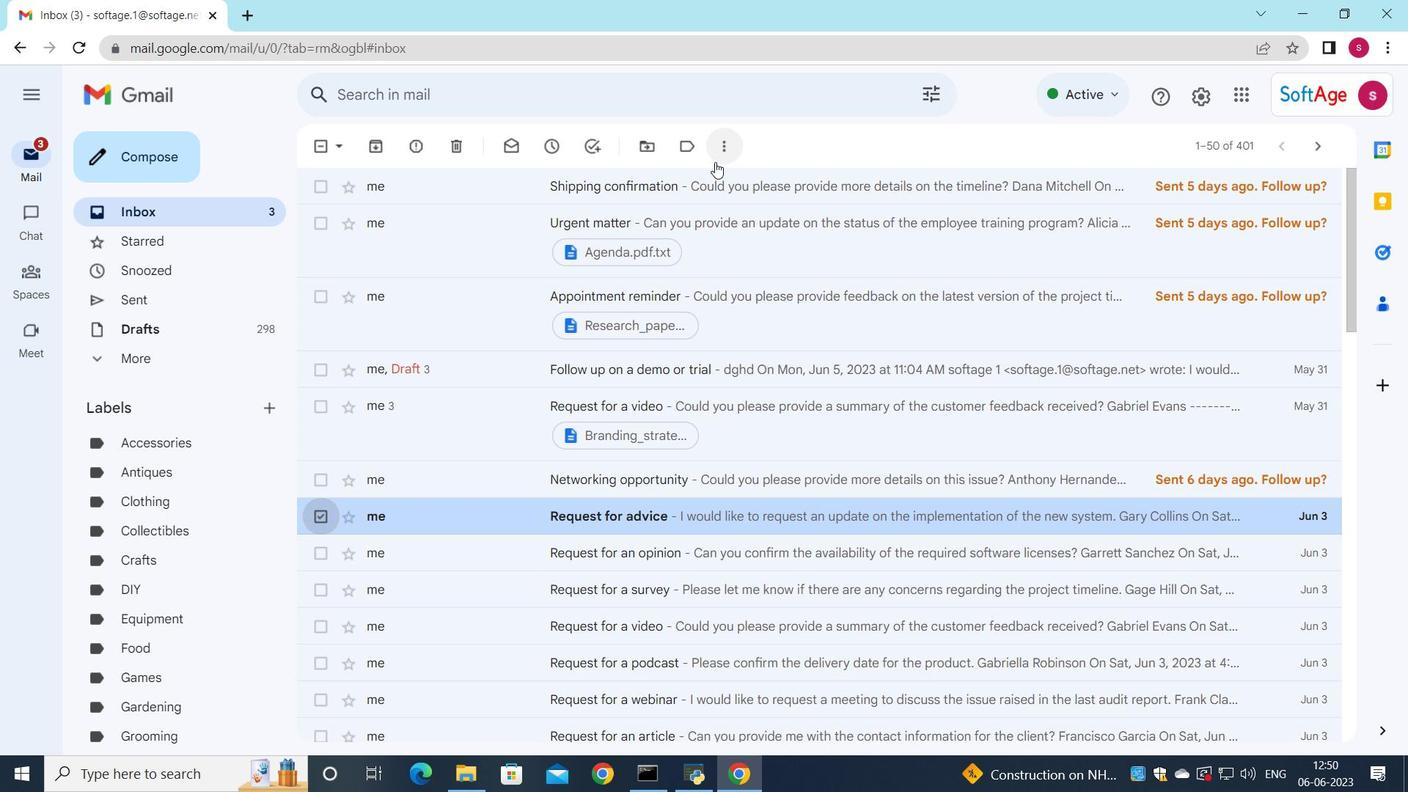 
Action: Mouse pressed left at (715, 162)
Screenshot: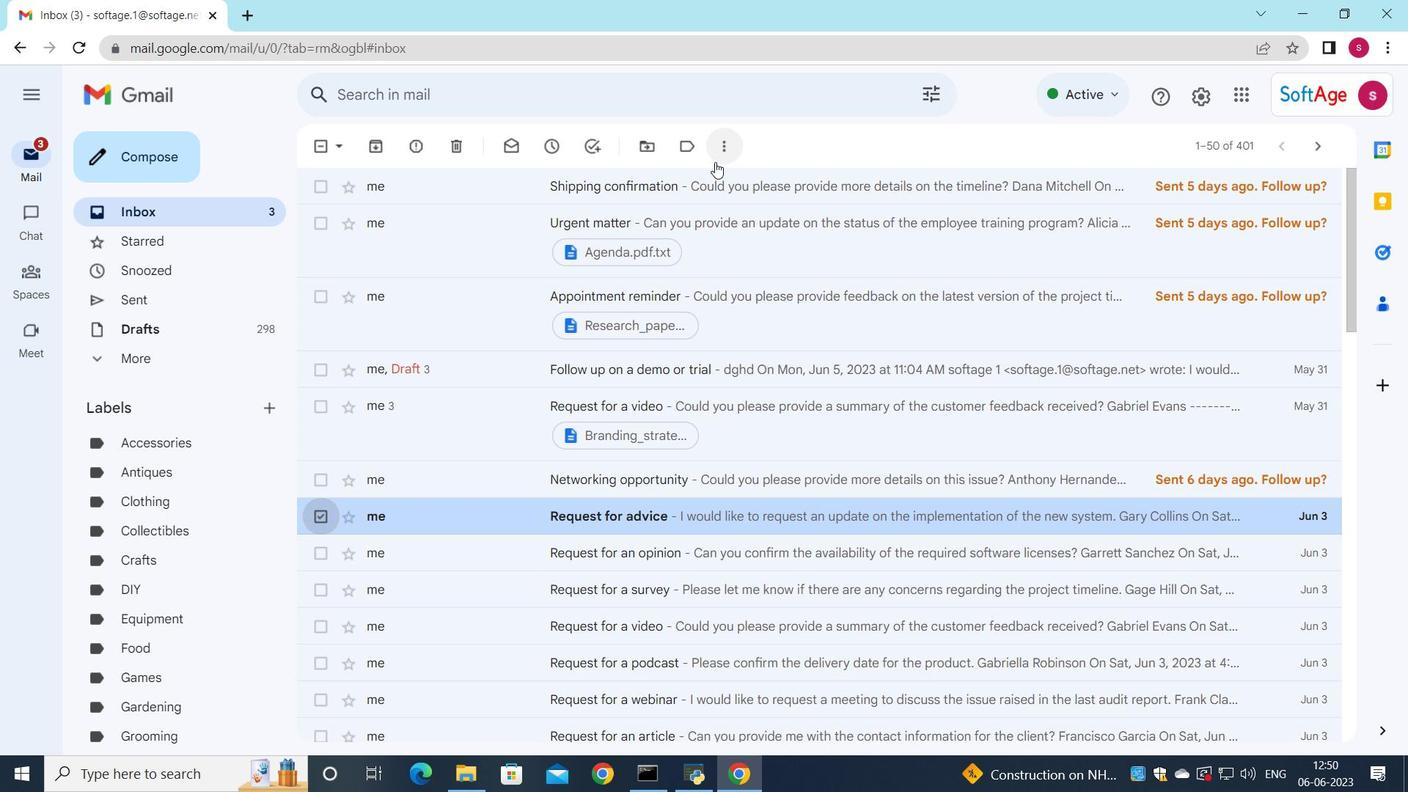 
Action: Mouse moved to (809, 320)
Screenshot: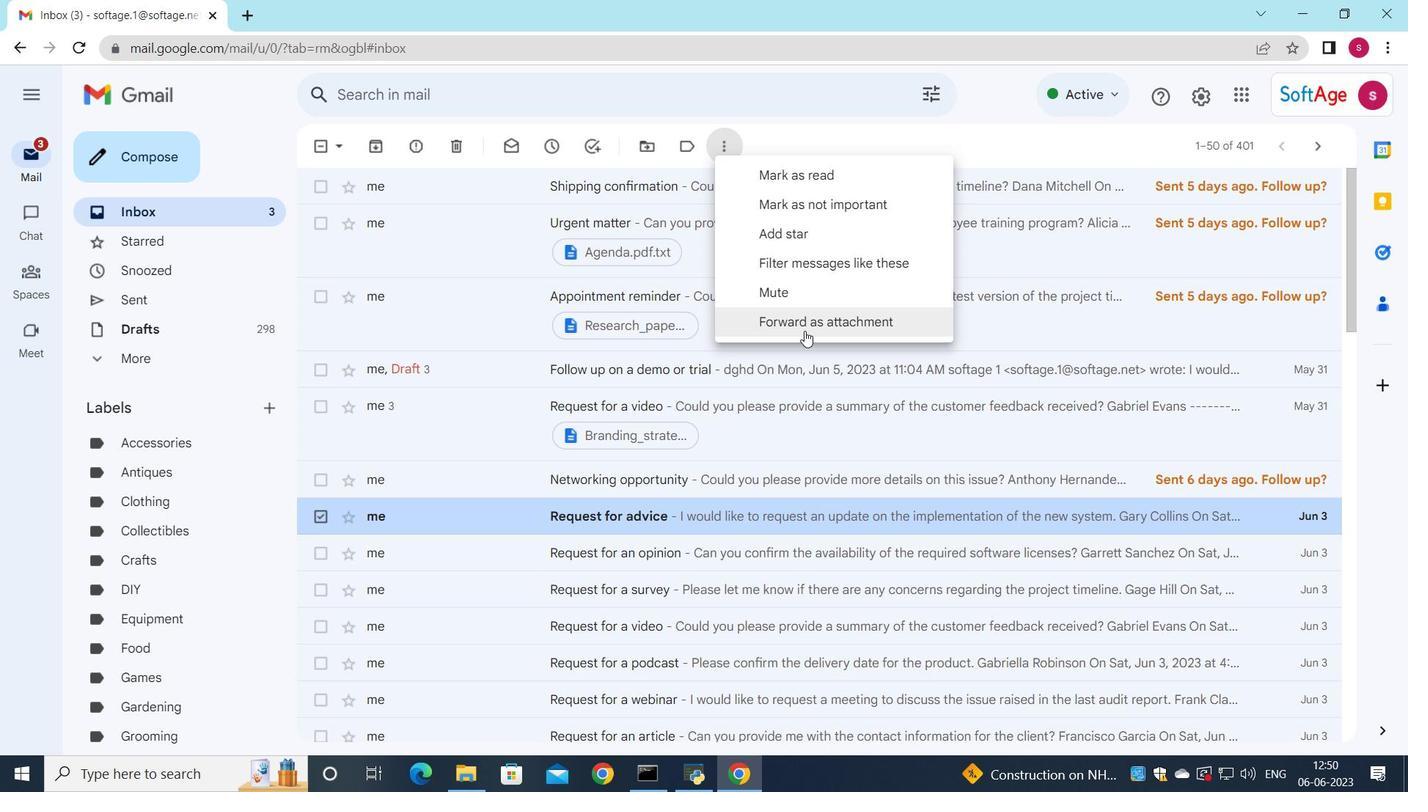 
Action: Mouse pressed left at (809, 320)
Screenshot: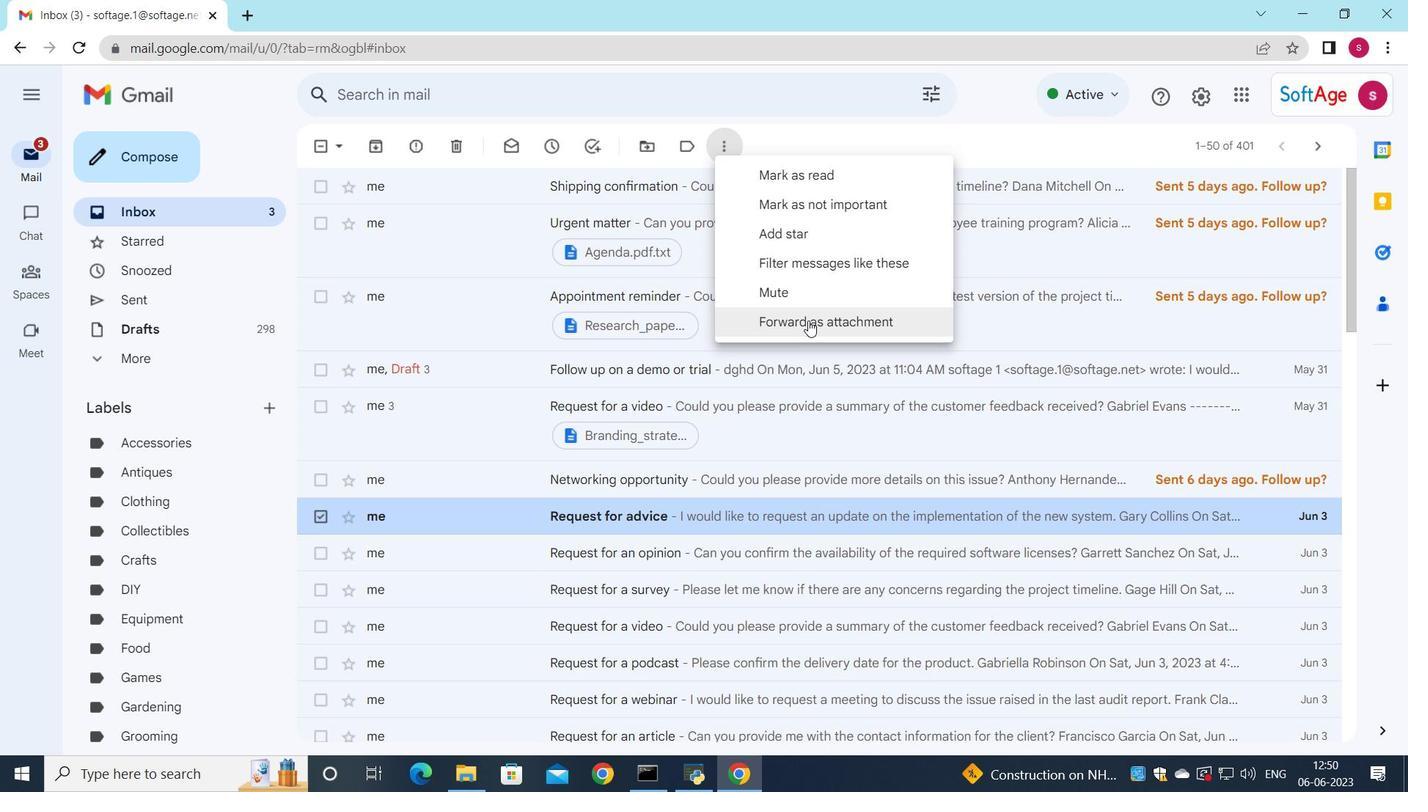 
Action: Mouse moved to (838, 333)
Screenshot: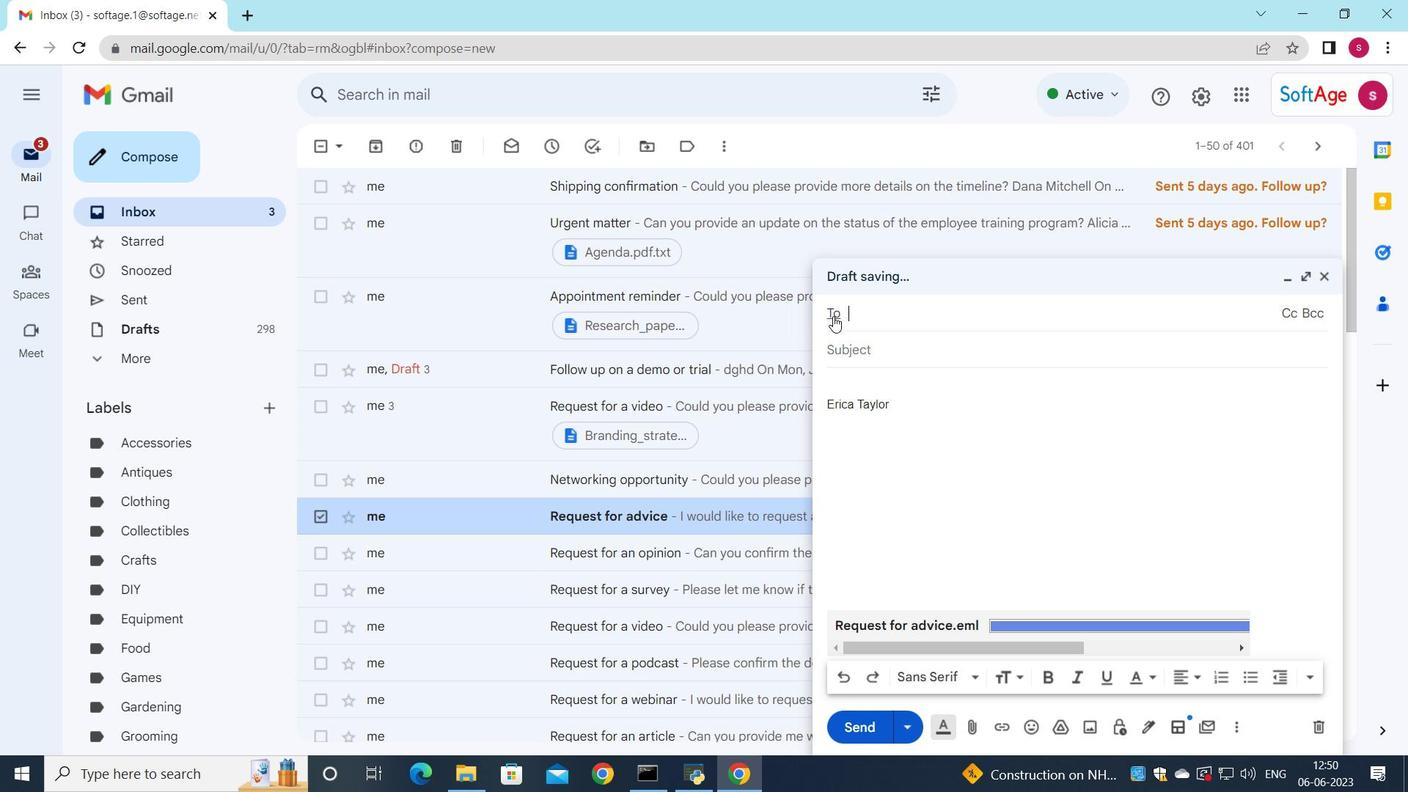 
Action: Key pressed so
Screenshot: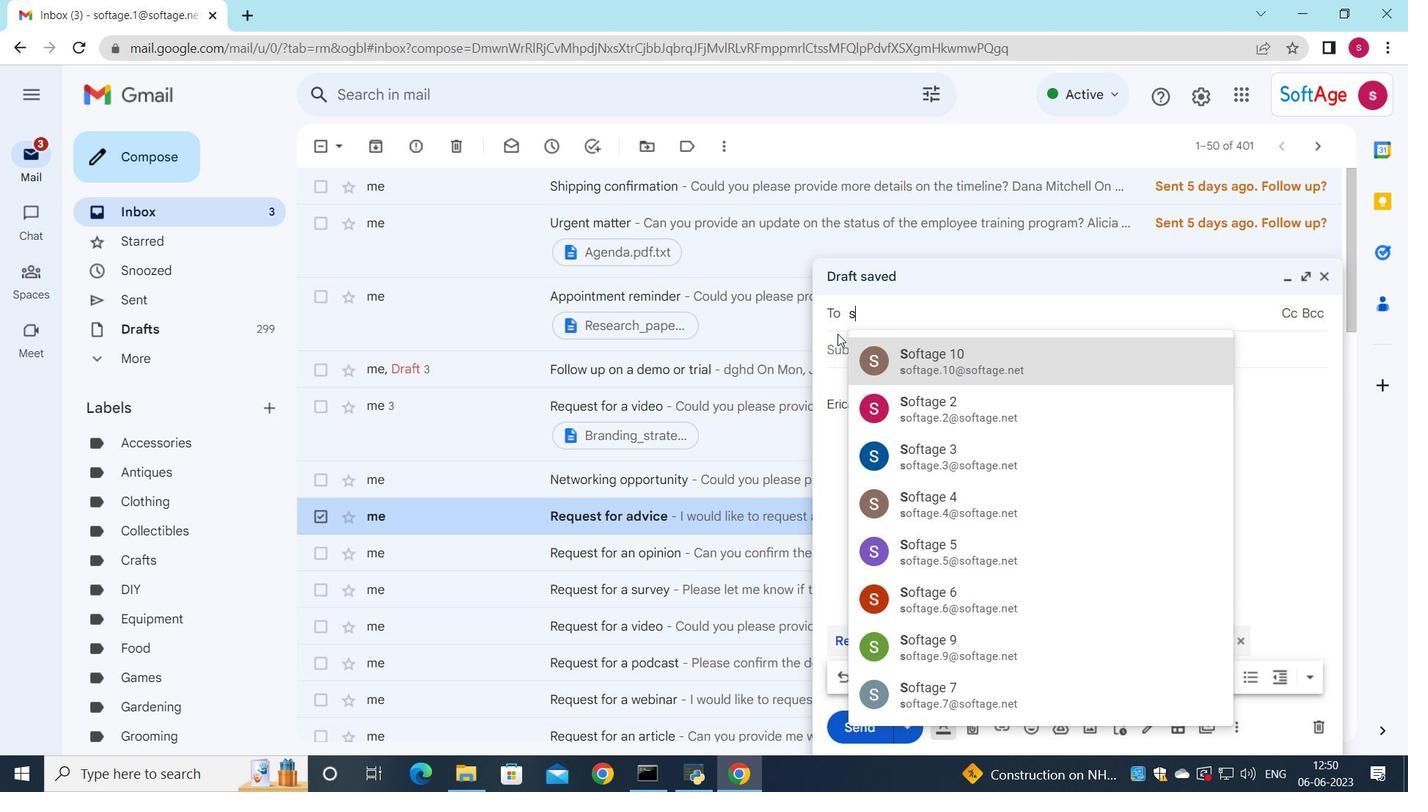 
Action: Mouse moved to (939, 515)
Screenshot: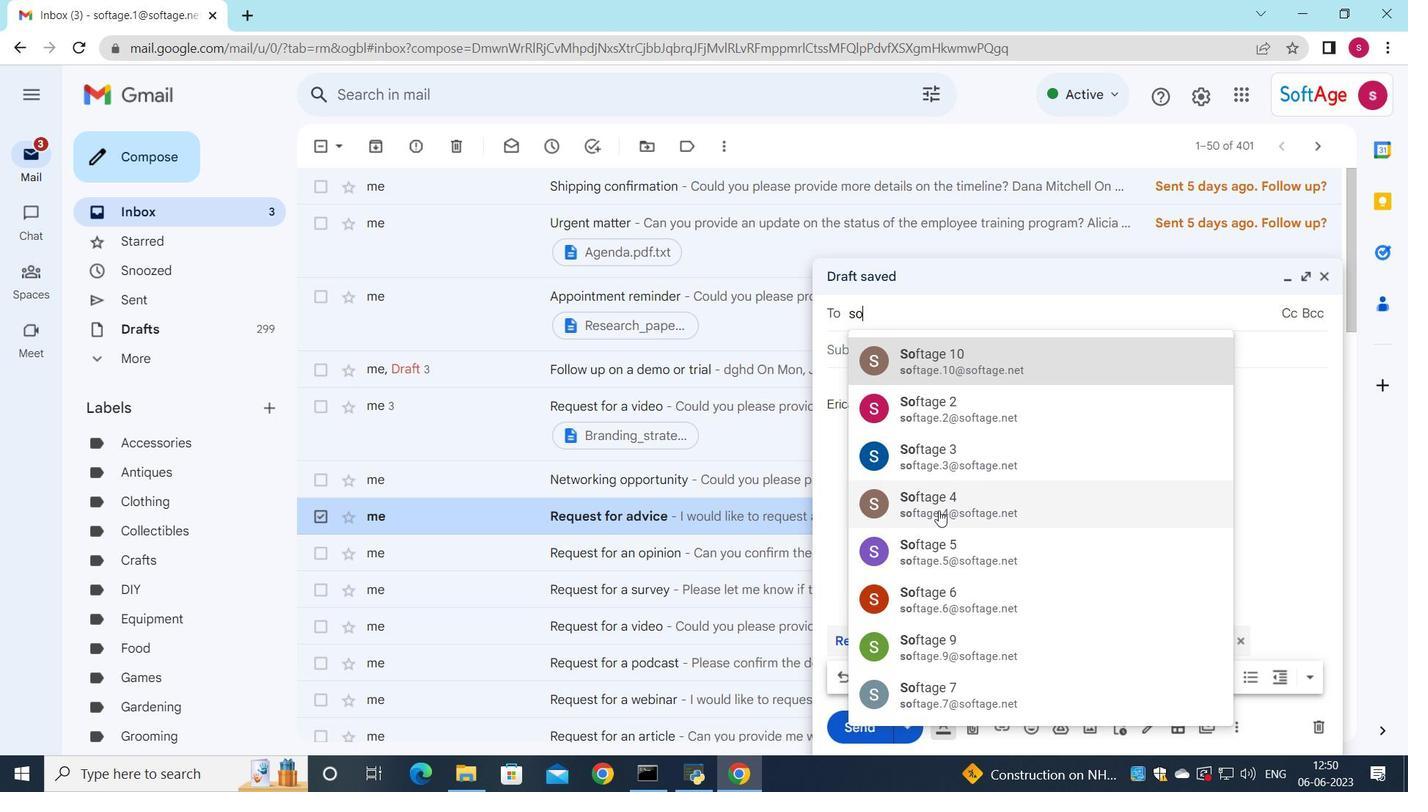 
Action: Mouse pressed left at (939, 515)
Screenshot: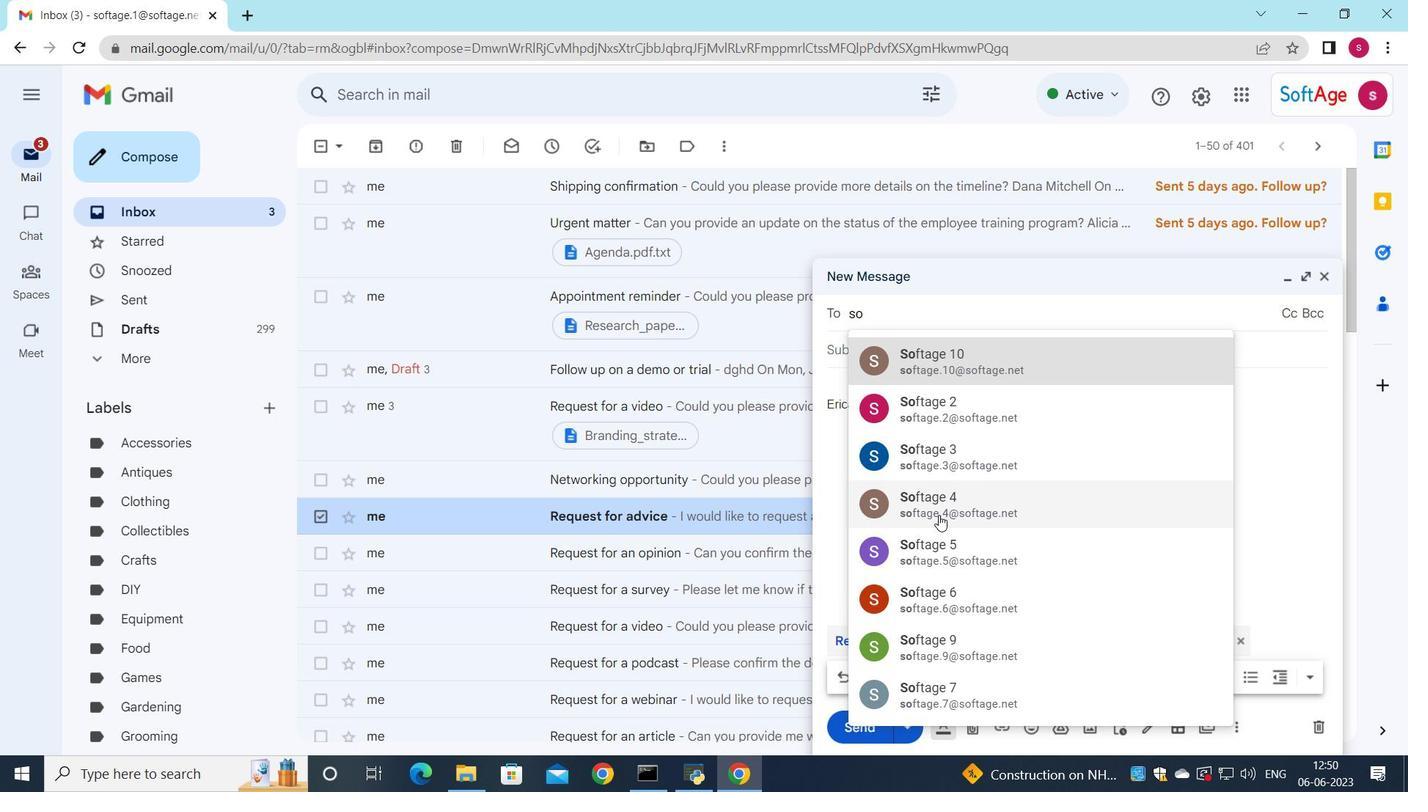 
Action: Mouse moved to (891, 372)
Screenshot: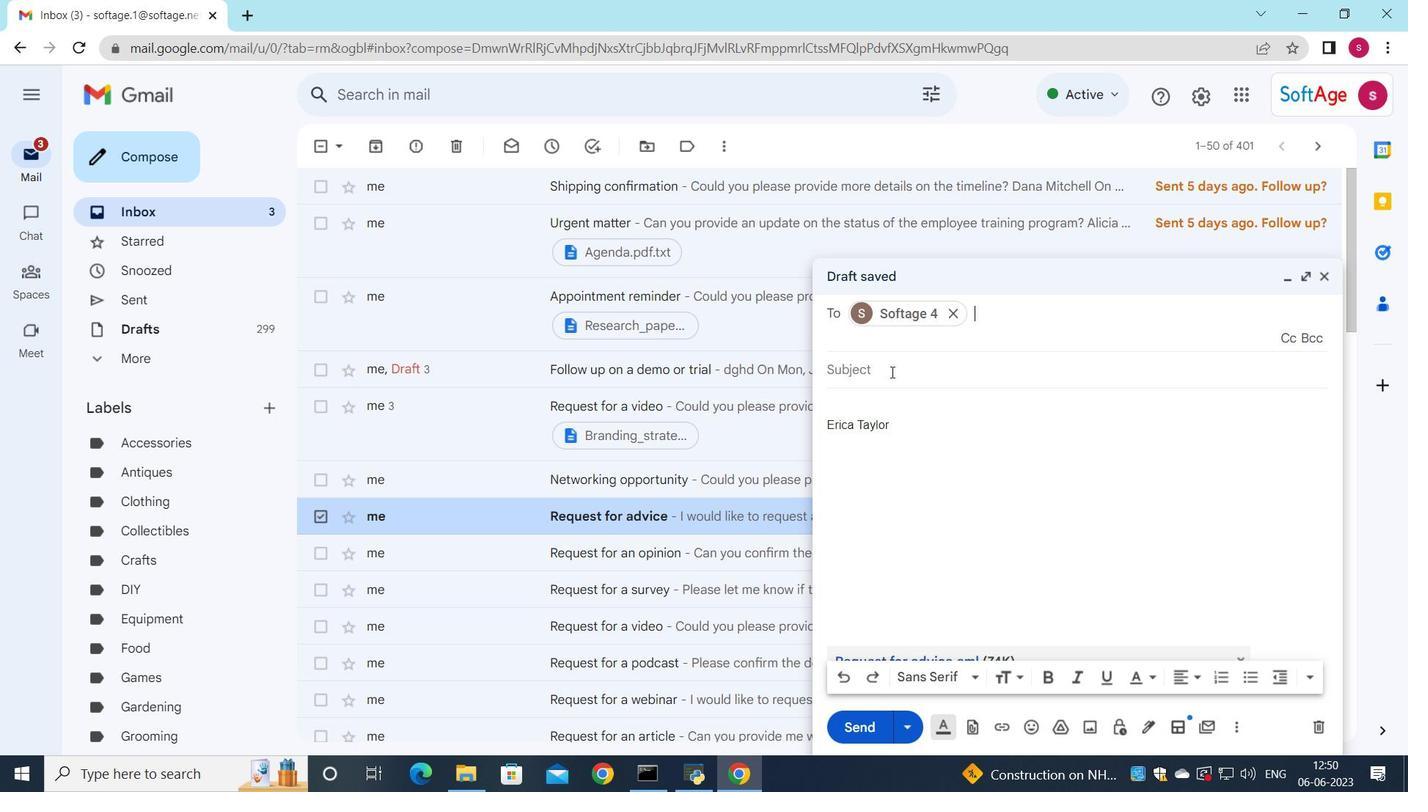 
Action: Mouse pressed left at (891, 372)
Screenshot: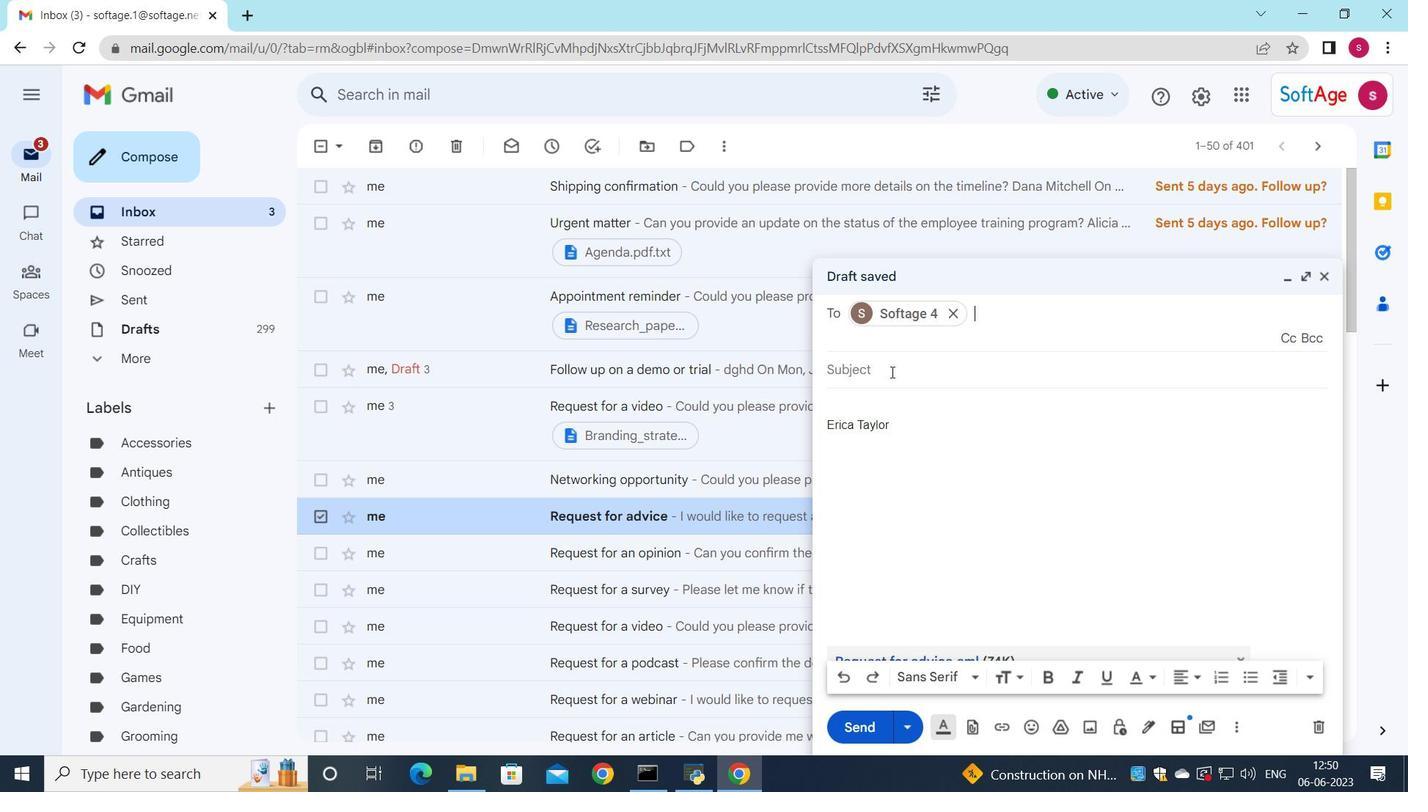 
Action: Key pressed <Key.shift><Key.shift><Key.shift><Key.shift><Key.shift><Key.shift>Request<Key.space>for<Key.space>project<Key.space>resources
Screenshot: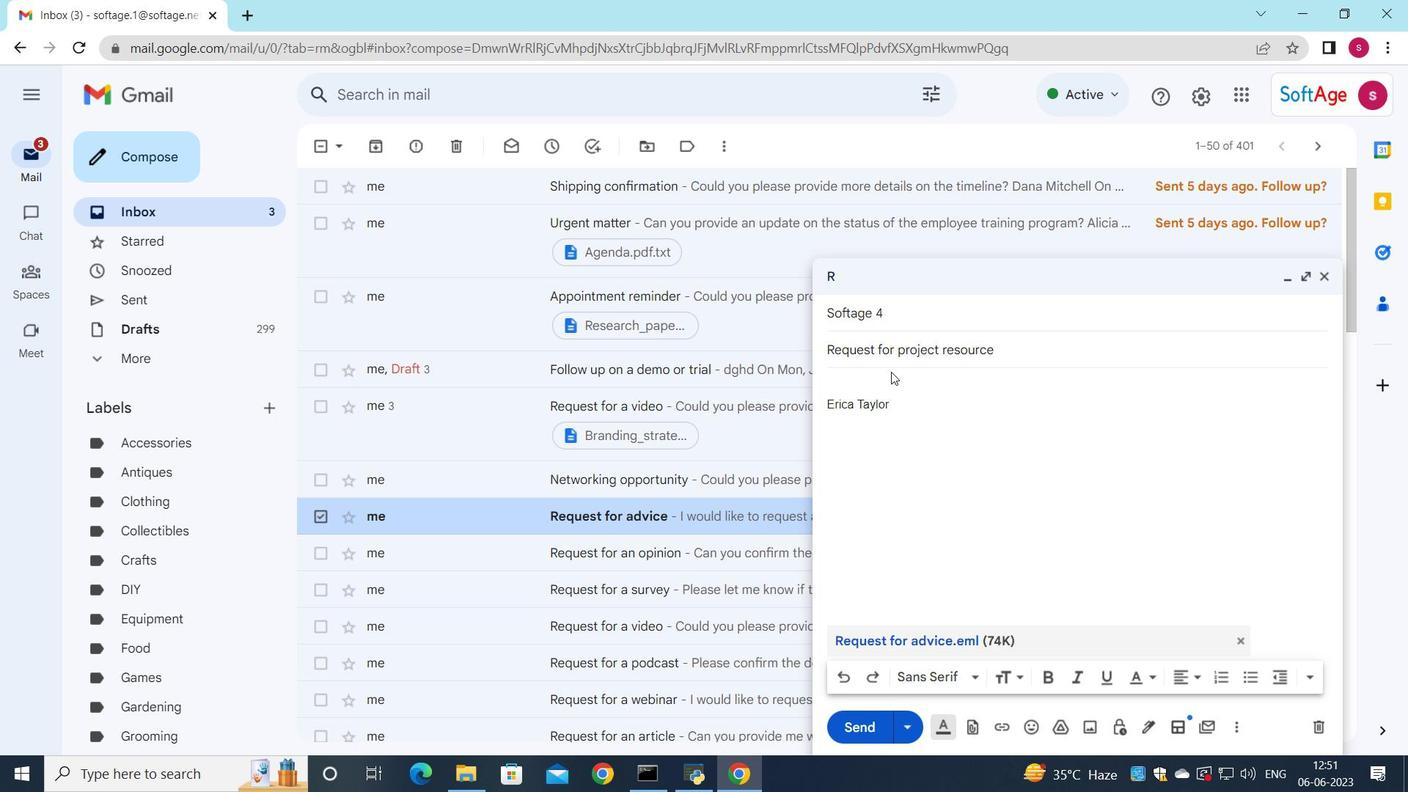 
Action: Mouse moved to (871, 377)
Screenshot: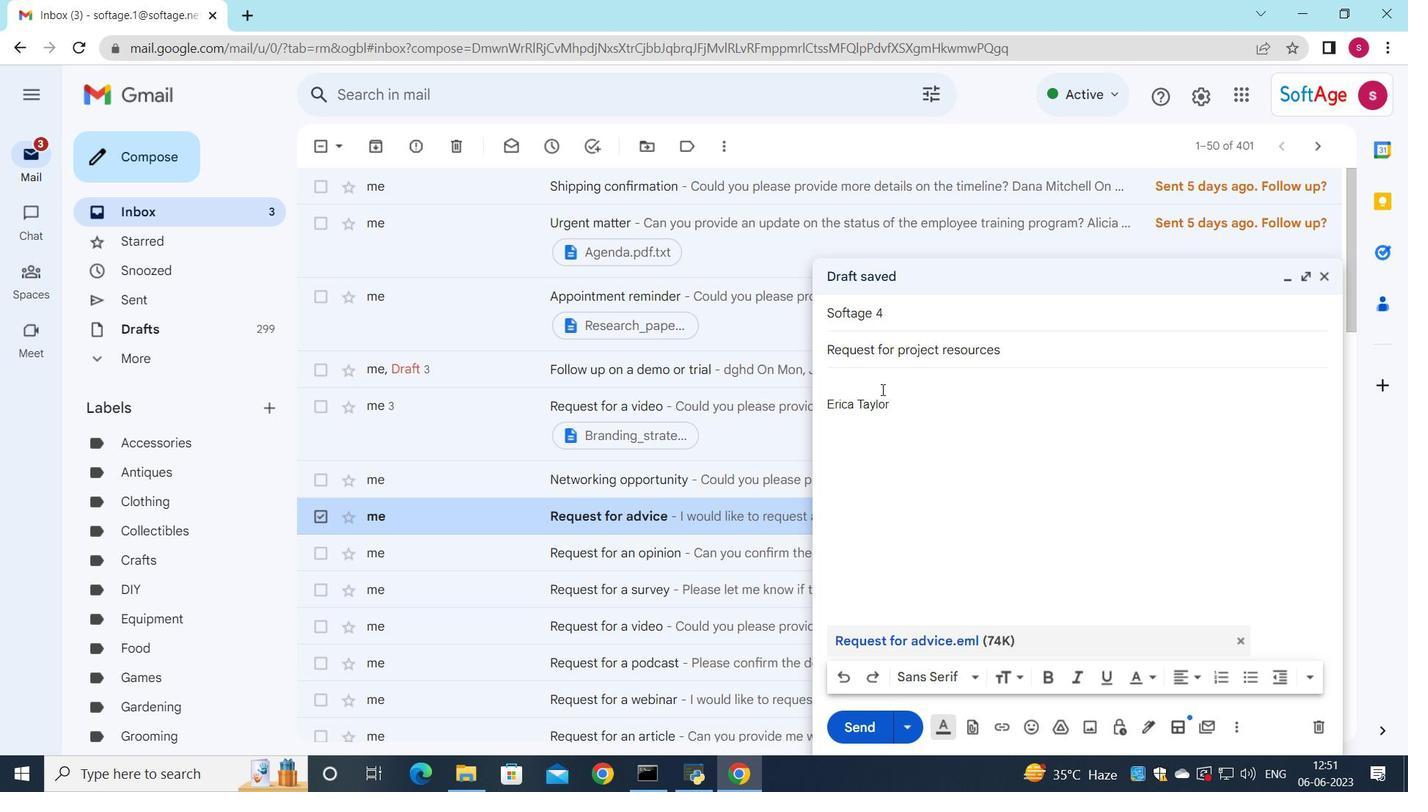 
Action: Mouse pressed left at (871, 377)
Screenshot: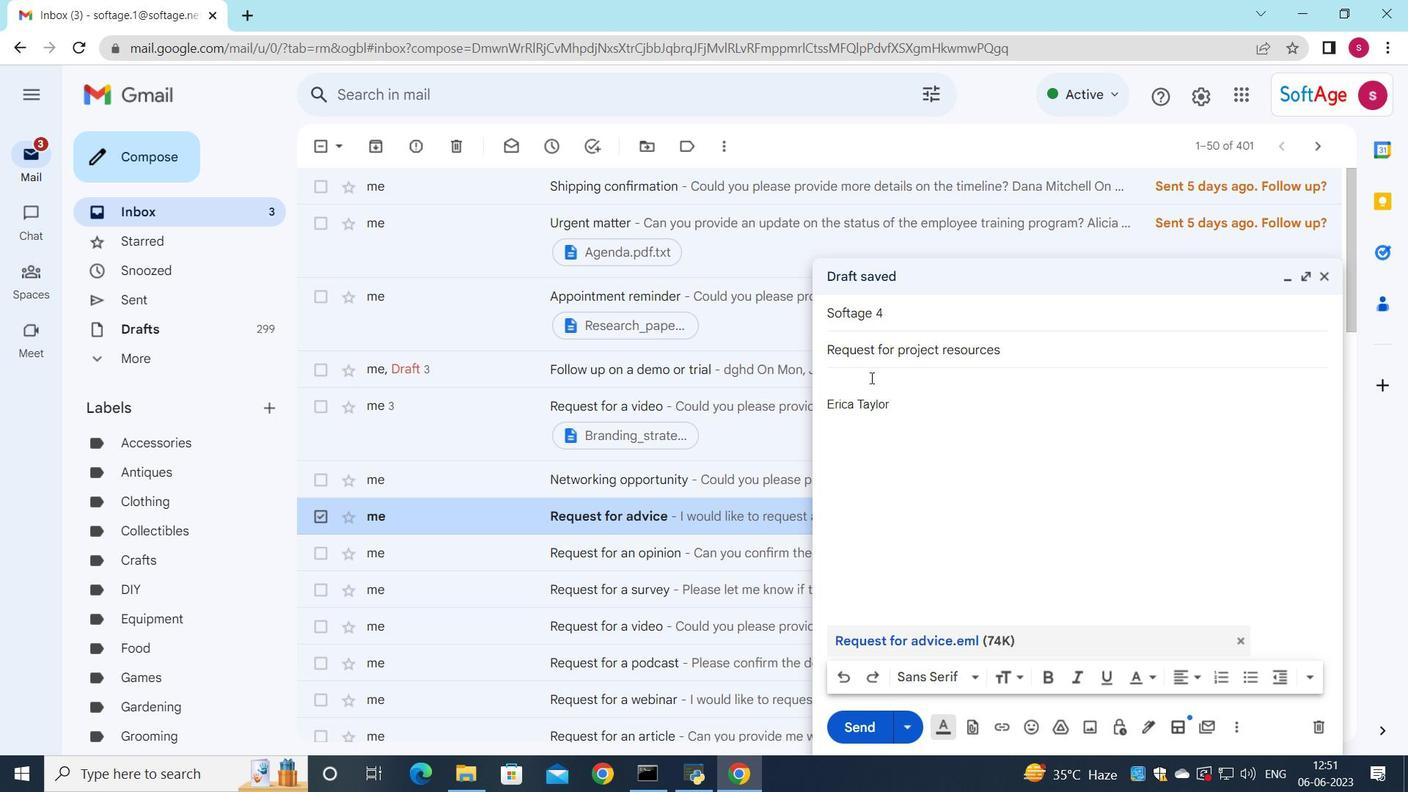 
Action: Key pressed <Key.shift>Please<Key.space>let<Key.space>me<Key.space>know<Key.space>if<Key.space>you<Key.space>requie<Key.backspace>re<Key.space>any<Key.space>assistance<Key.space>with<Key.space>the<Key.space>upcoming<Key.space>presentation.
Screenshot: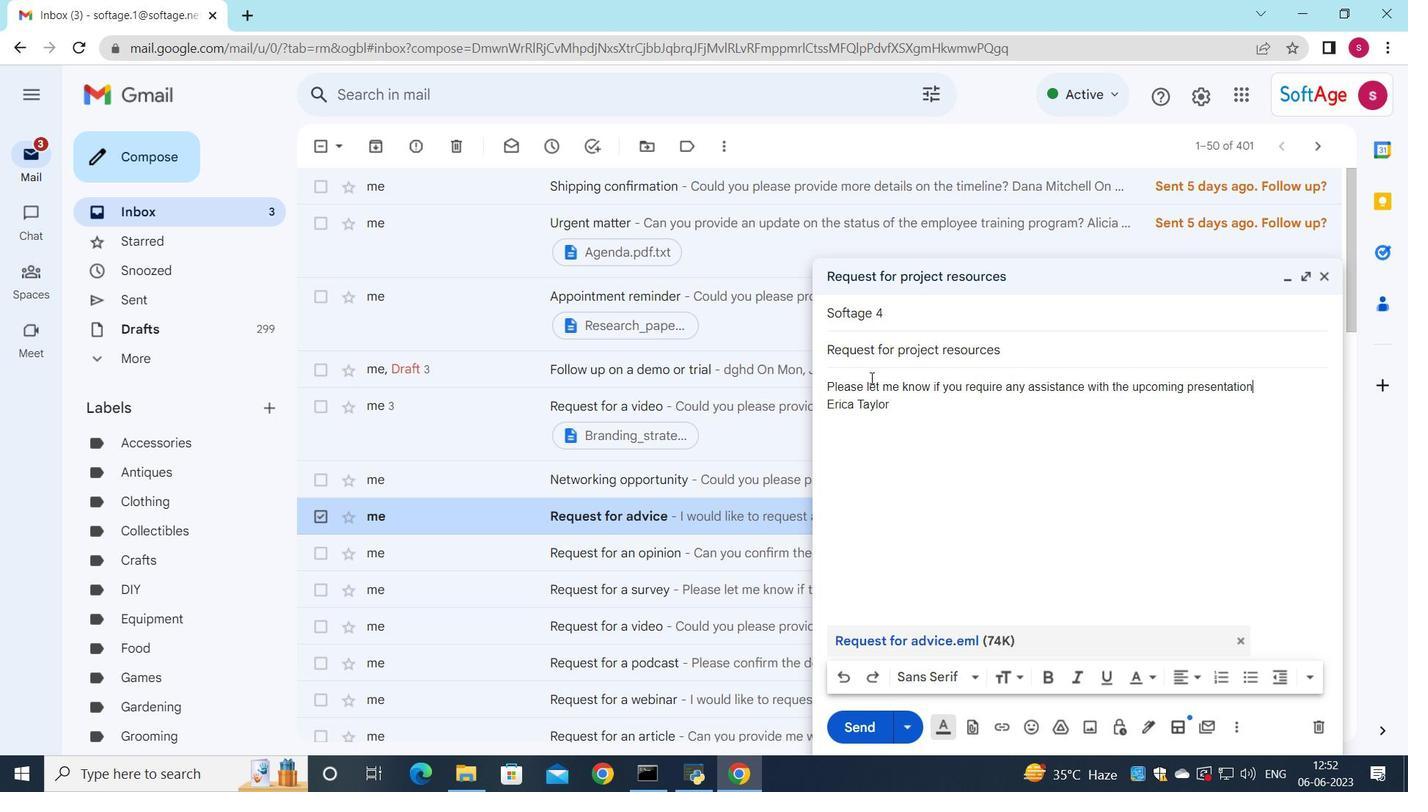 
Action: Mouse moved to (840, 740)
Screenshot: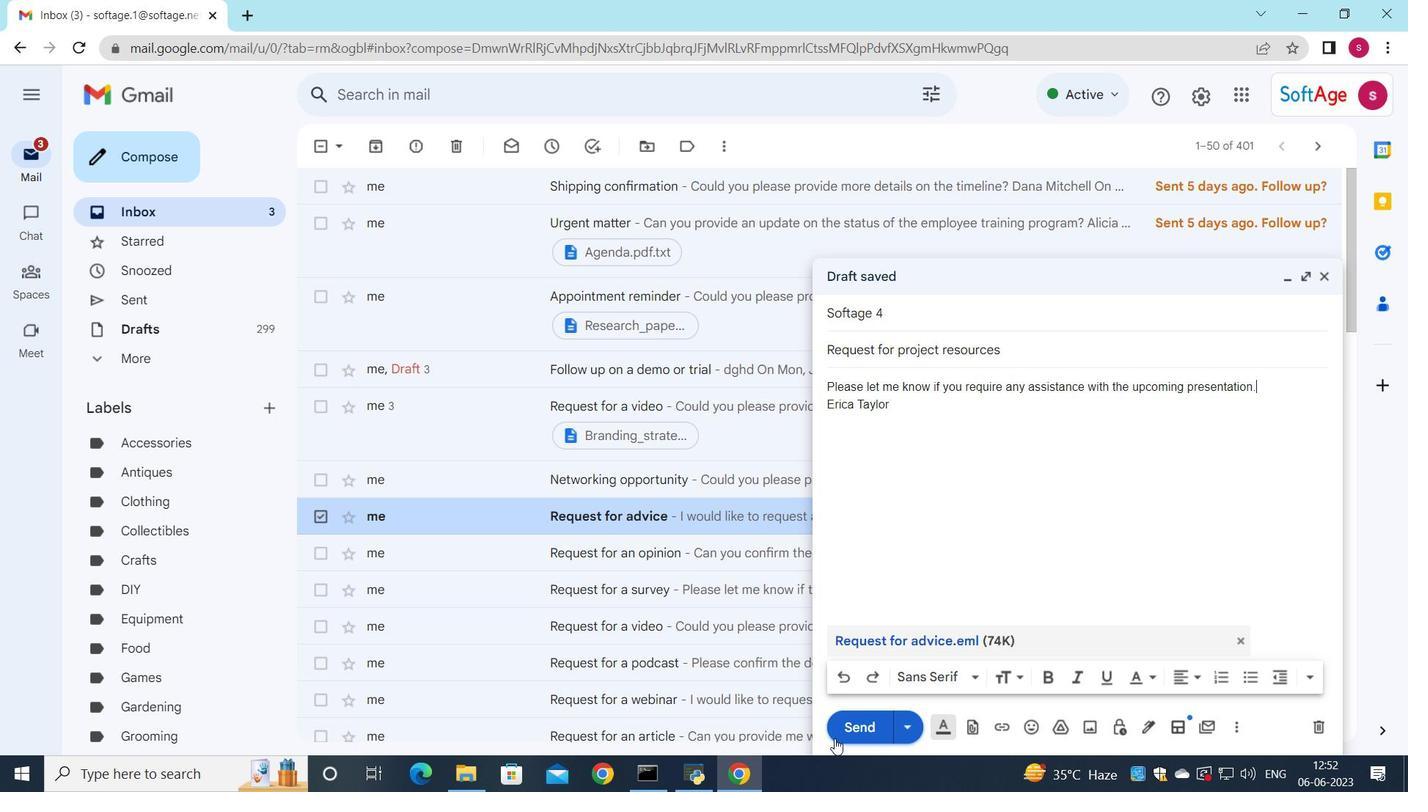 
Action: Mouse pressed left at (840, 740)
Screenshot: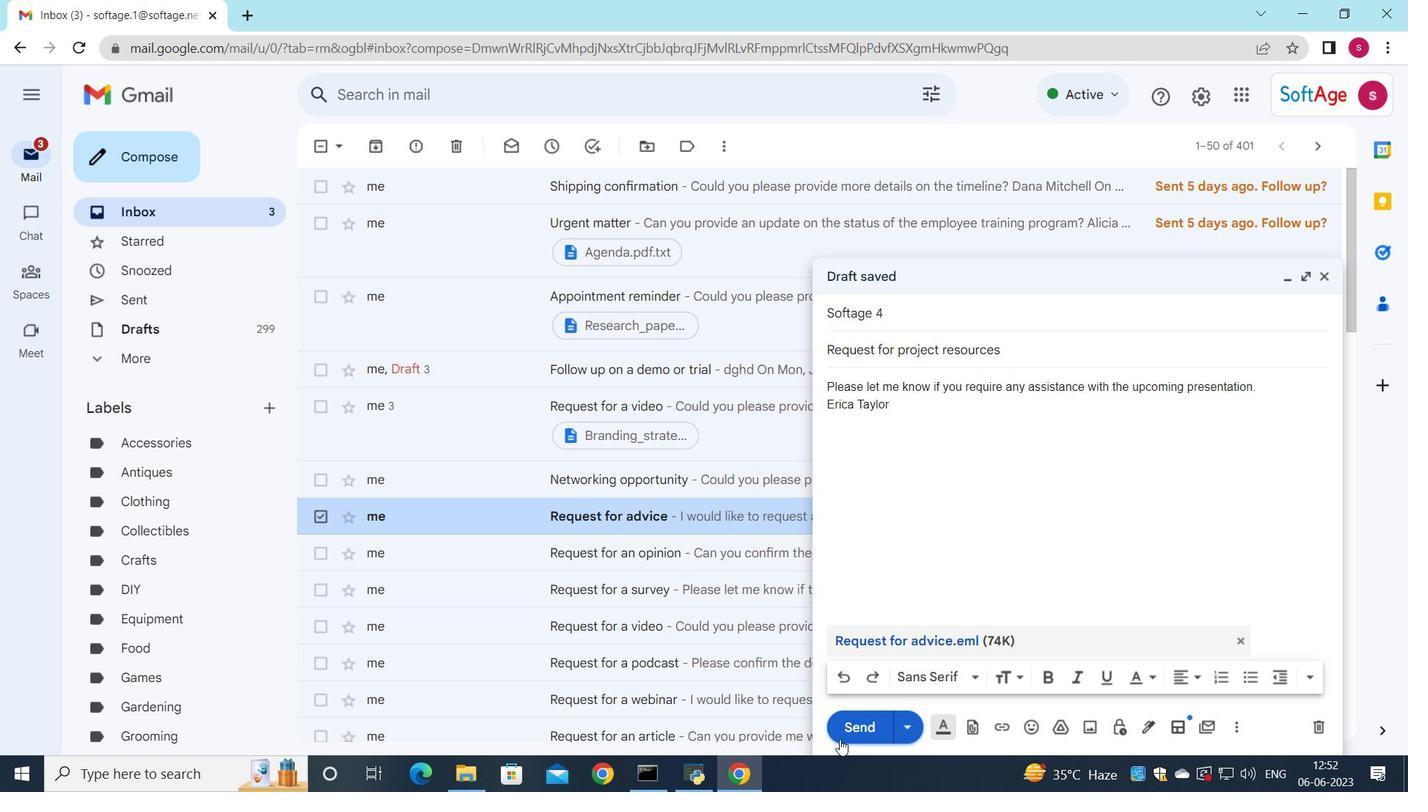 
Action: Mouse moved to (949, 565)
Screenshot: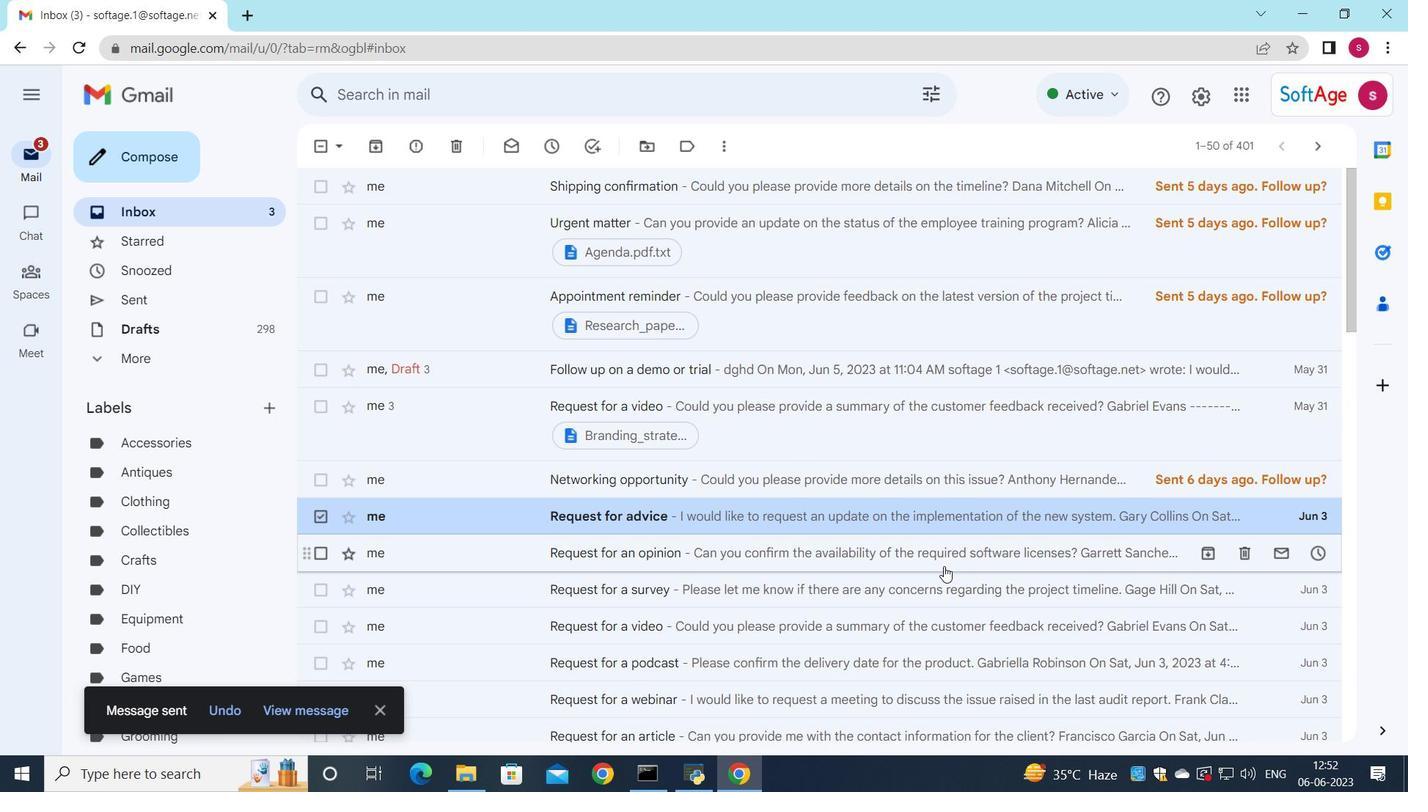 
